 Task: Add a signature Denise Davis containing With appreciation and thanks, Denise Davis to email address softage.4@softage.net and add a label Patents
Action: Mouse moved to (1132, 92)
Screenshot: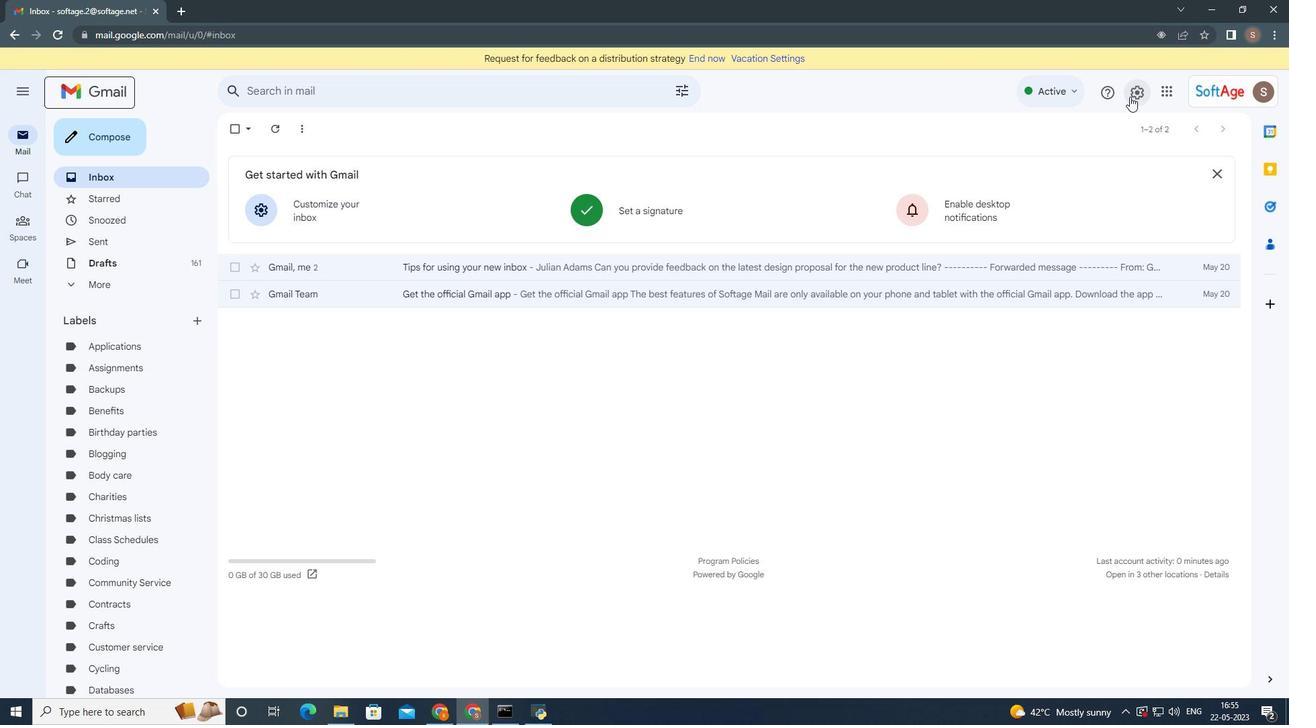 
Action: Mouse pressed left at (1132, 92)
Screenshot: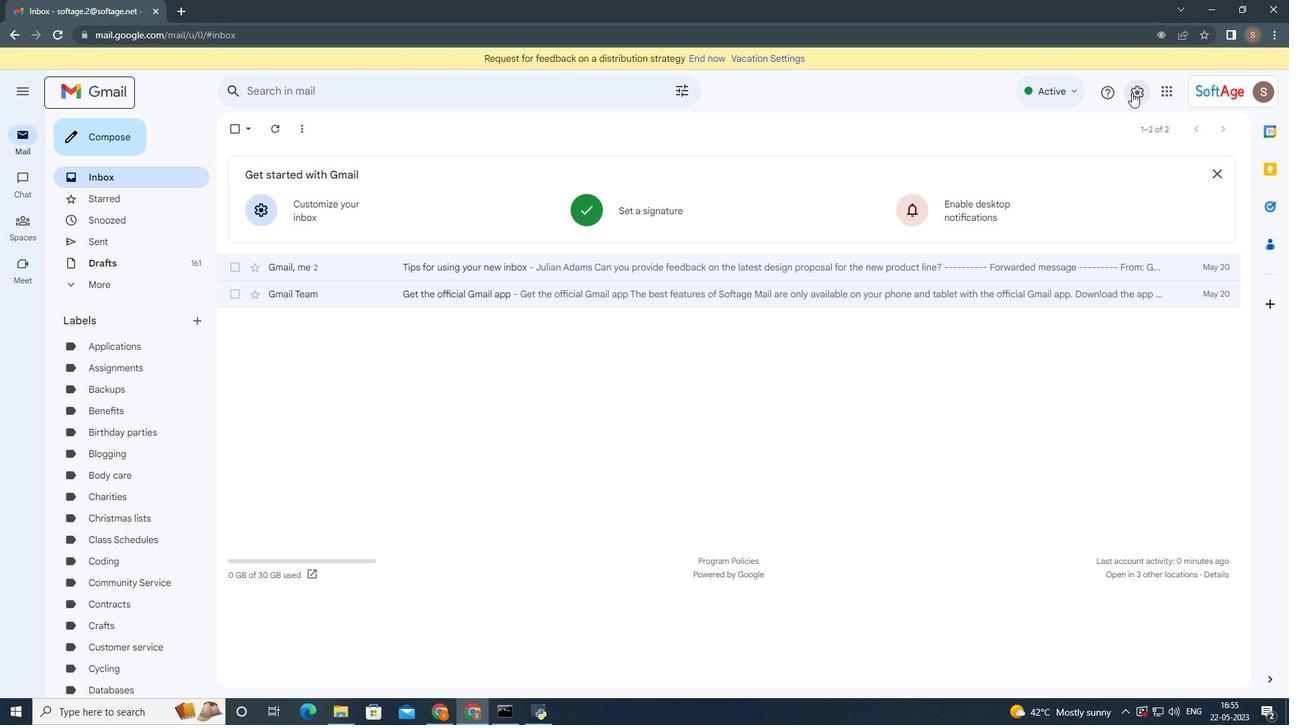 
Action: Mouse moved to (1149, 150)
Screenshot: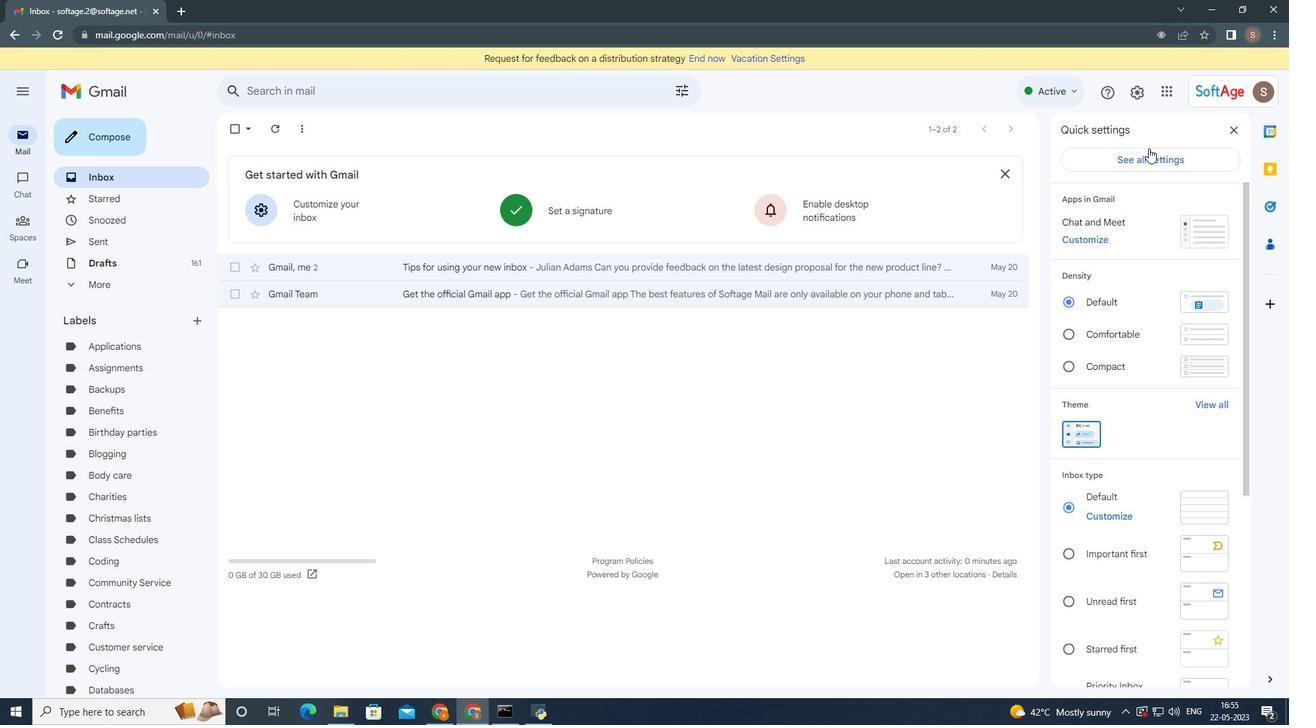 
Action: Mouse pressed left at (1149, 150)
Screenshot: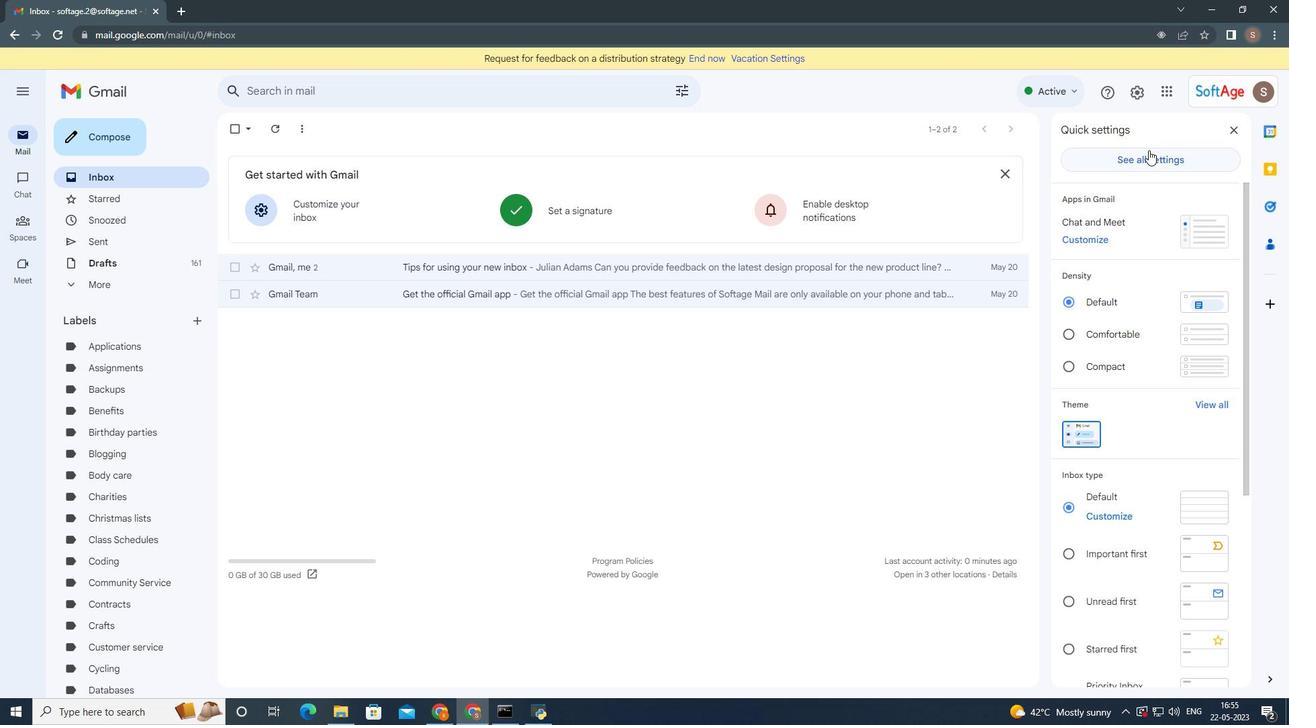 
Action: Mouse moved to (547, 362)
Screenshot: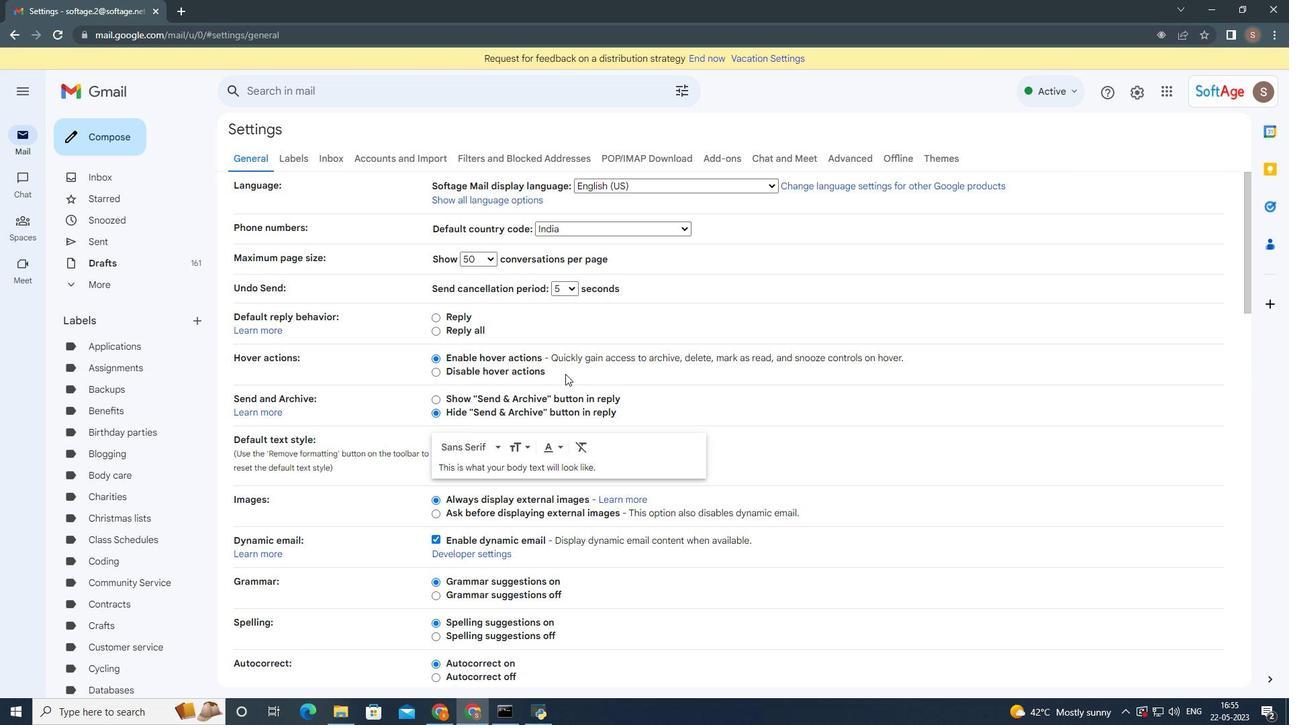 
Action: Mouse scrolled (547, 361) with delta (0, 0)
Screenshot: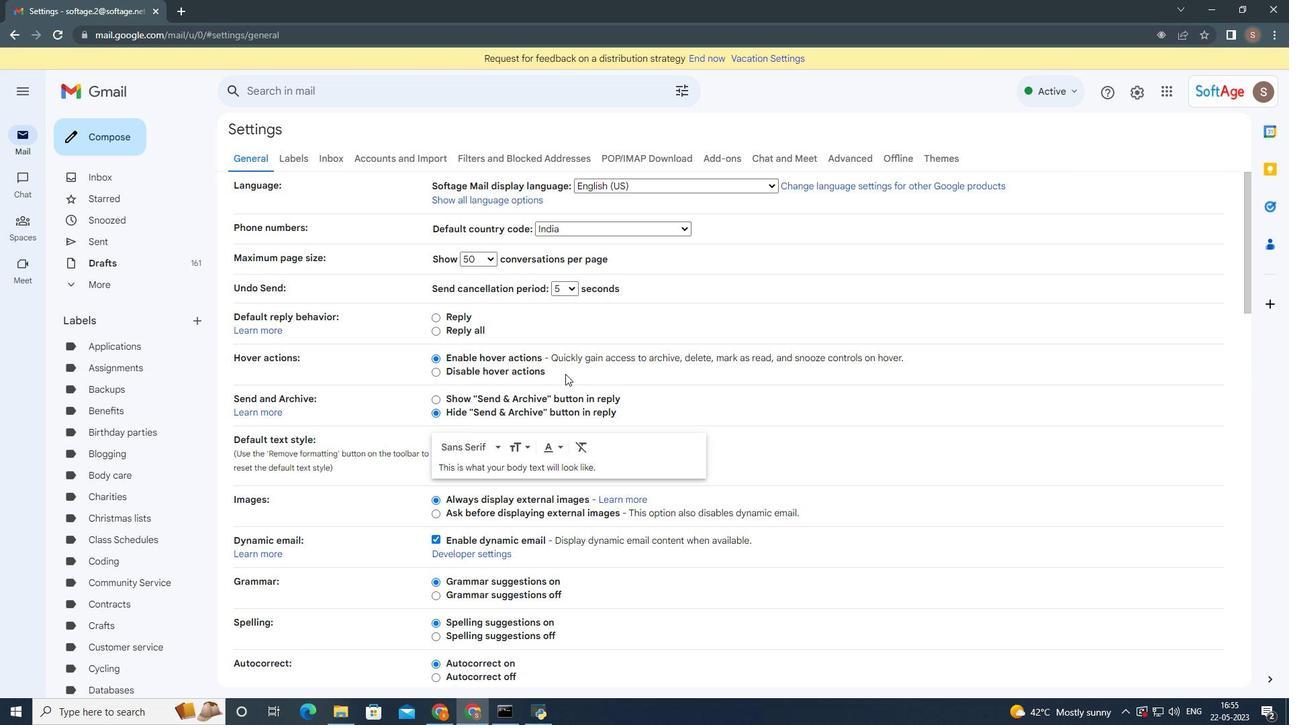 
Action: Mouse scrolled (547, 361) with delta (0, 0)
Screenshot: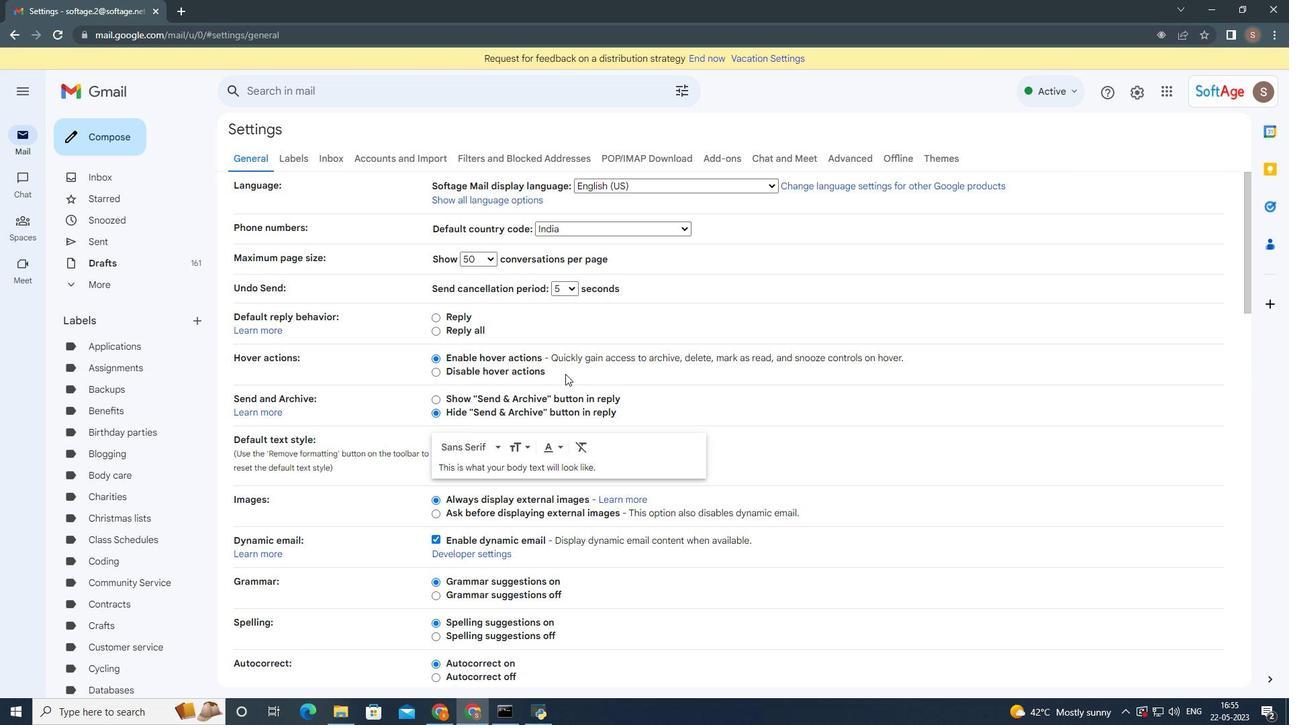 
Action: Mouse scrolled (547, 361) with delta (0, 0)
Screenshot: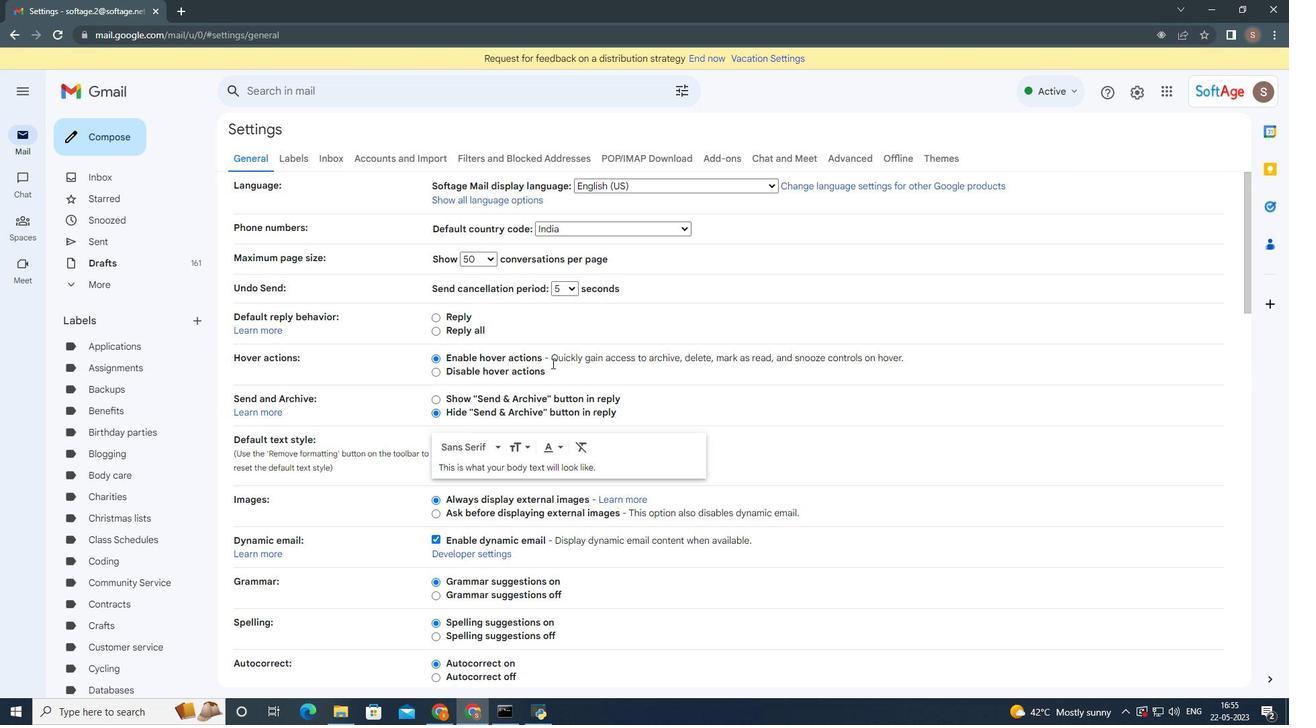 
Action: Mouse moved to (547, 362)
Screenshot: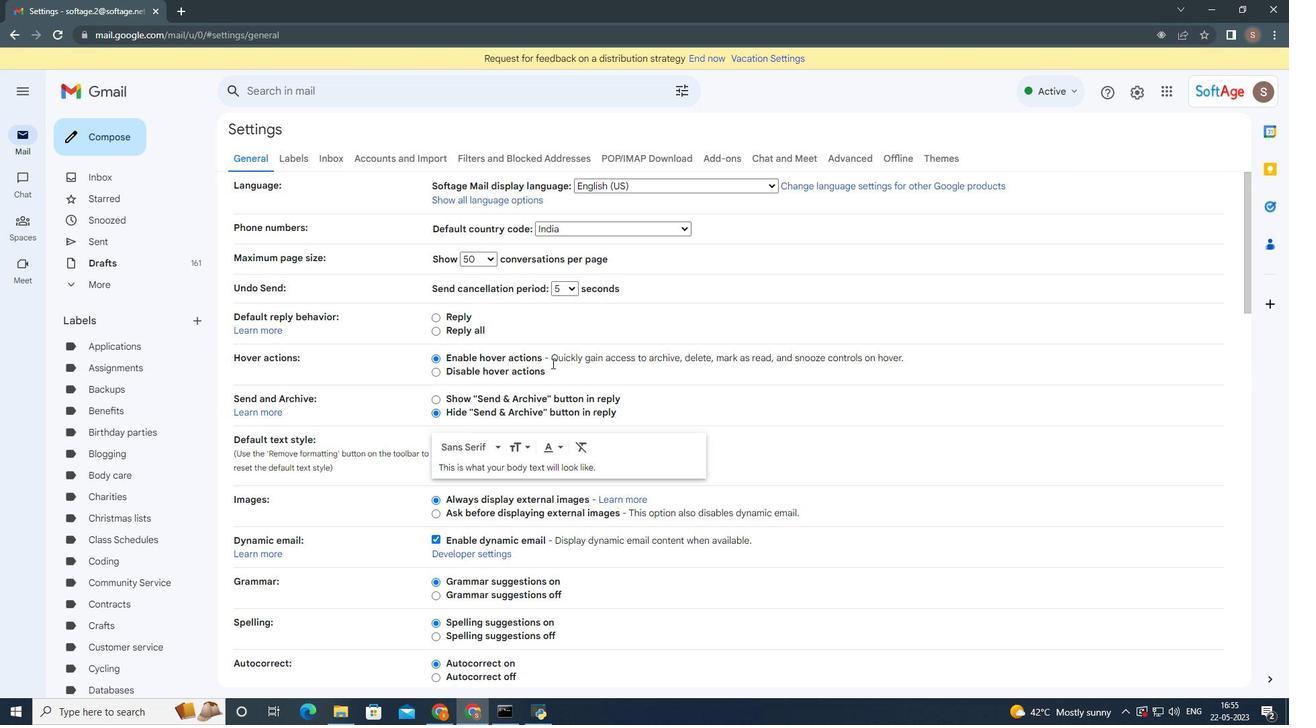 
Action: Mouse scrolled (547, 361) with delta (0, 0)
Screenshot: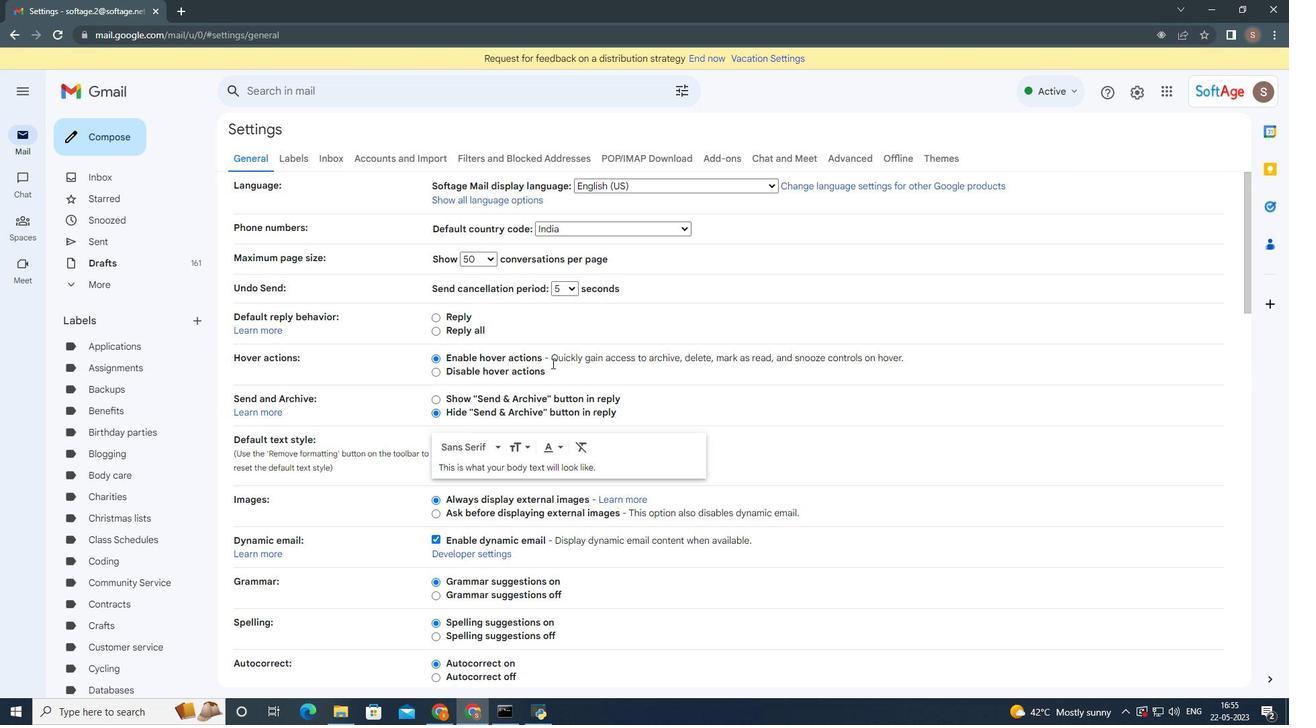 
Action: Mouse moved to (546, 362)
Screenshot: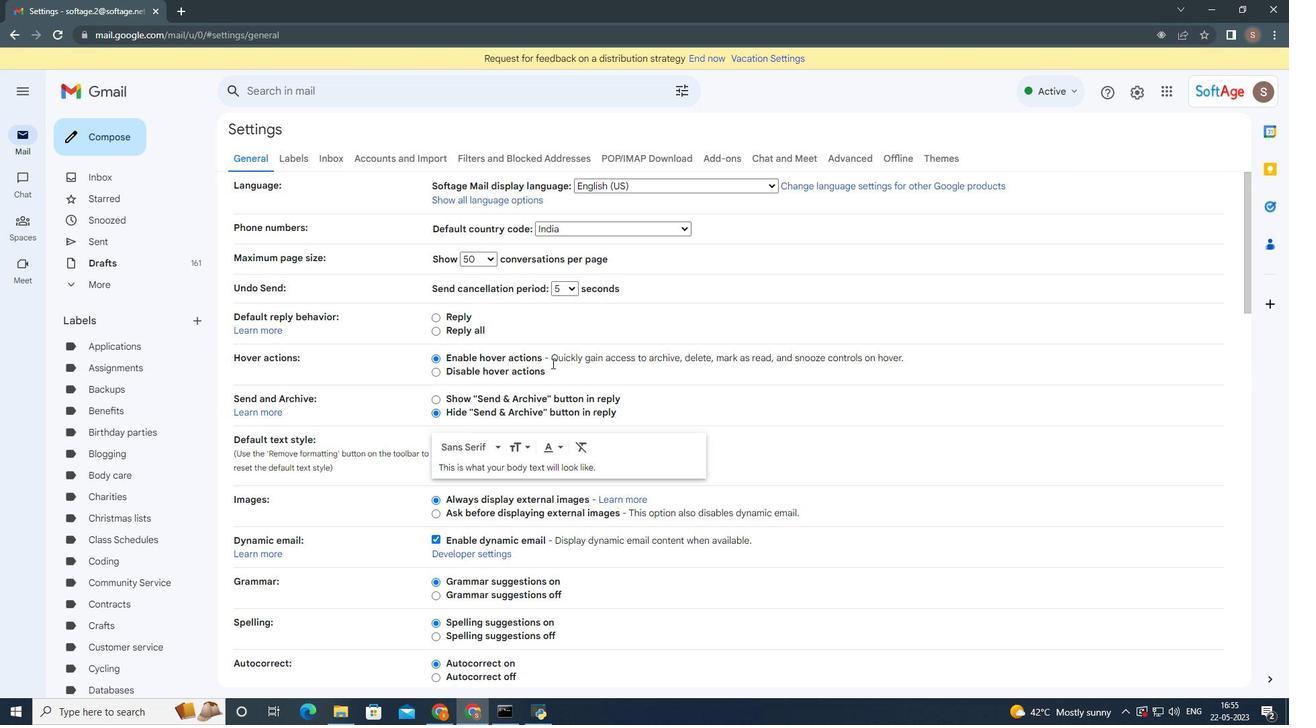 
Action: Mouse scrolled (546, 361) with delta (0, 0)
Screenshot: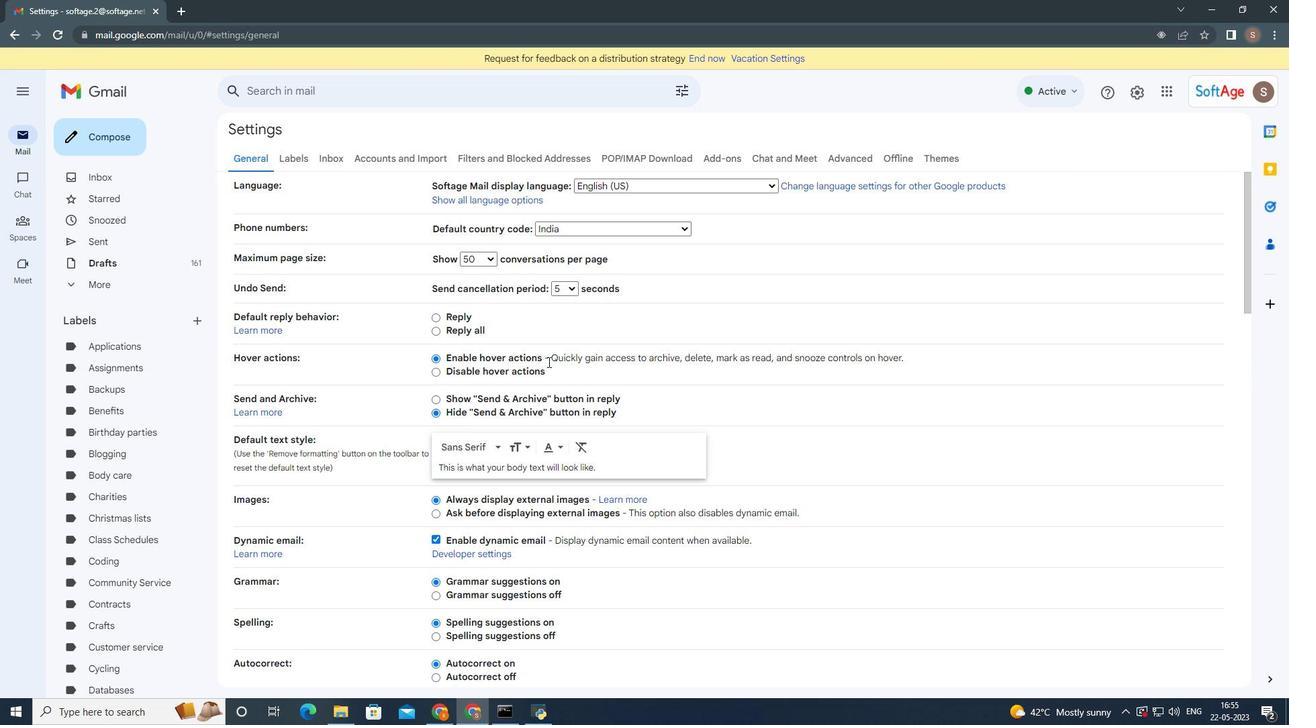 
Action: Mouse moved to (477, 501)
Screenshot: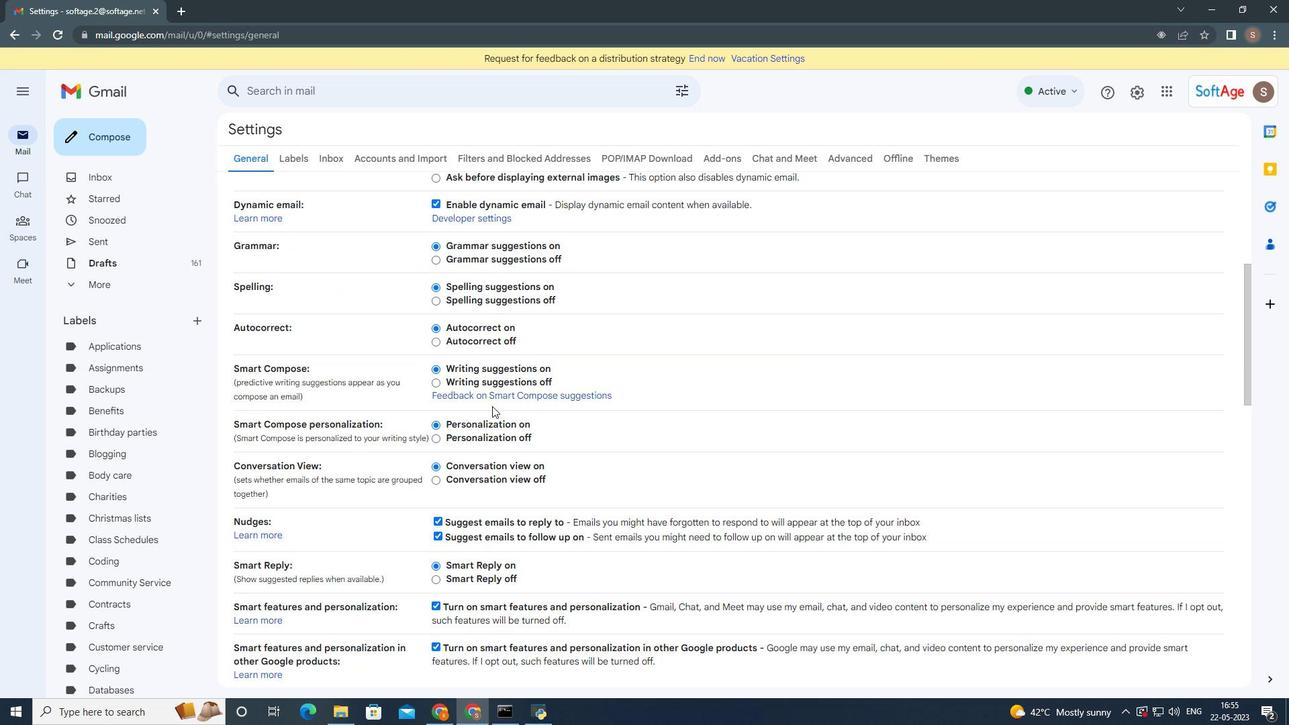 
Action: Mouse scrolled (477, 487) with delta (0, 0)
Screenshot: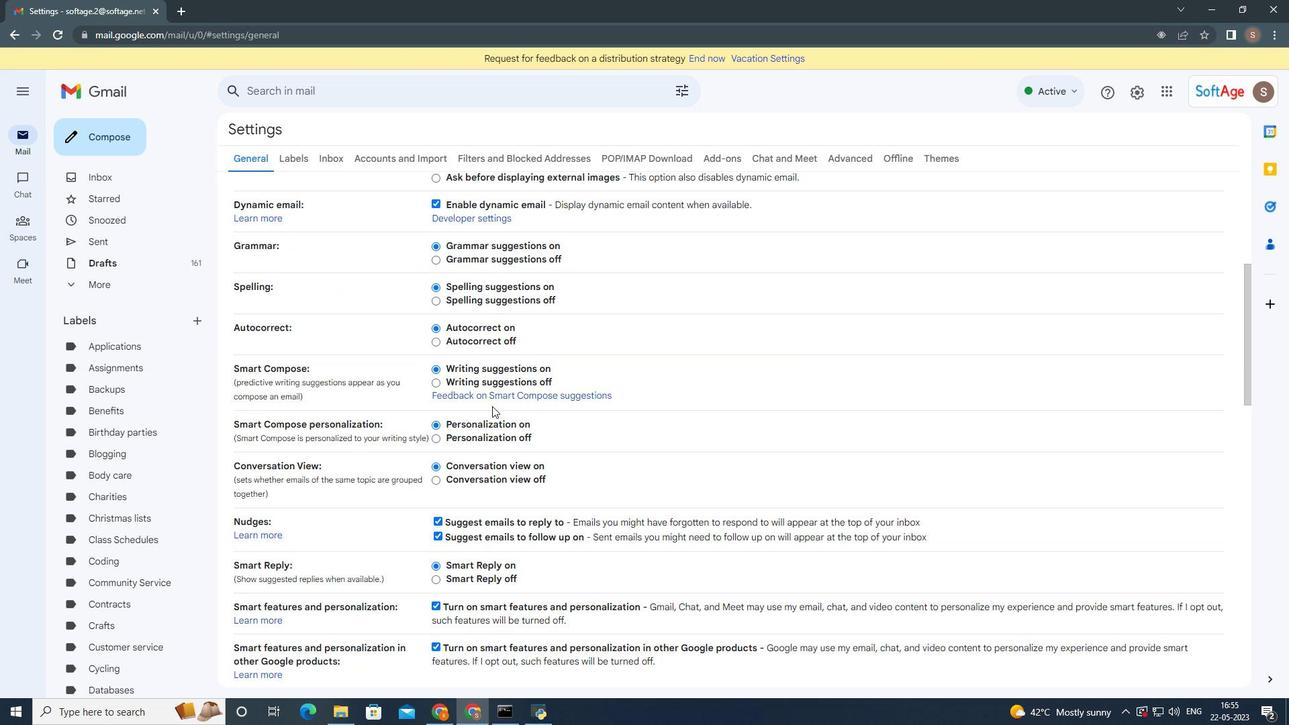 
Action: Mouse moved to (477, 504)
Screenshot: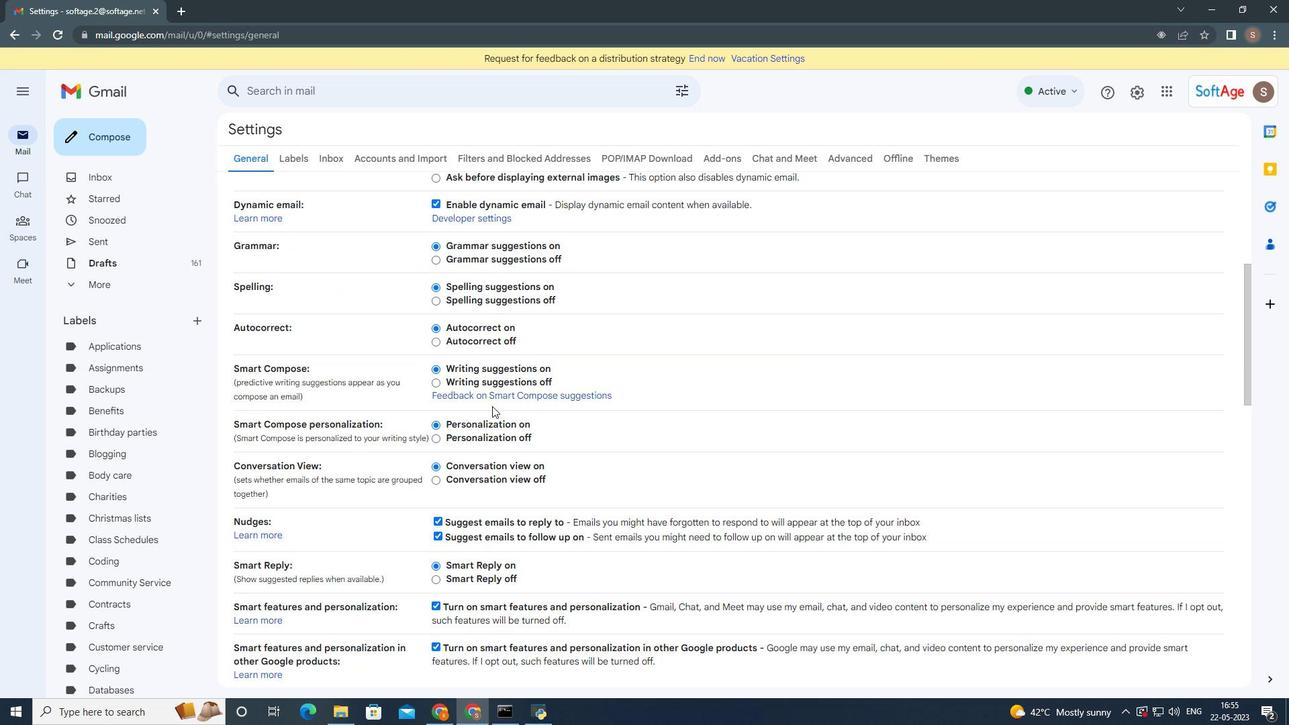 
Action: Mouse scrolled (477, 499) with delta (0, 0)
Screenshot: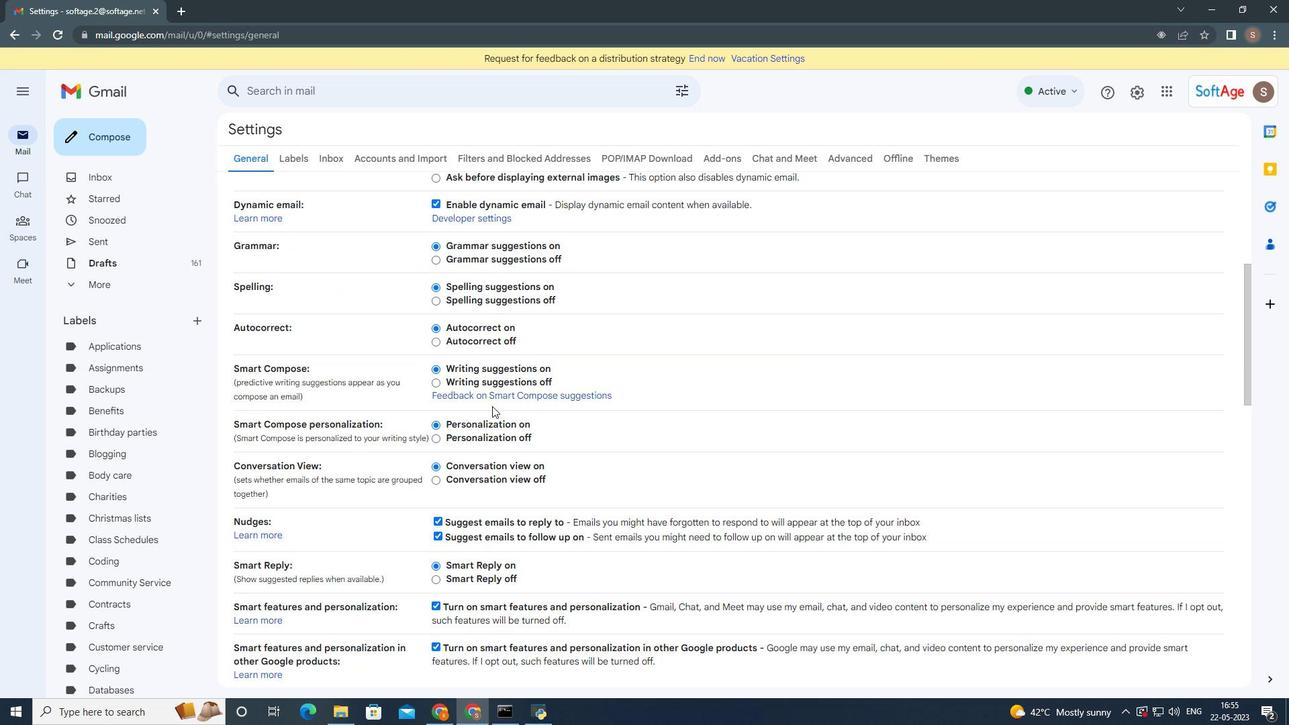 
Action: Mouse moved to (477, 506)
Screenshot: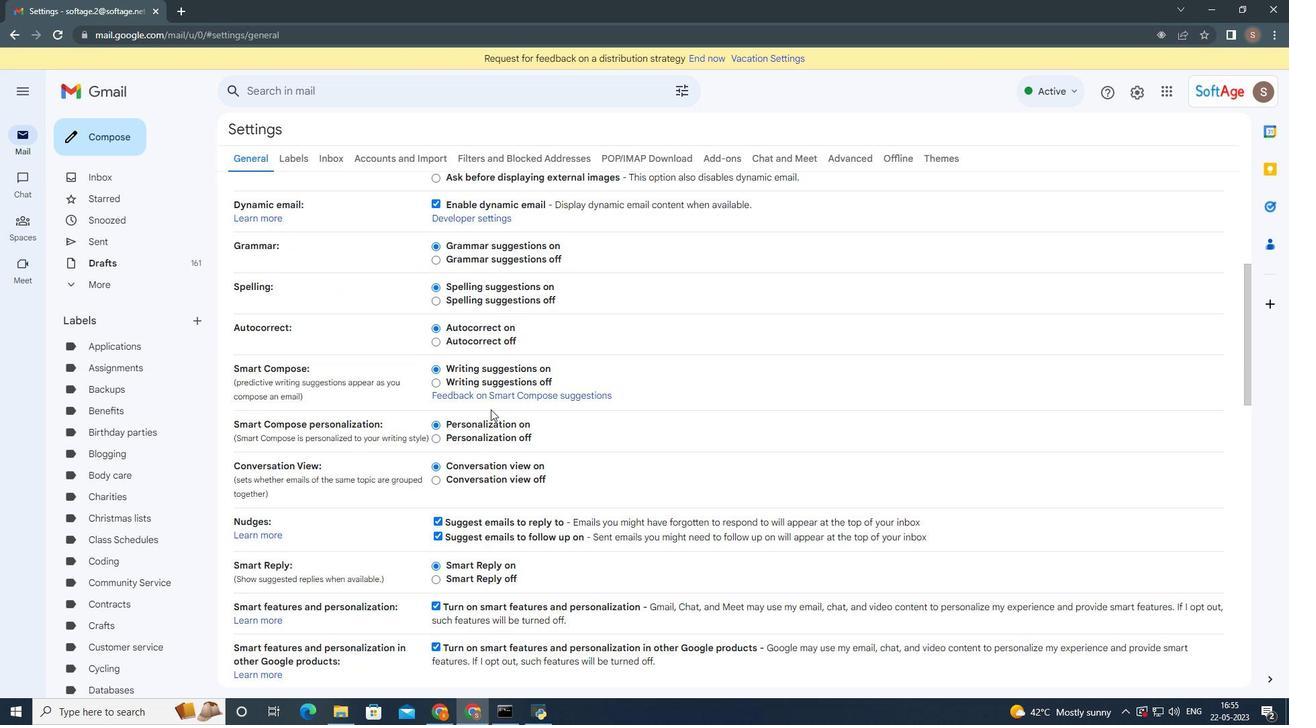
Action: Mouse scrolled (477, 505) with delta (0, 0)
Screenshot: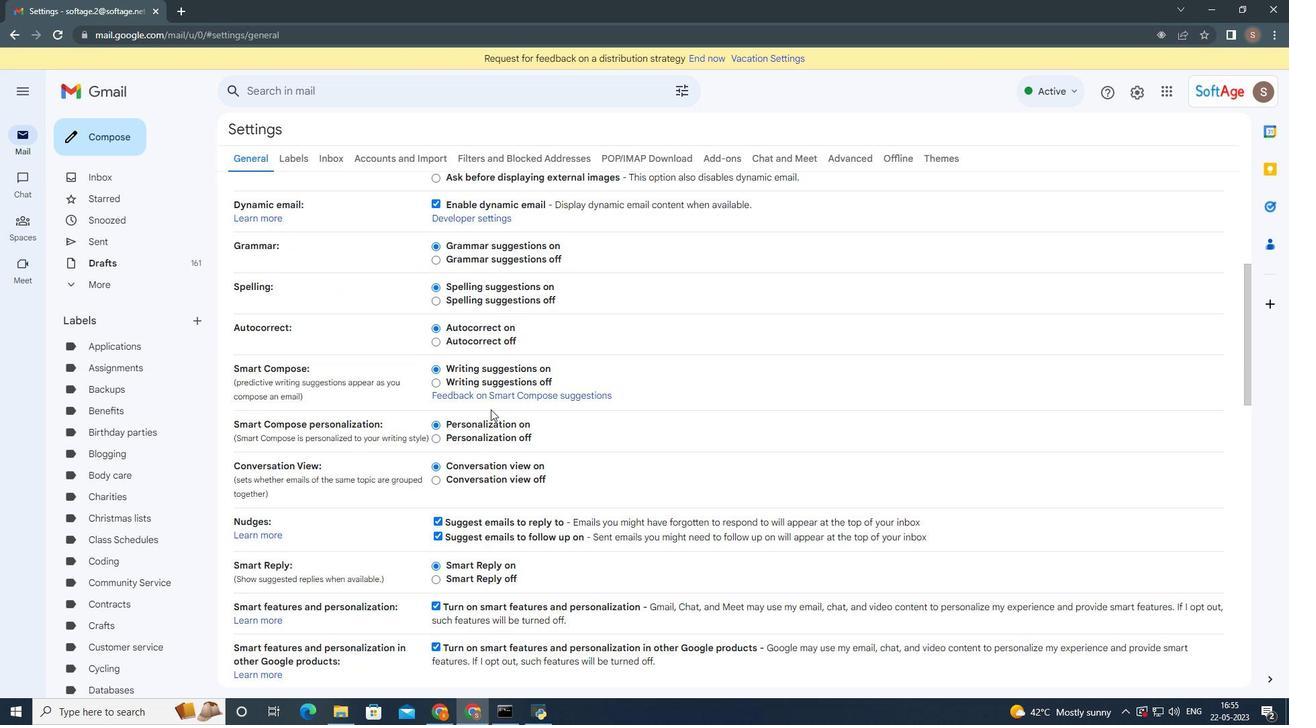 
Action: Mouse moved to (479, 515)
Screenshot: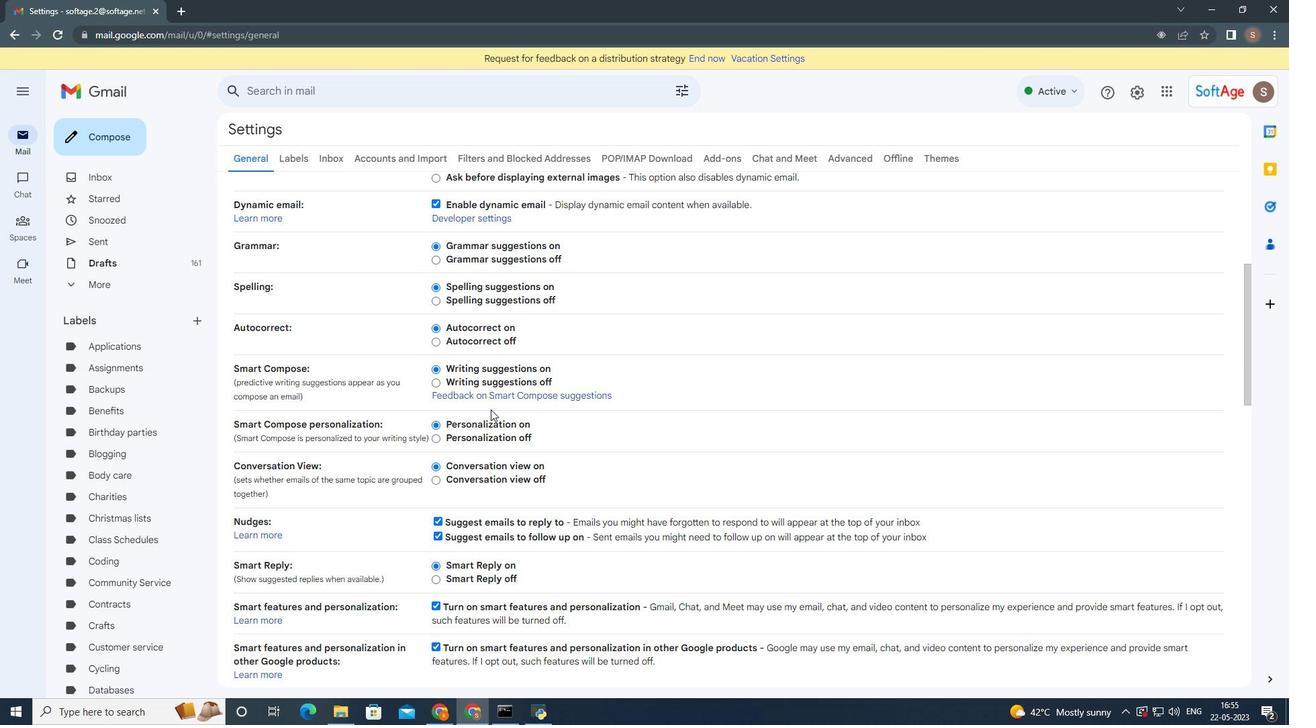 
Action: Mouse scrolled (479, 515) with delta (0, 0)
Screenshot: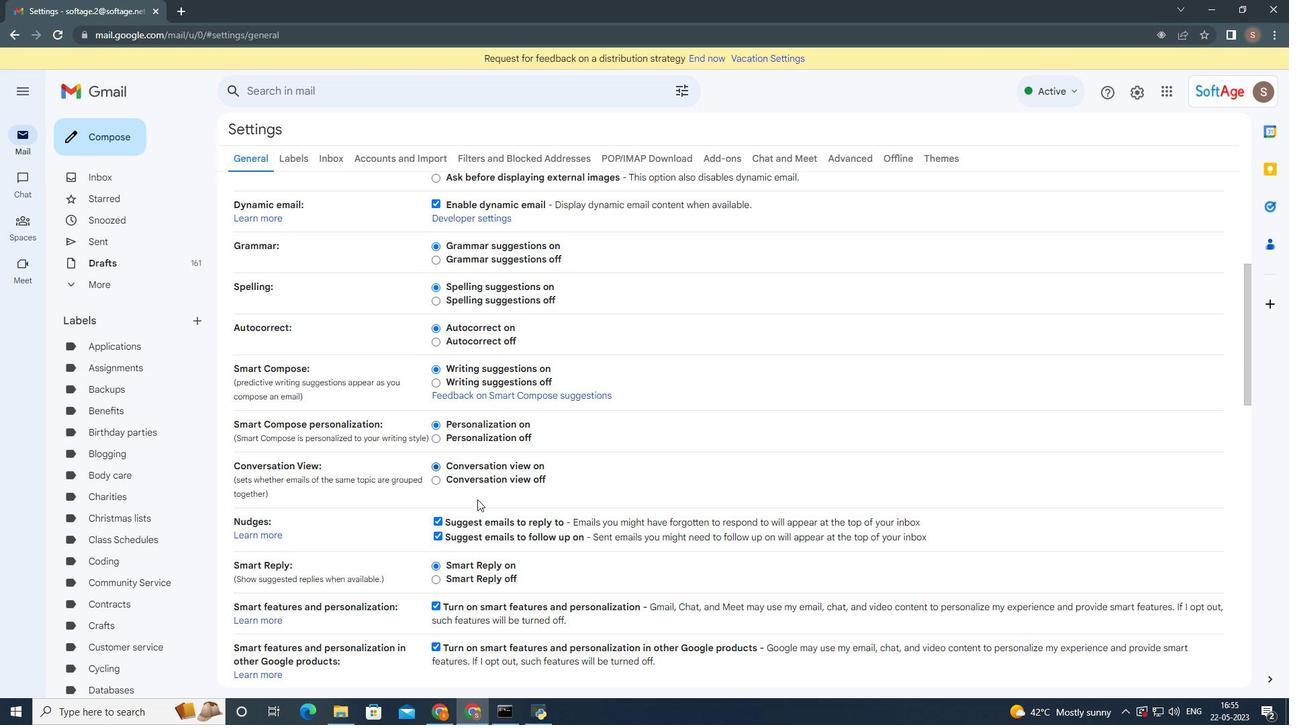 
Action: Mouse moved to (528, 591)
Screenshot: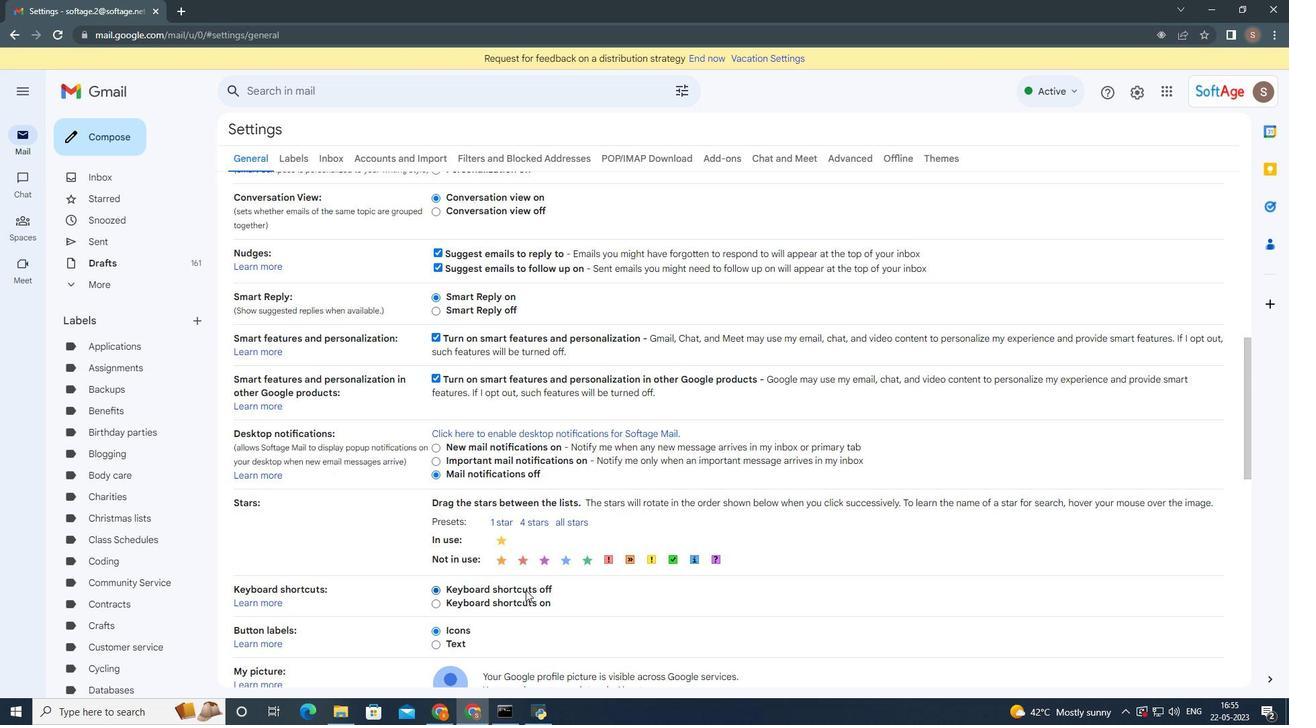 
Action: Mouse scrolled (528, 591) with delta (0, 0)
Screenshot: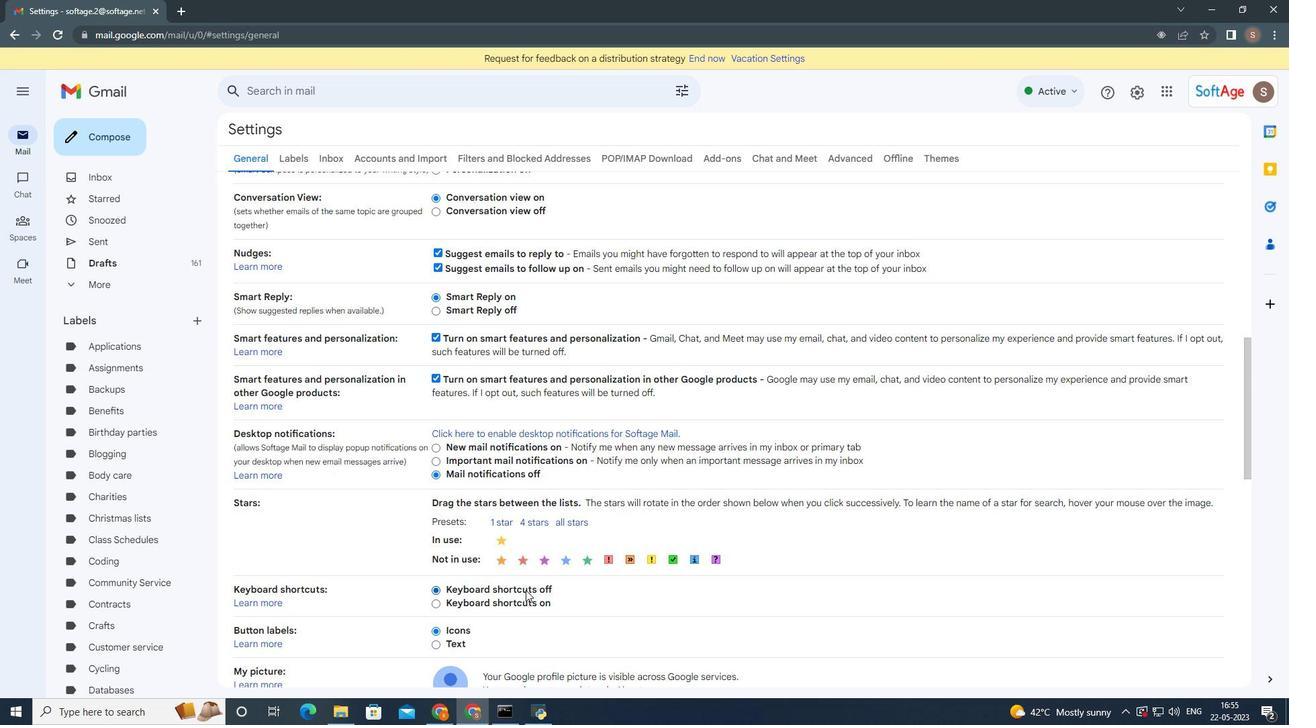 
Action: Mouse scrolled (528, 591) with delta (0, 0)
Screenshot: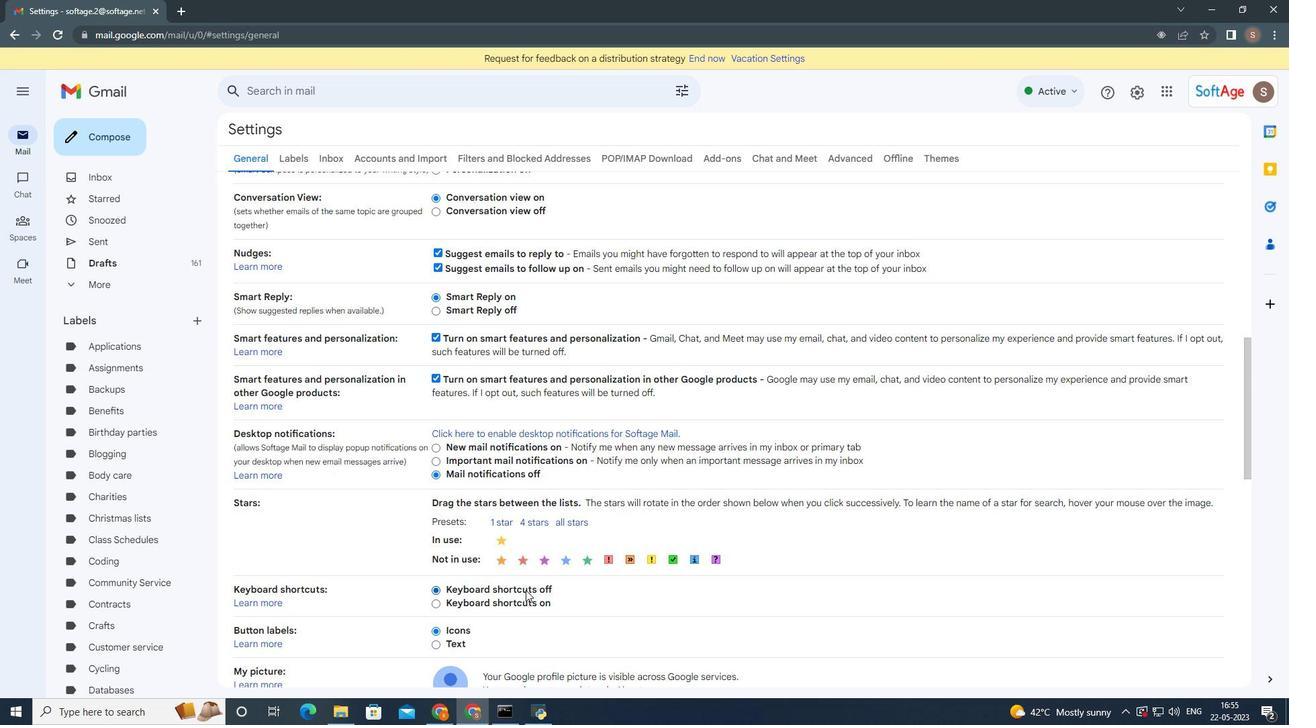 
Action: Mouse moved to (529, 591)
Screenshot: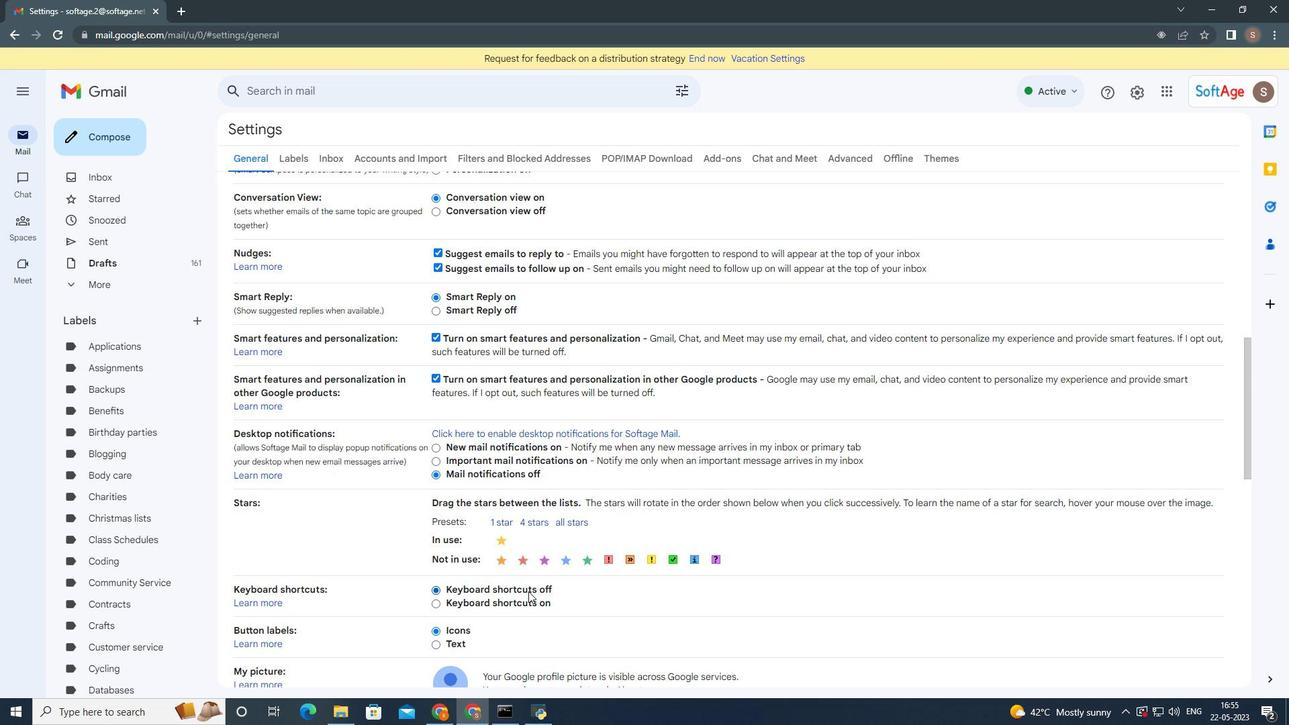
Action: Mouse scrolled (529, 591) with delta (0, 0)
Screenshot: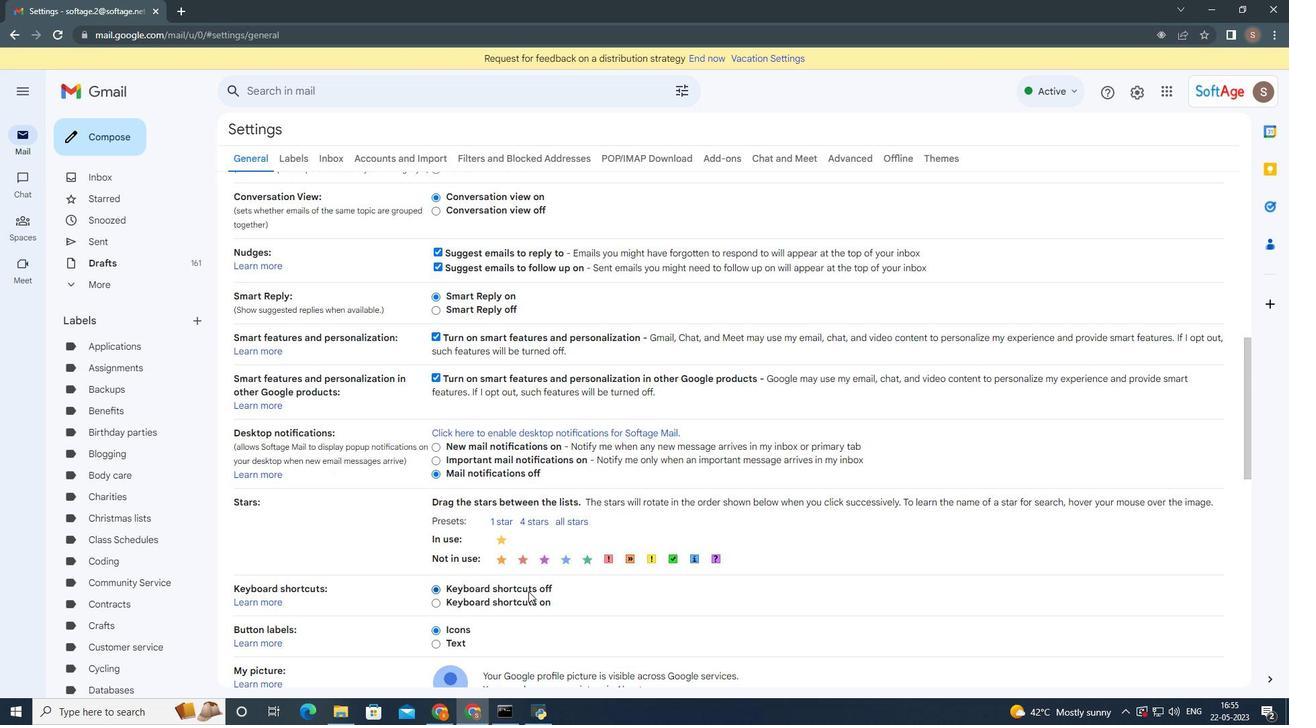 
Action: Mouse moved to (505, 601)
Screenshot: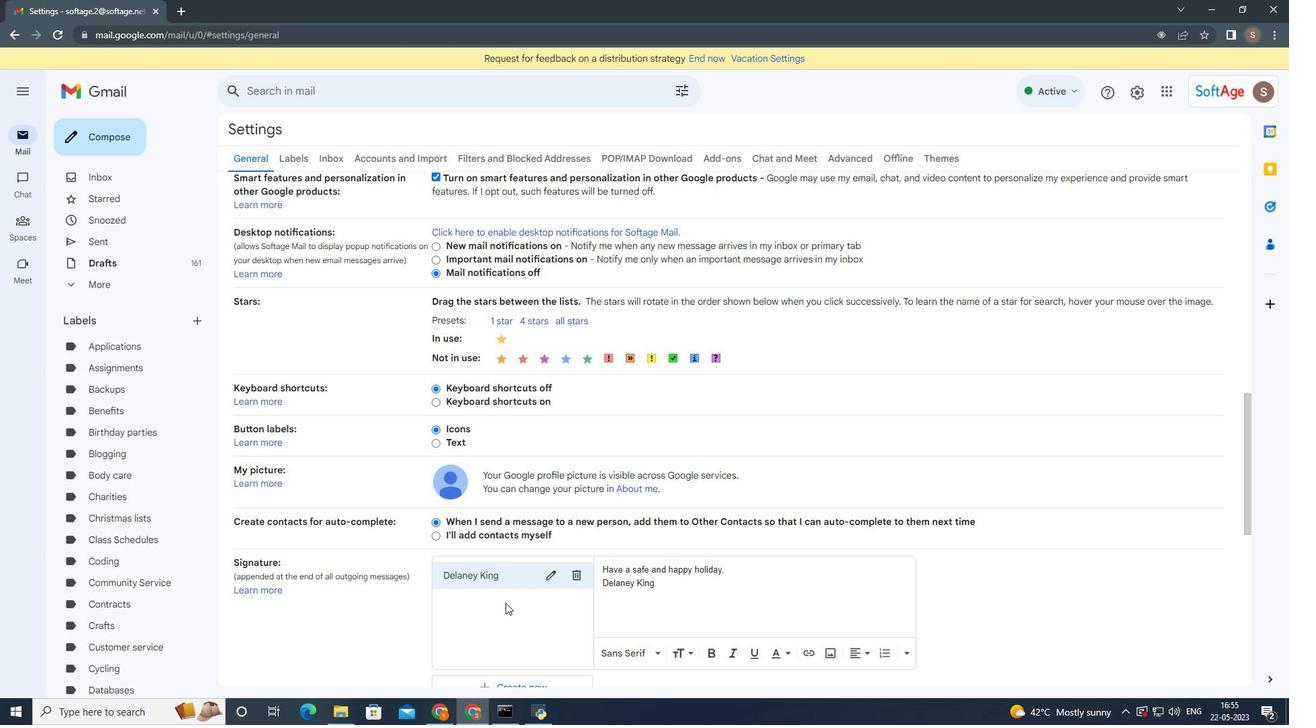 
Action: Mouse scrolled (505, 600) with delta (0, 0)
Screenshot: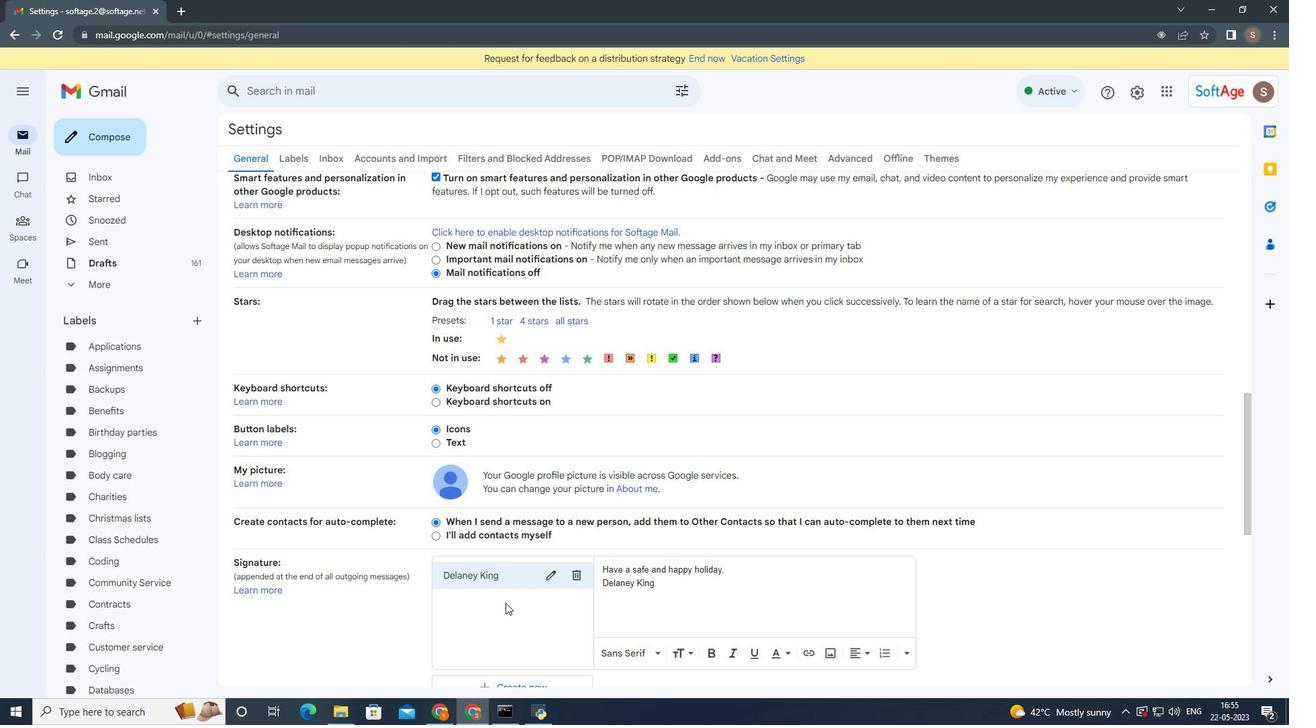 
Action: Mouse moved to (505, 600)
Screenshot: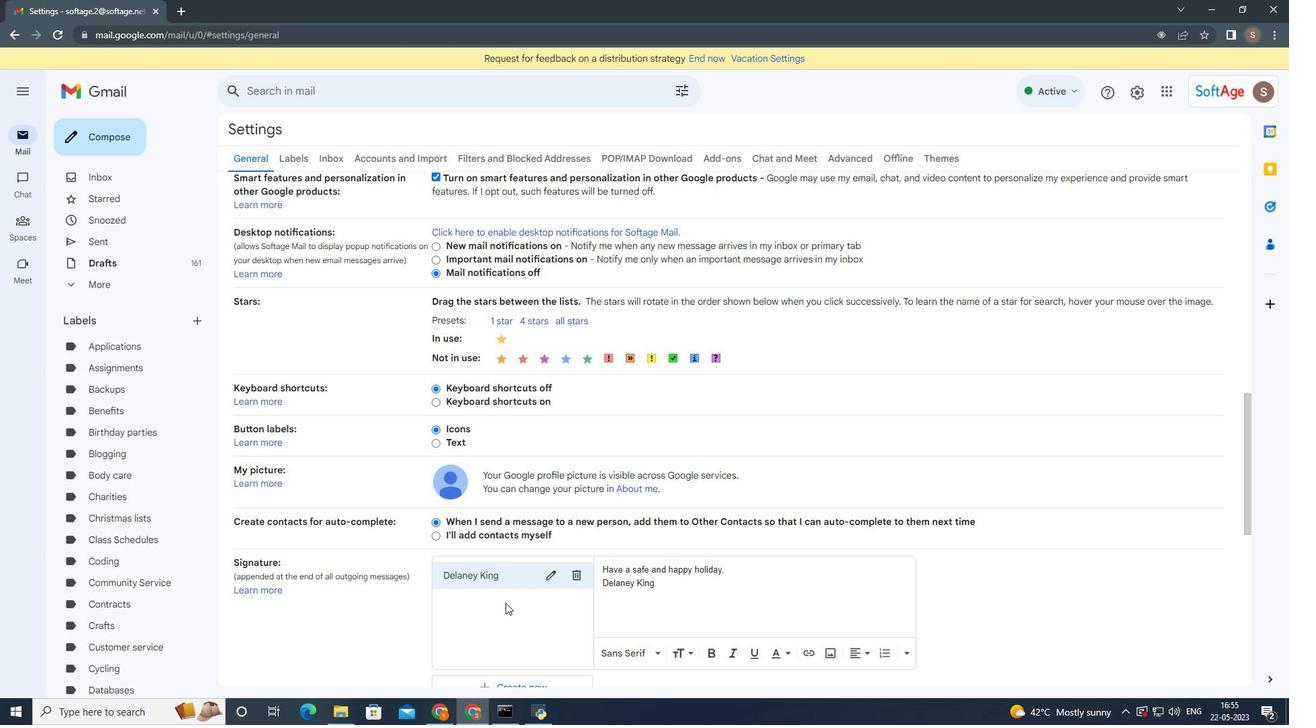 
Action: Mouse scrolled (505, 599) with delta (0, 0)
Screenshot: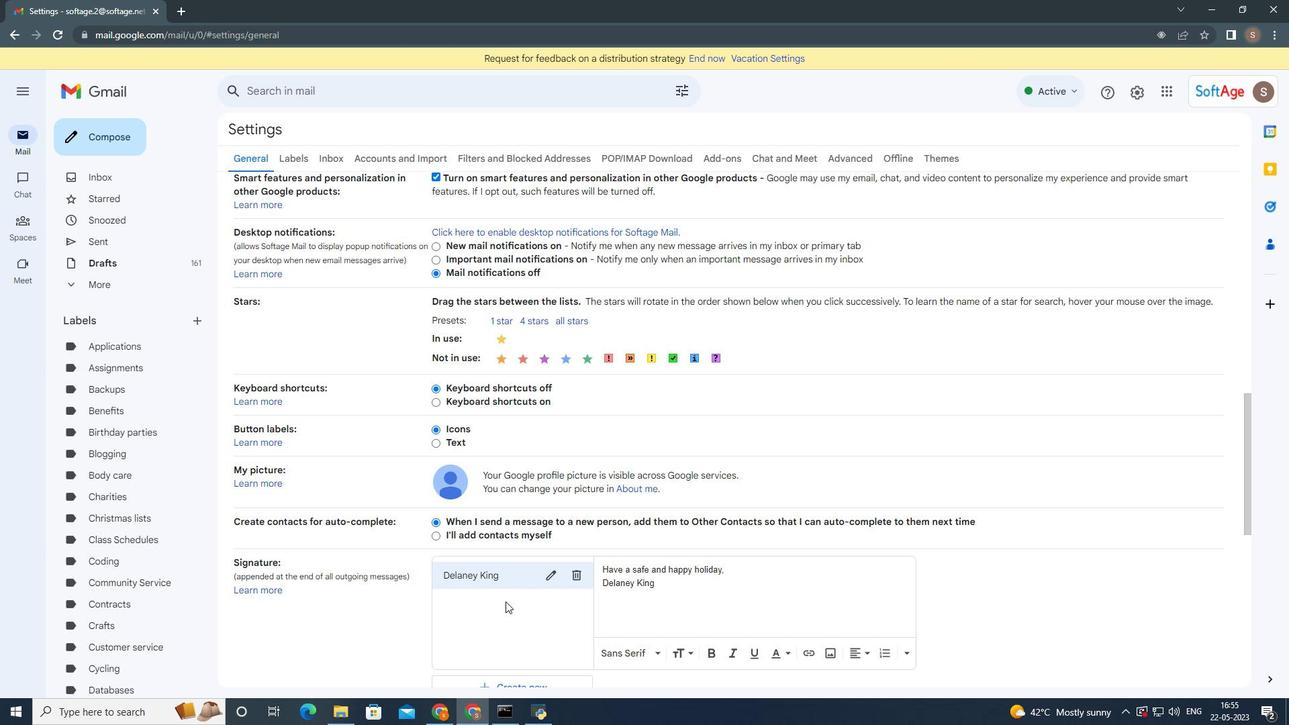 
Action: Mouse moved to (532, 551)
Screenshot: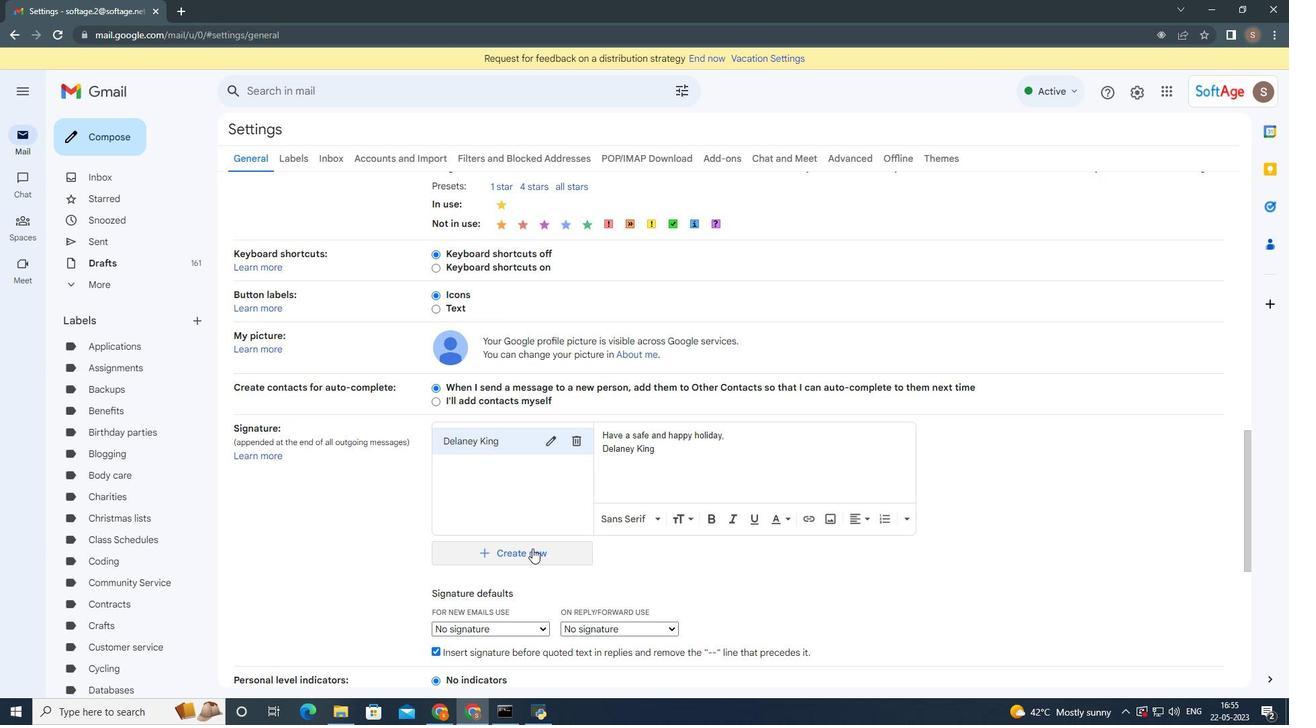 
Action: Mouse pressed left at (532, 551)
Screenshot: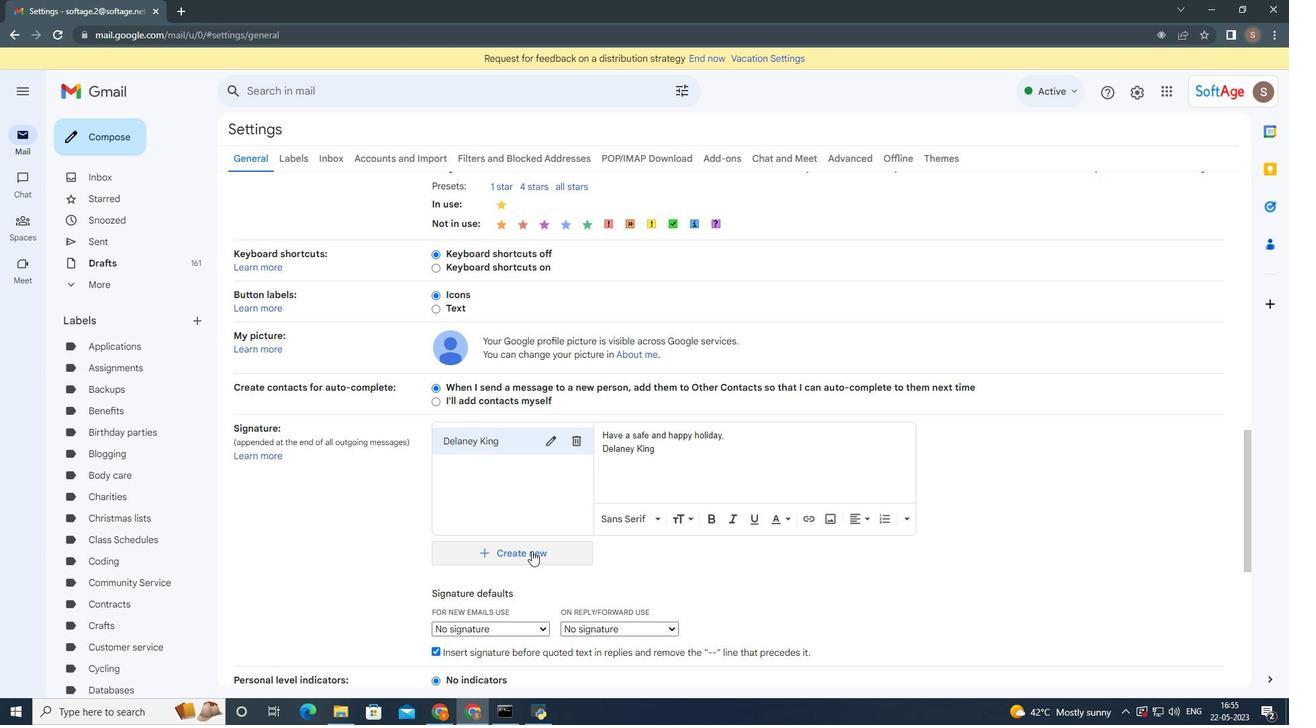 
Action: Mouse moved to (630, 380)
Screenshot: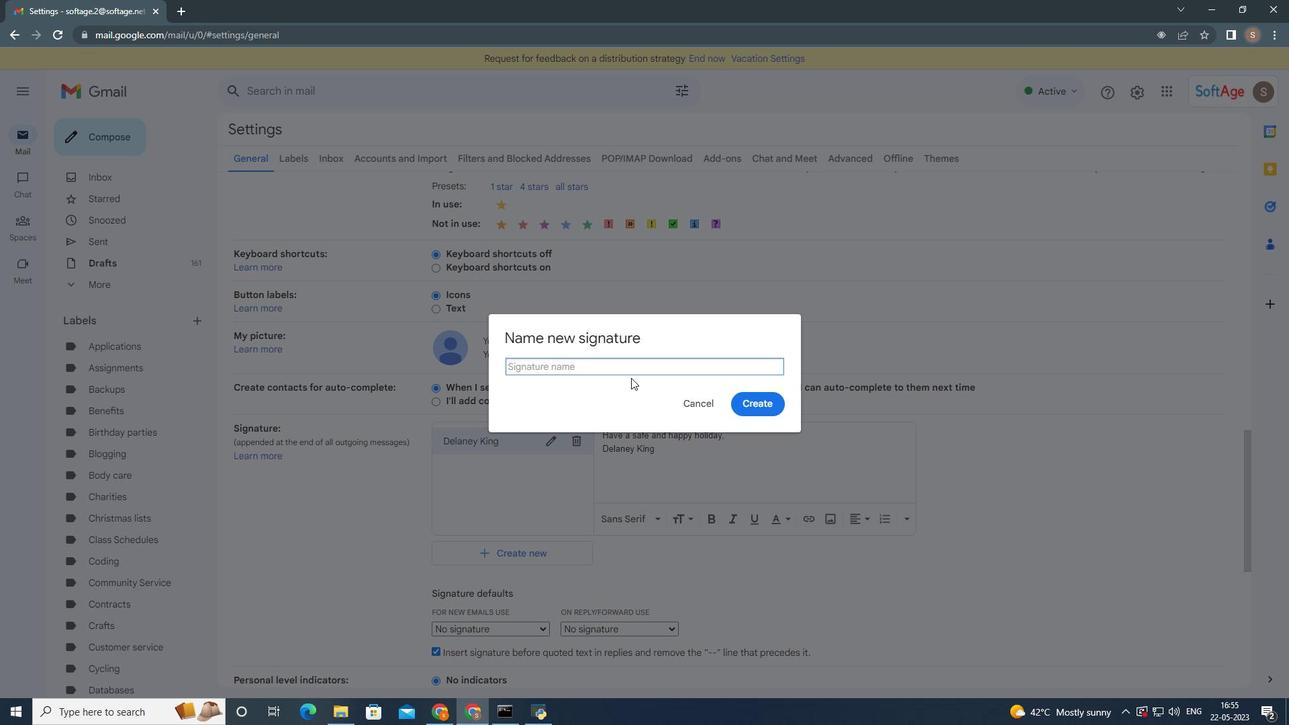 
Action: Key pressed <Key.shift><Key.shift><Key.shift><Key.shift><Key.shift>Denise<Key.space><Key.shift>Davis
Screenshot: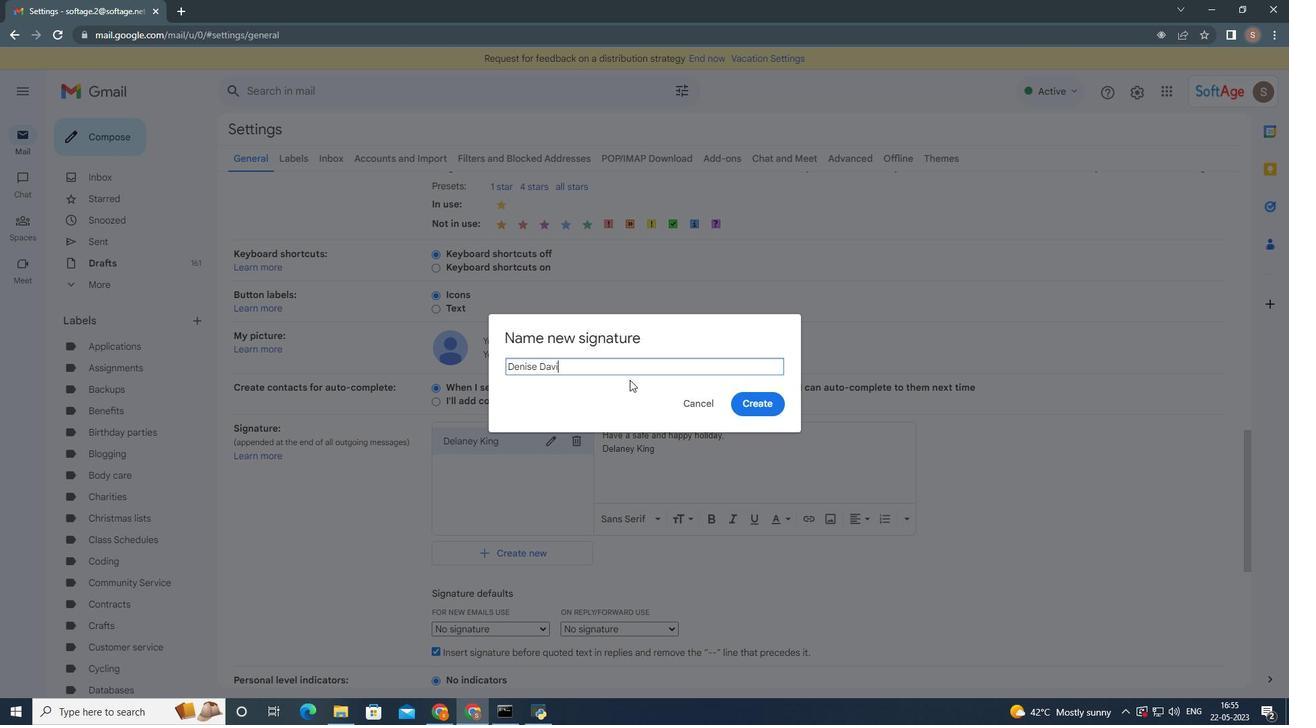 
Action: Mouse moved to (774, 406)
Screenshot: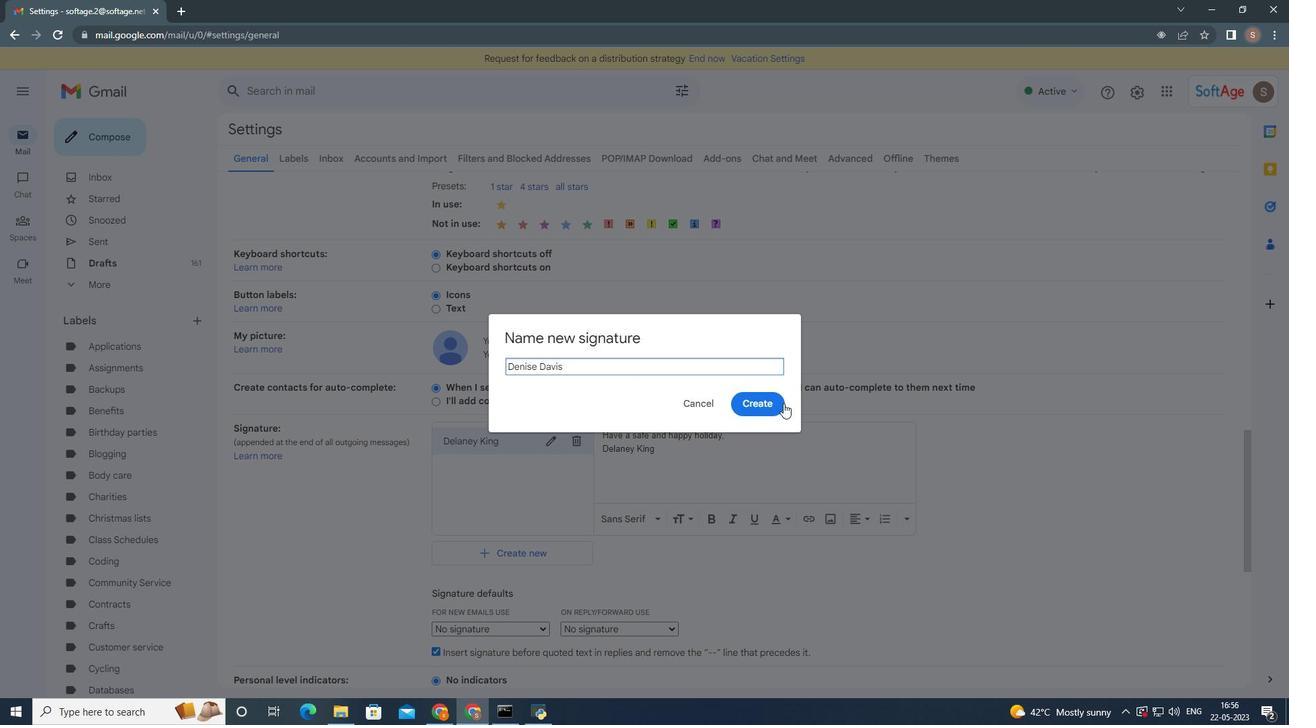 
Action: Mouse pressed left at (774, 406)
Screenshot: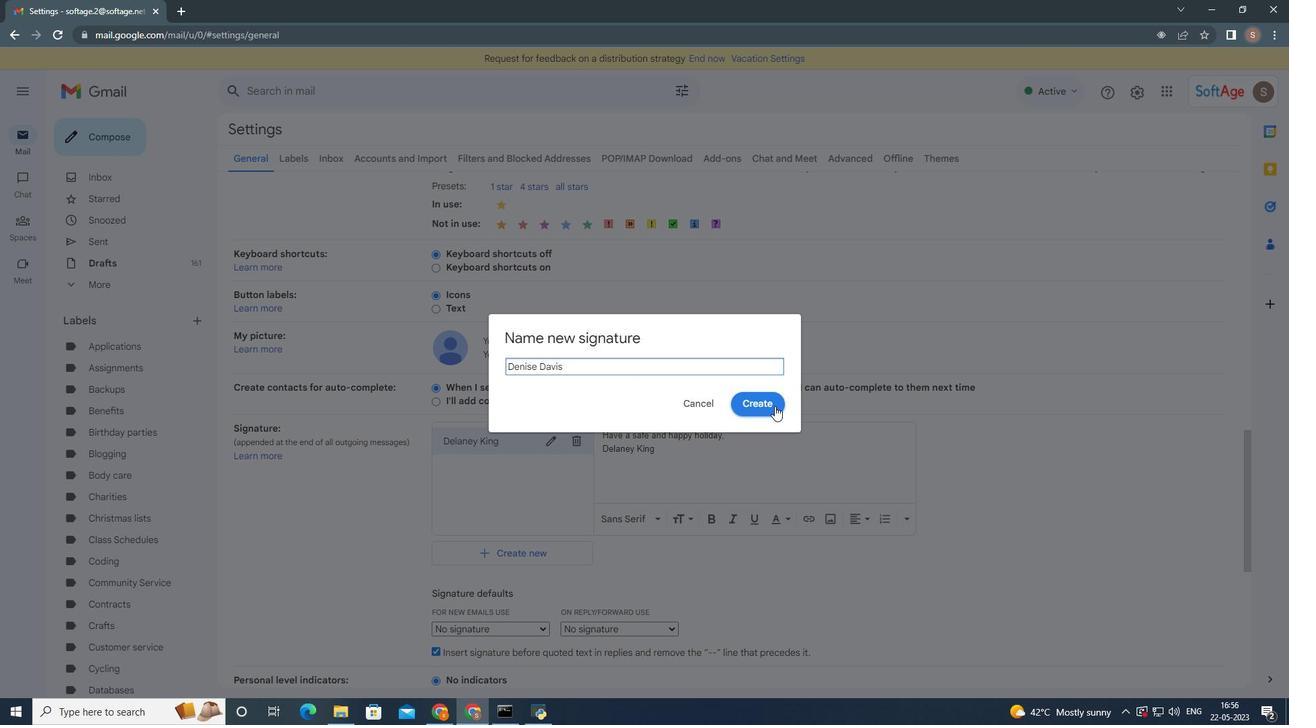 
Action: Mouse moved to (677, 442)
Screenshot: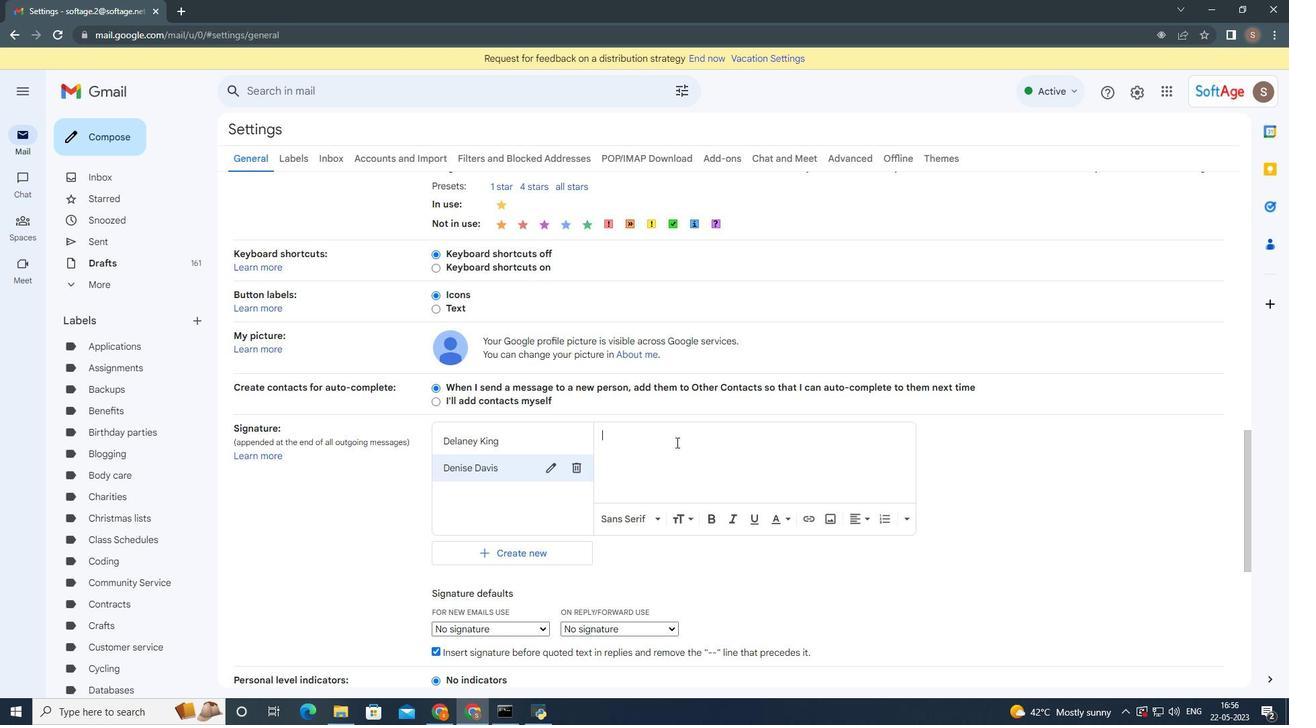 
Action: Key pressed <Key.shift>With<Key.space>appreciation<Key.space>and<Key.space>thanks,<Key.enter><Key.shift>Denise<Key.space><Key.shift><Key.shift><Key.shift><Key.shift><Key.shift><Key.shift><Key.shift><Key.shift><Key.shift><Key.shift><Key.shift><Key.shift><Key.shift><Key.shift><Key.shift><Key.shift><Key.shift><Key.shift><Key.shift><Key.shift><Key.shift><Key.shift><Key.shift><Key.shift><Key.shift><Key.shift>davis<Key.left><Key.left><Key.left><Key.left><Key.backspace><Key.shift>D
Screenshot: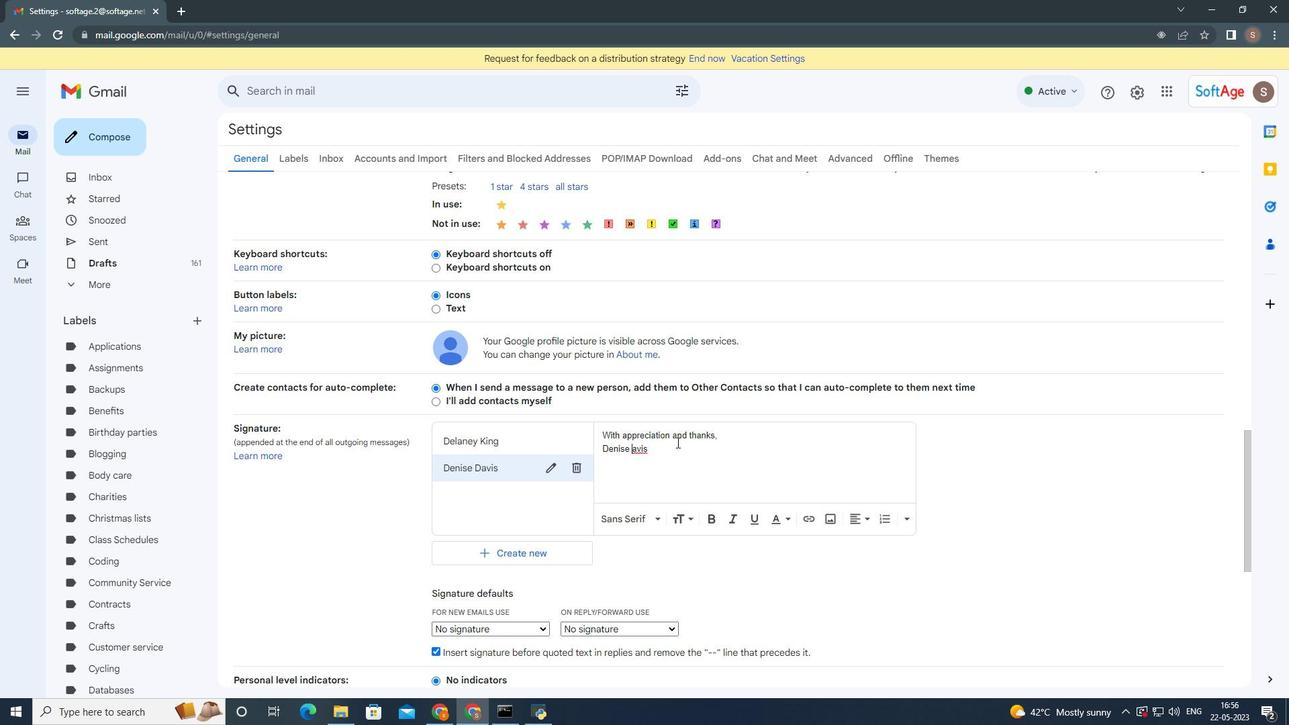 
Action: Mouse moved to (697, 492)
Screenshot: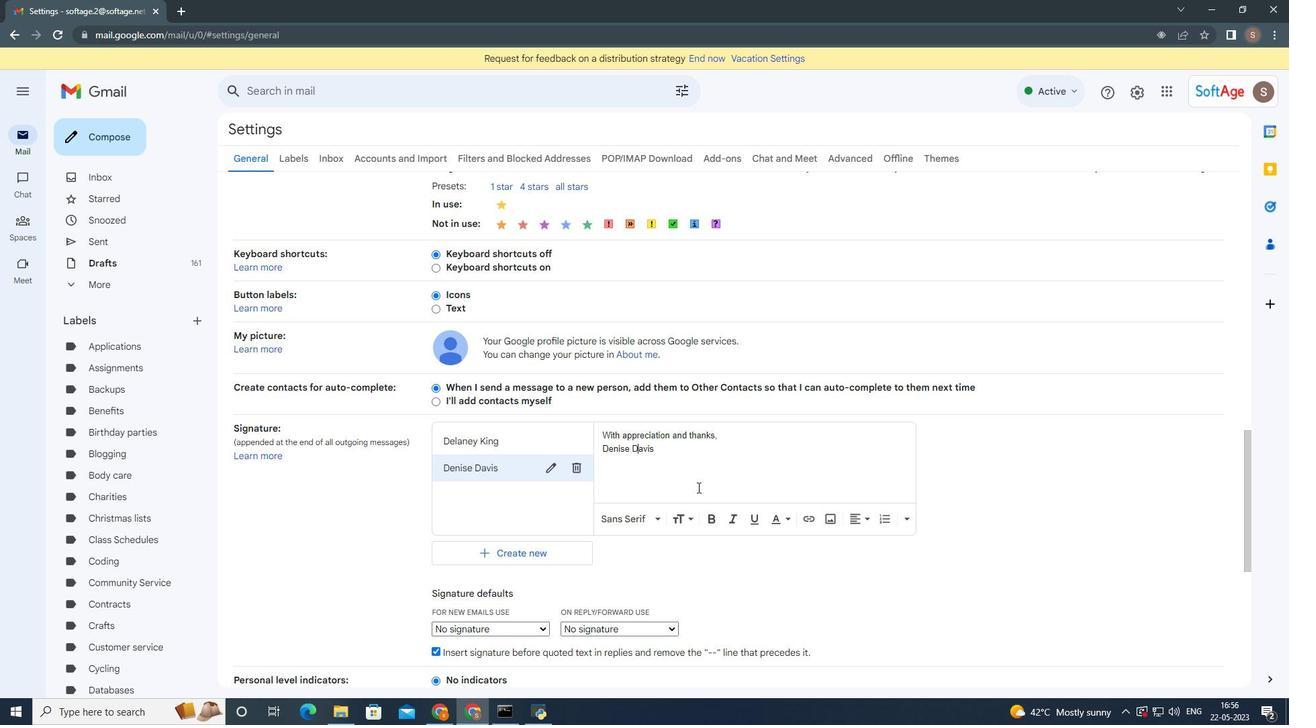 
Action: Mouse scrolled (697, 491) with delta (0, 0)
Screenshot: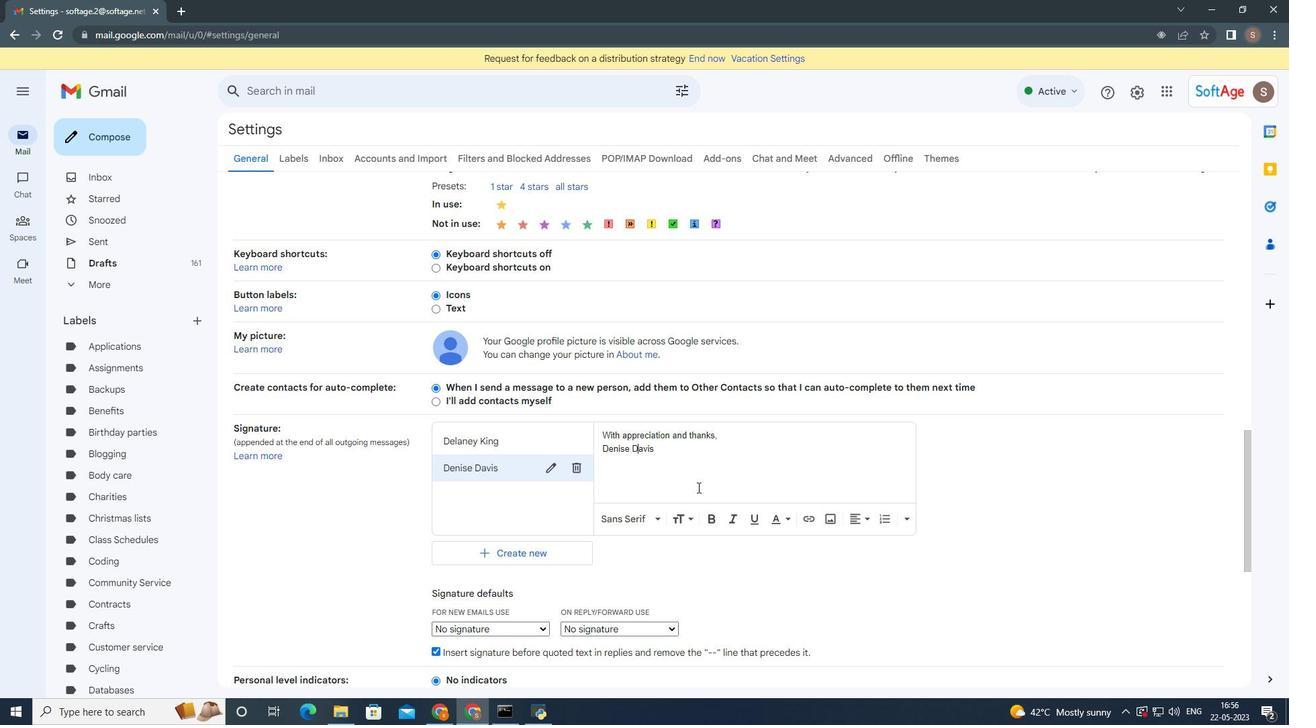 
Action: Mouse moved to (697, 493)
Screenshot: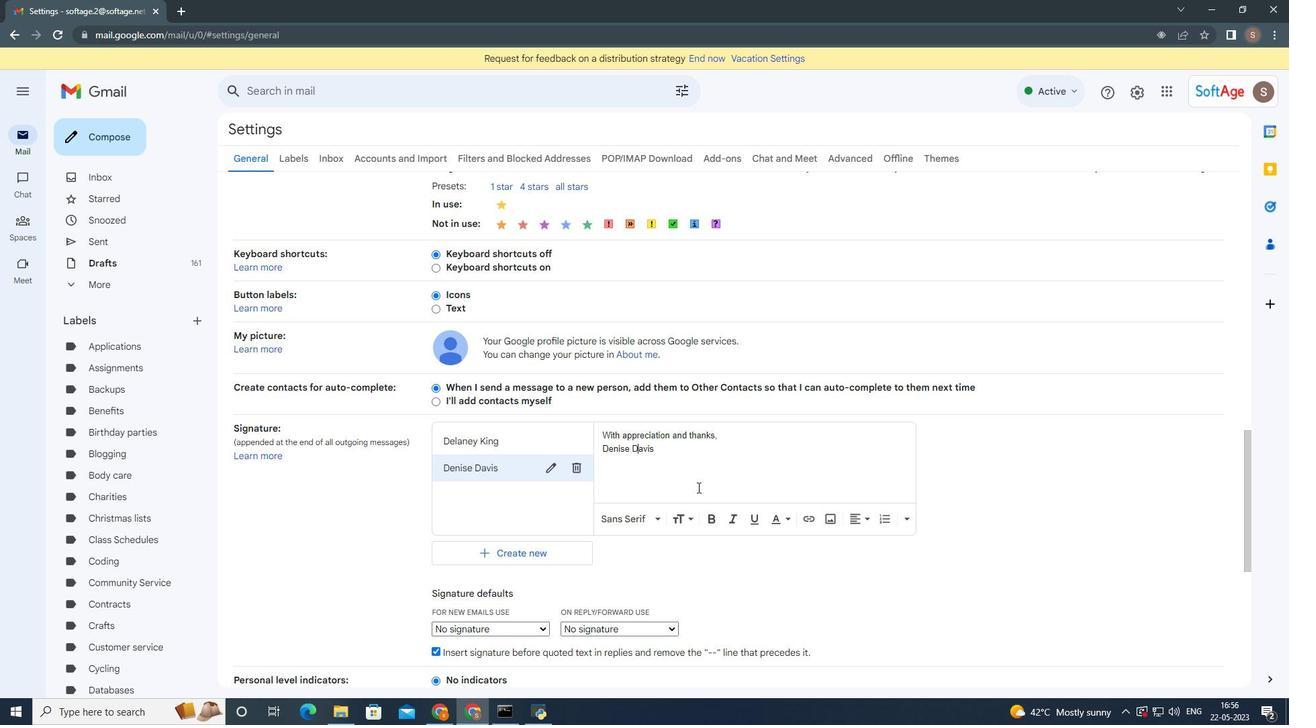
Action: Mouse scrolled (697, 493) with delta (0, 0)
Screenshot: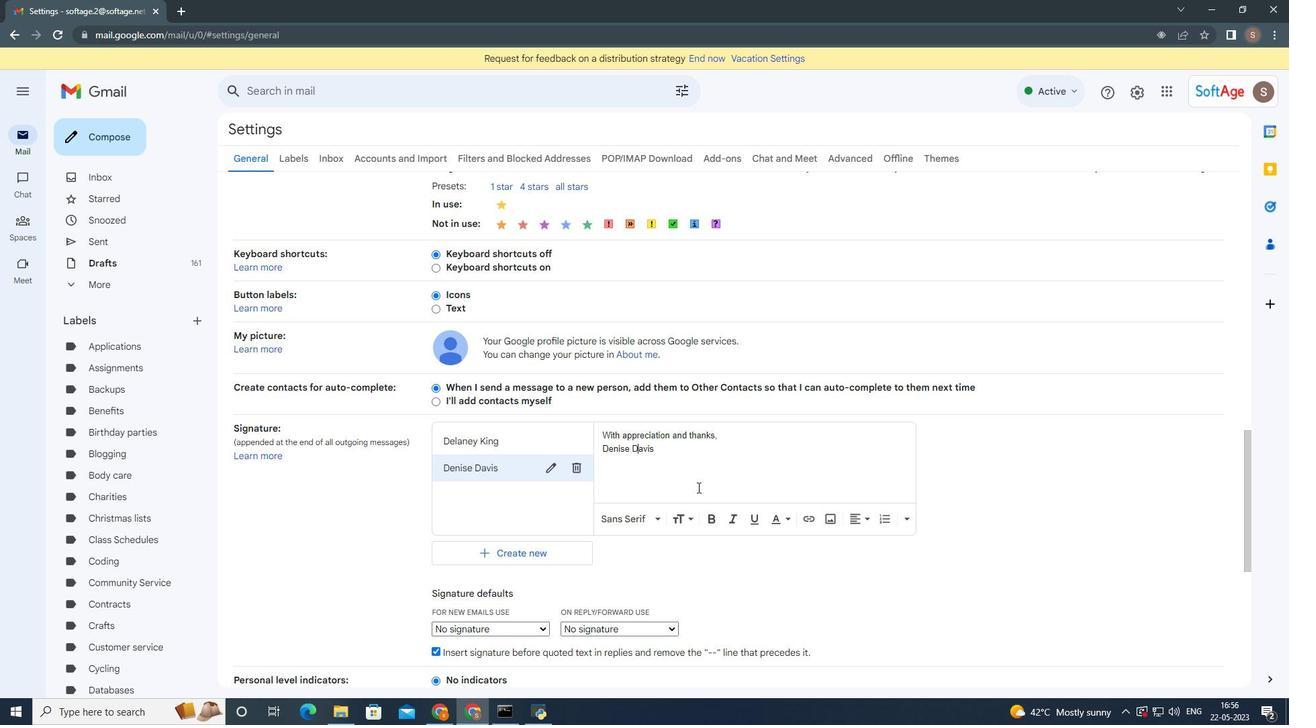 
Action: Mouse moved to (716, 512)
Screenshot: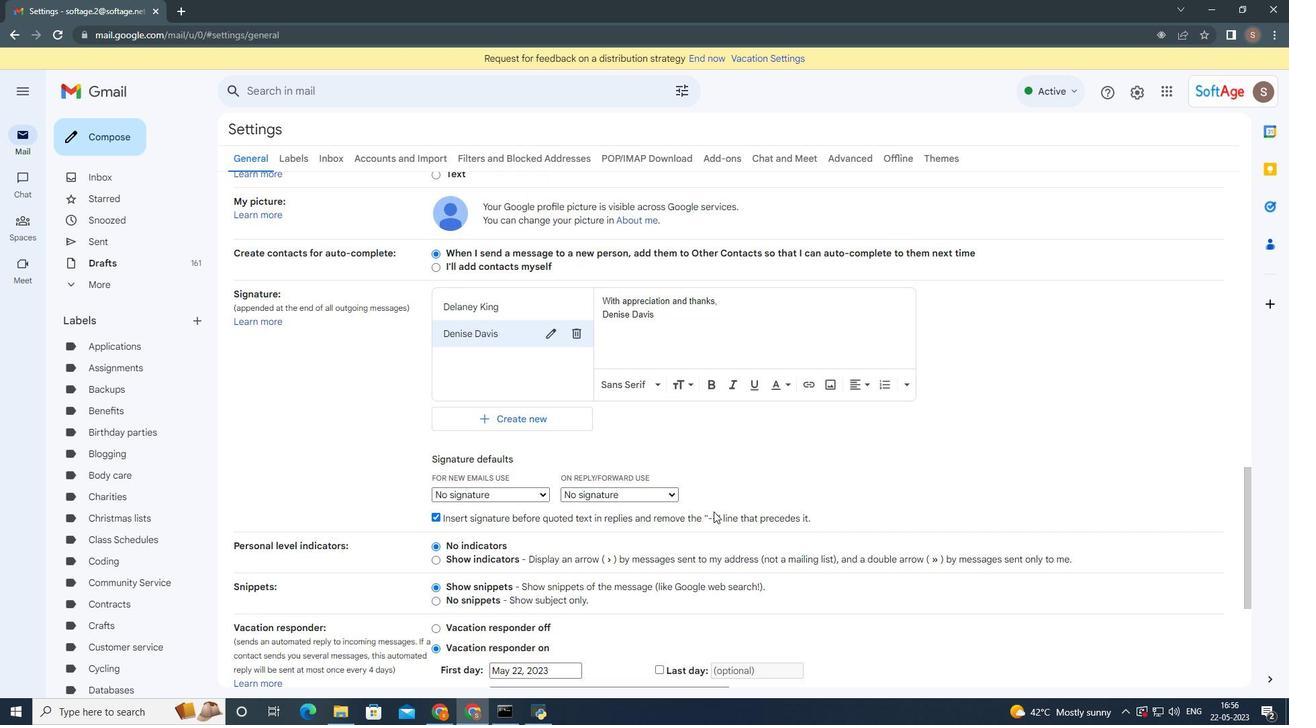 
Action: Mouse scrolled (716, 511) with delta (0, 0)
Screenshot: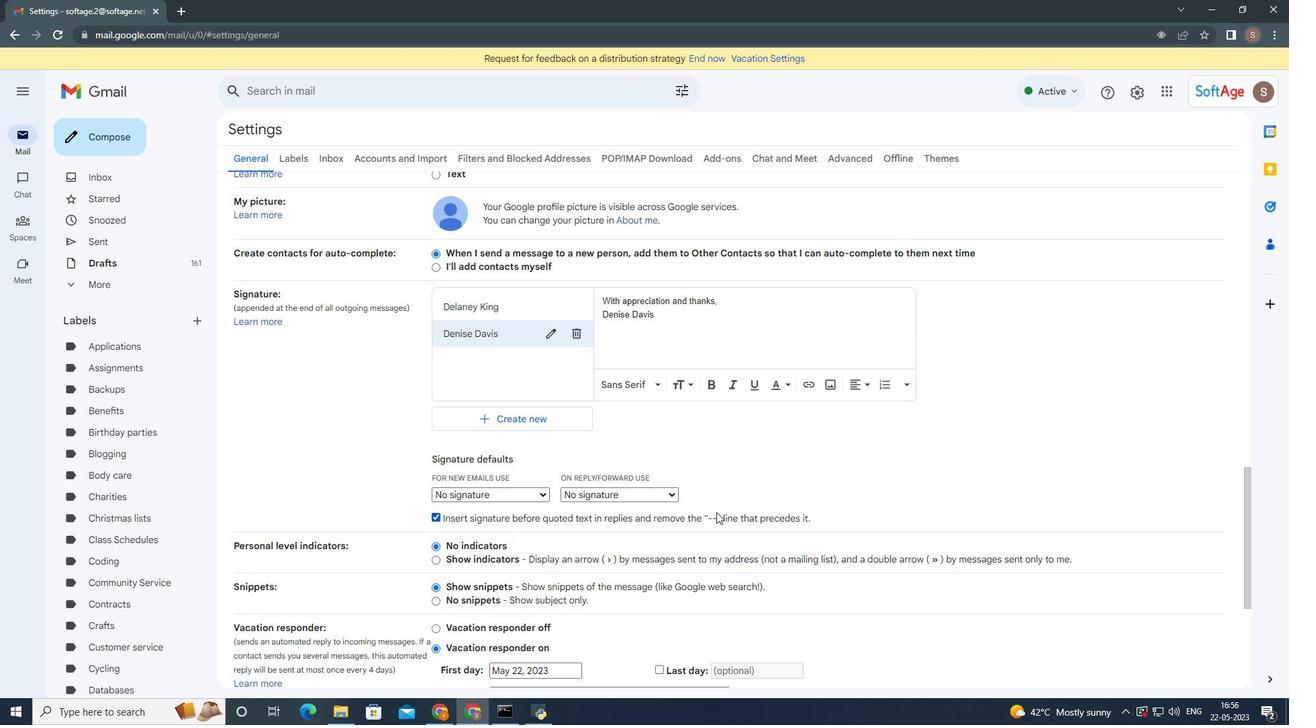 
Action: Mouse moved to (716, 512)
Screenshot: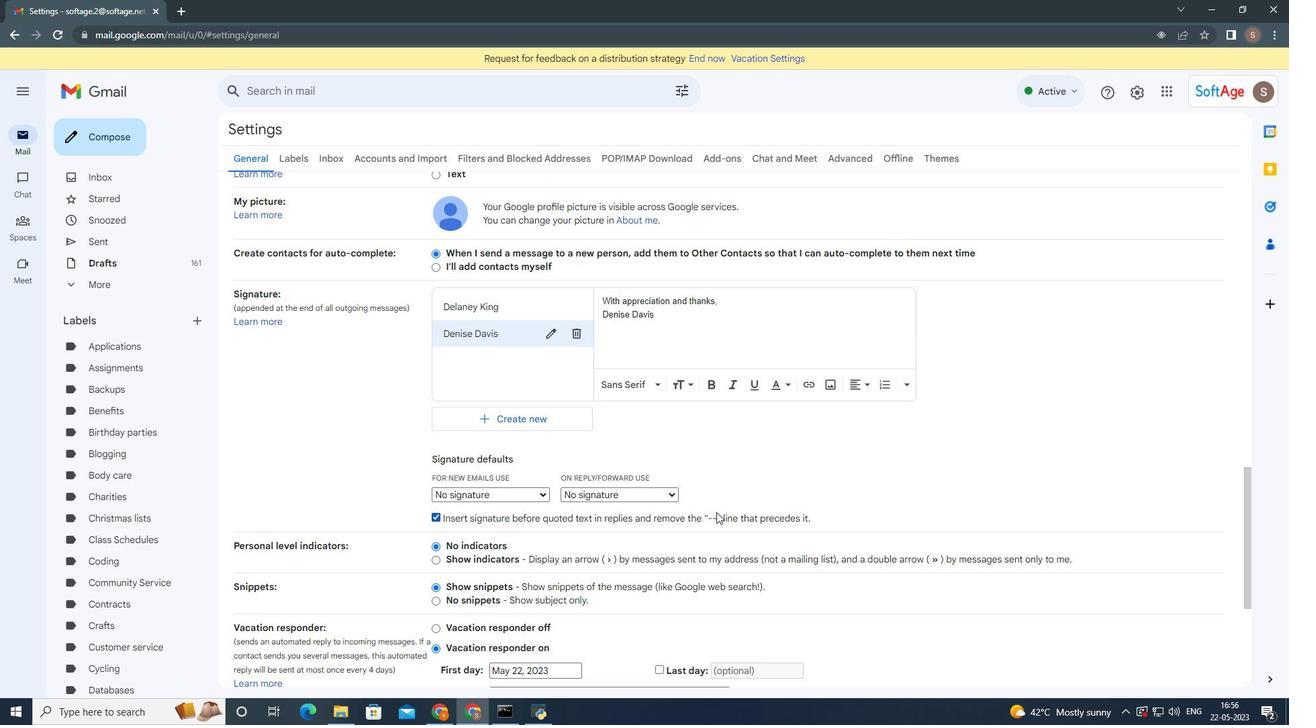 
Action: Mouse scrolled (716, 511) with delta (0, 0)
Screenshot: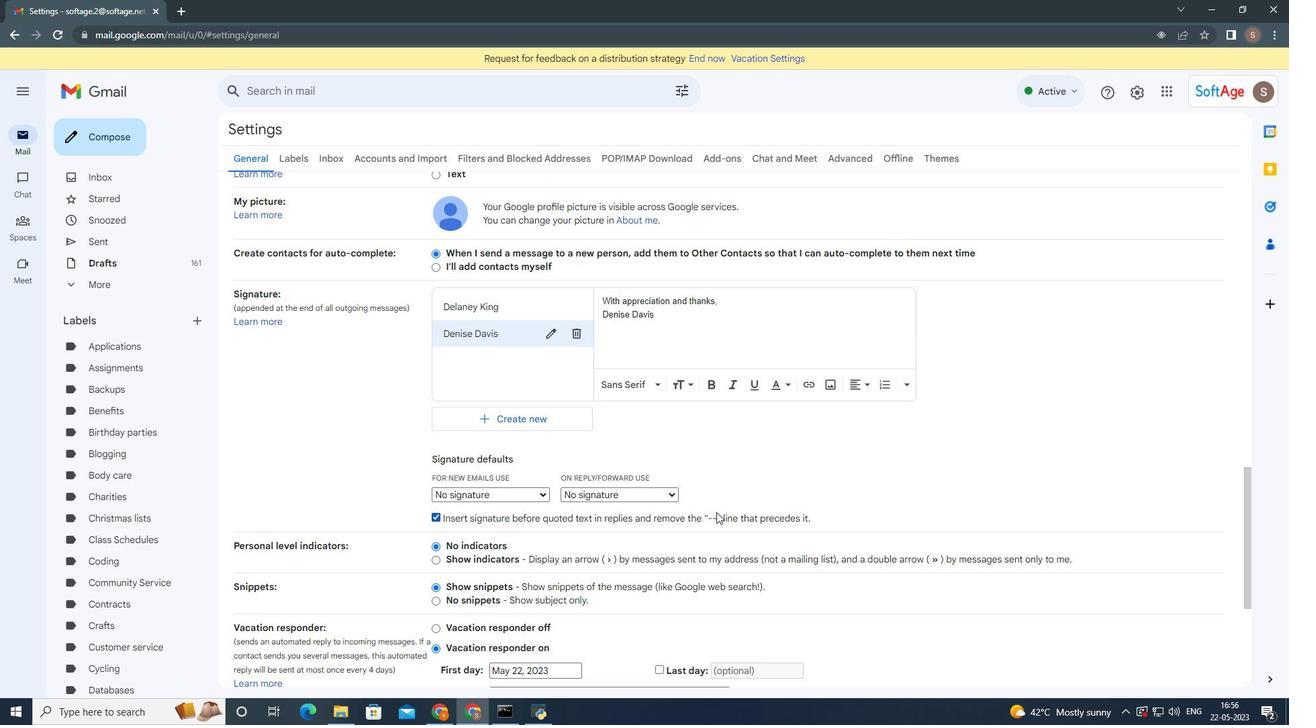 
Action: Mouse moved to (608, 562)
Screenshot: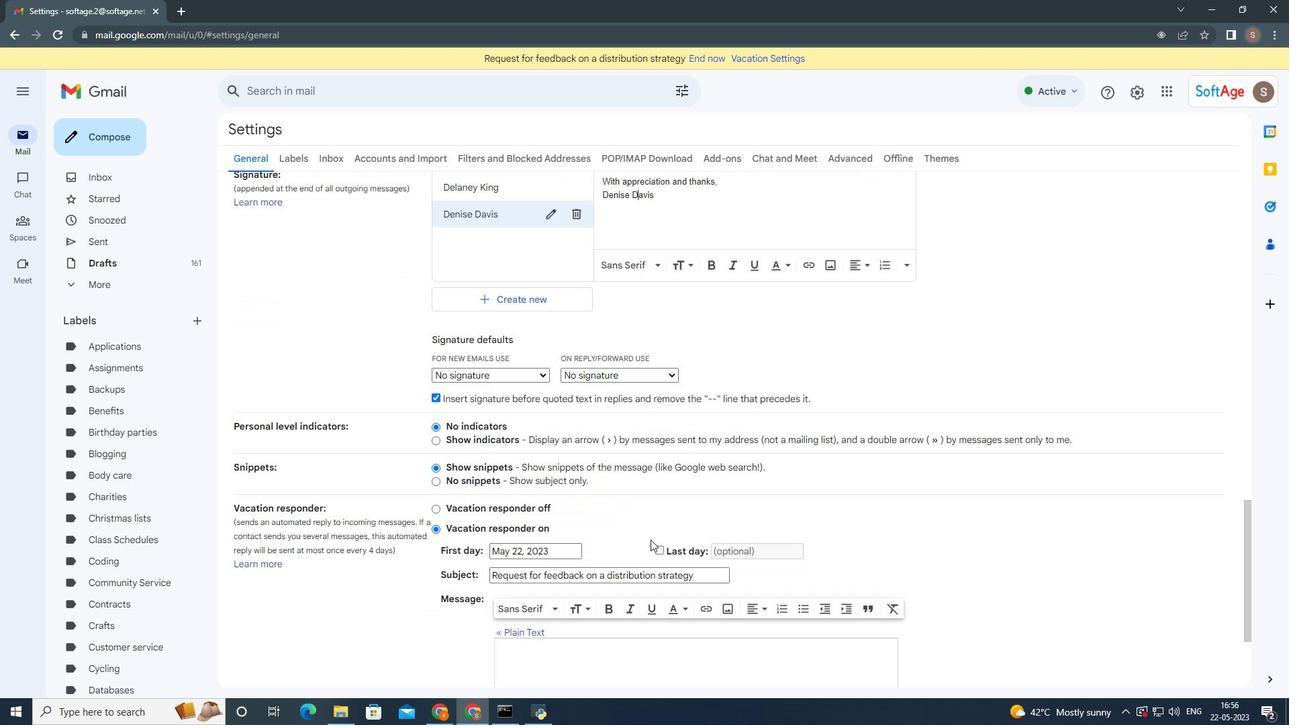 
Action: Mouse scrolled (608, 561) with delta (0, 0)
Screenshot: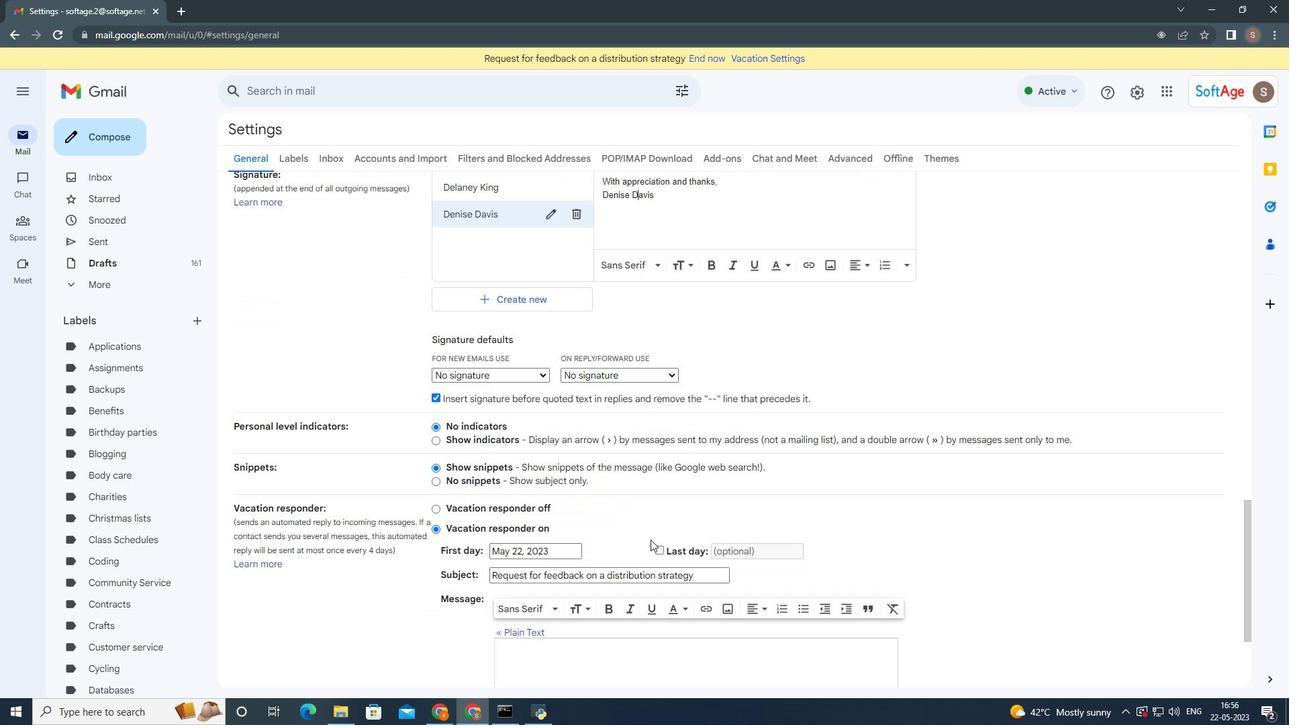 
Action: Mouse moved to (618, 573)
Screenshot: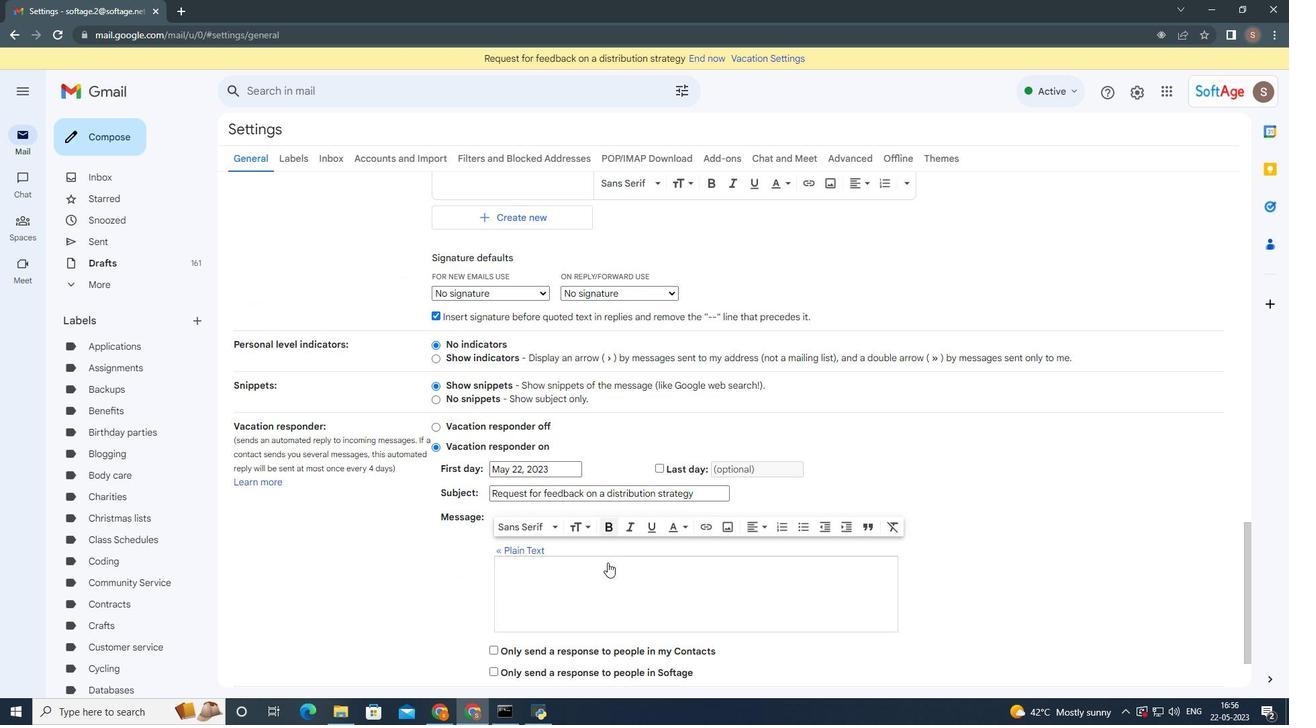 
Action: Mouse scrolled (618, 572) with delta (0, 0)
Screenshot: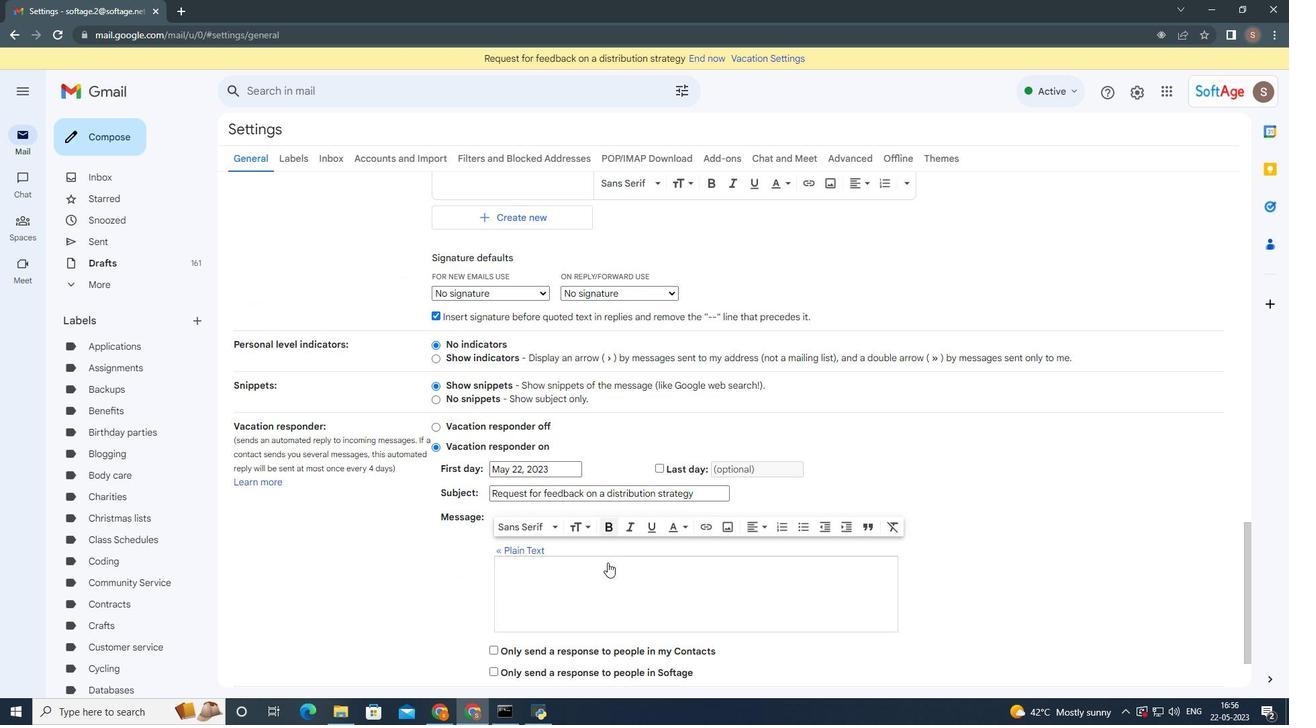 
Action: Mouse moved to (618, 573)
Screenshot: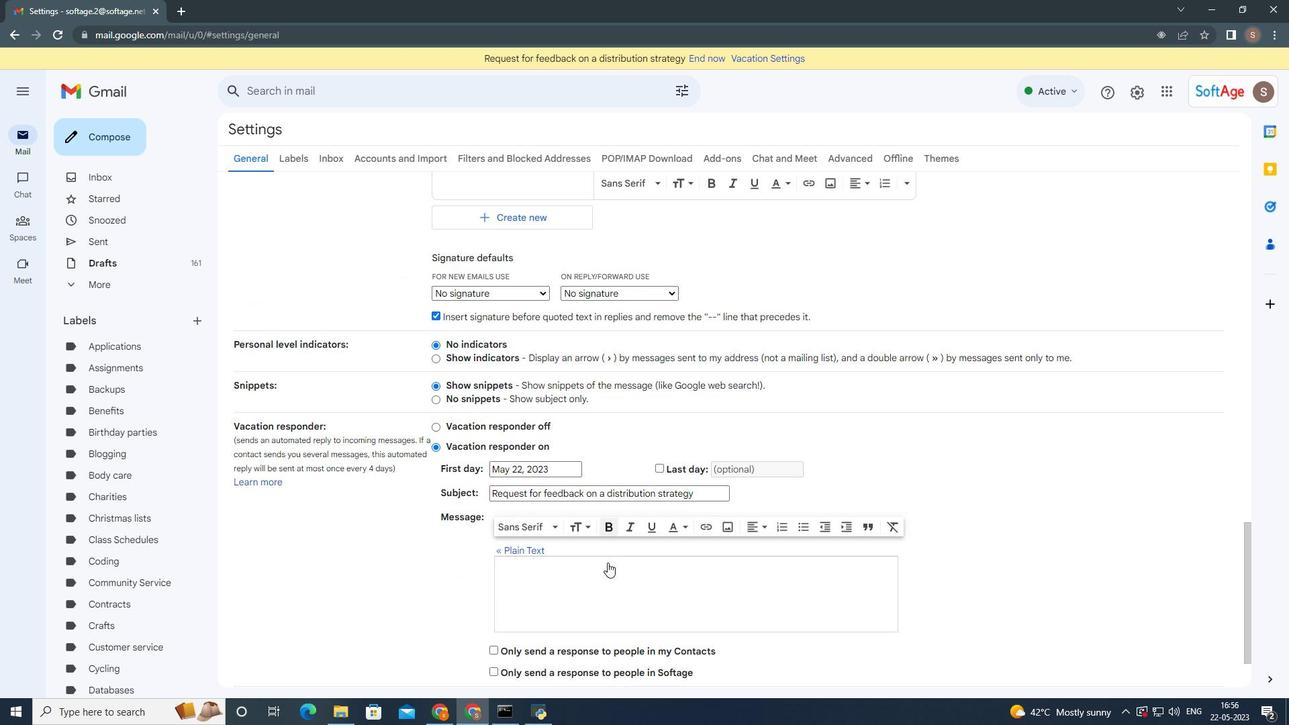 
Action: Mouse scrolled (618, 572) with delta (0, 0)
Screenshot: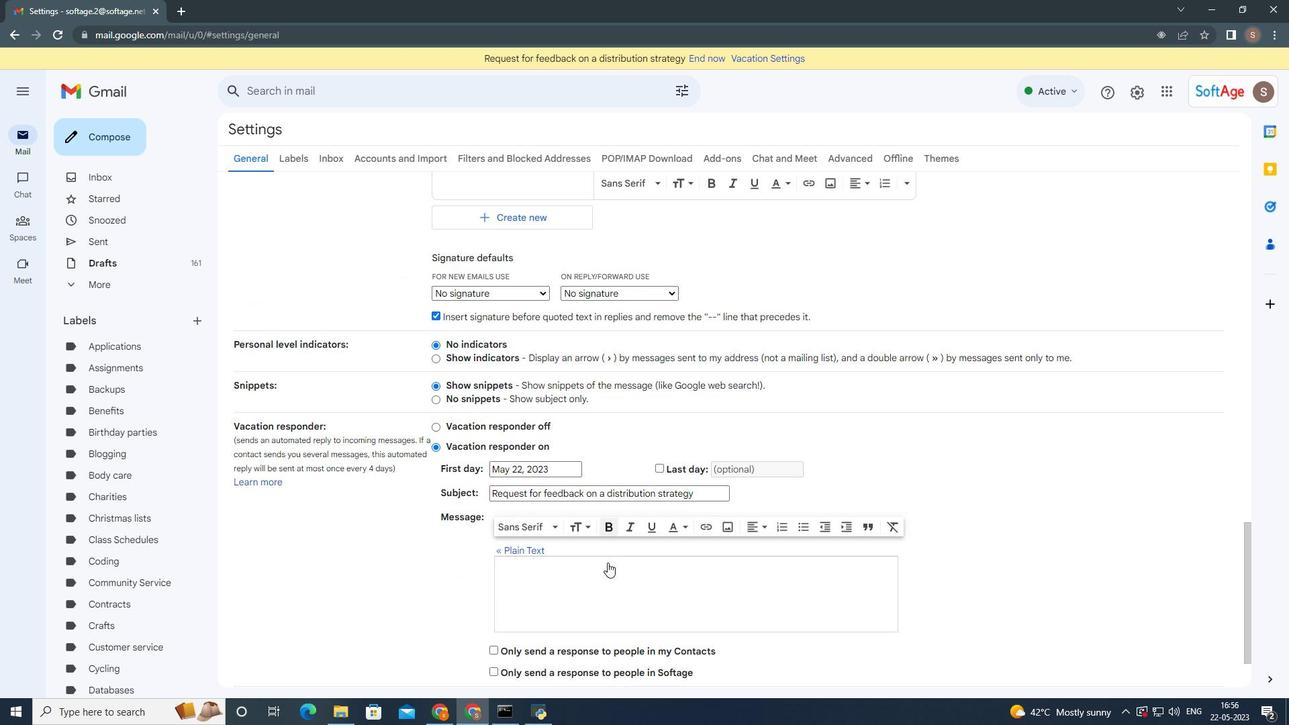 
Action: Mouse moved to (618, 573)
Screenshot: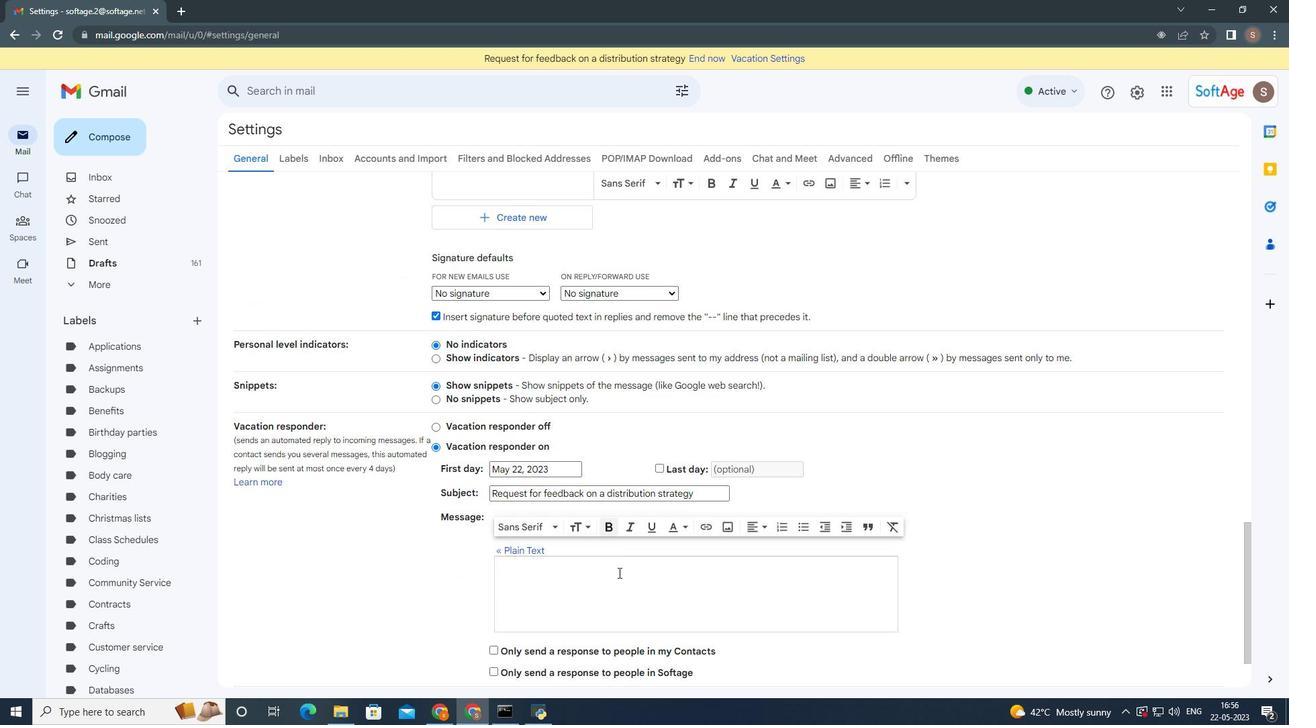 
Action: Mouse scrolled (618, 573) with delta (0, 0)
Screenshot: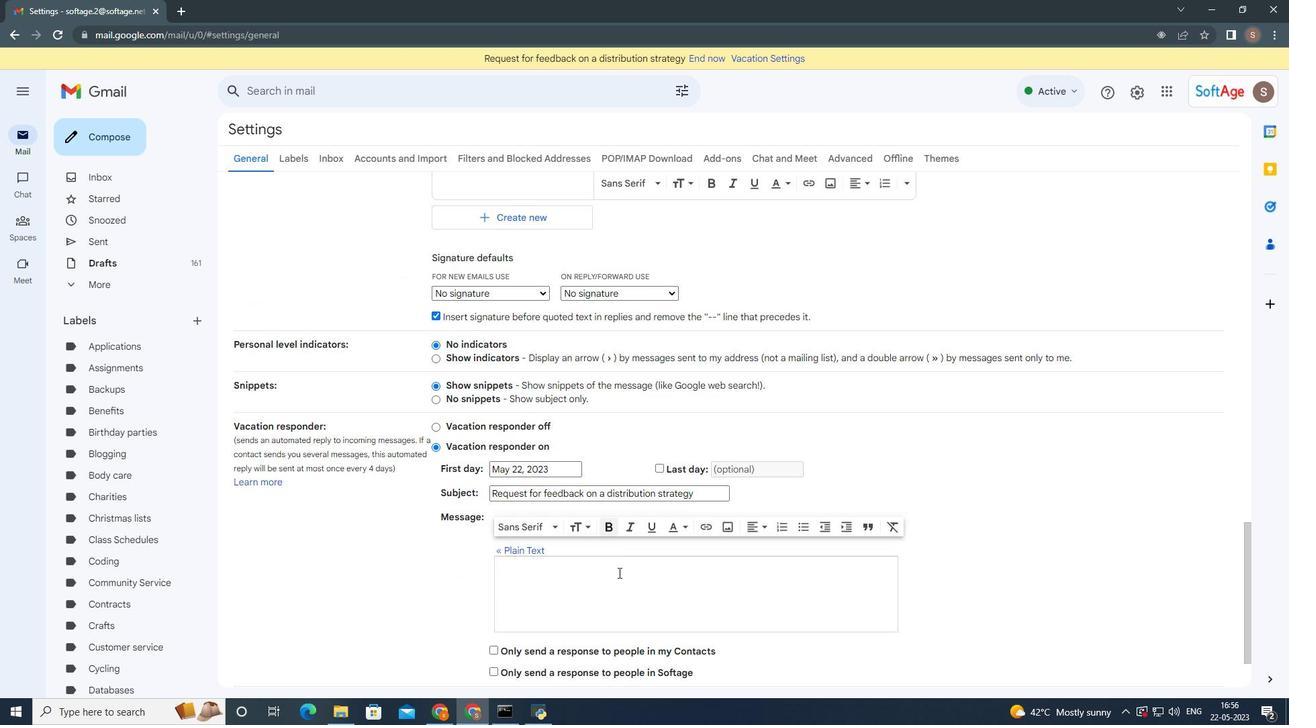 
Action: Mouse moved to (689, 617)
Screenshot: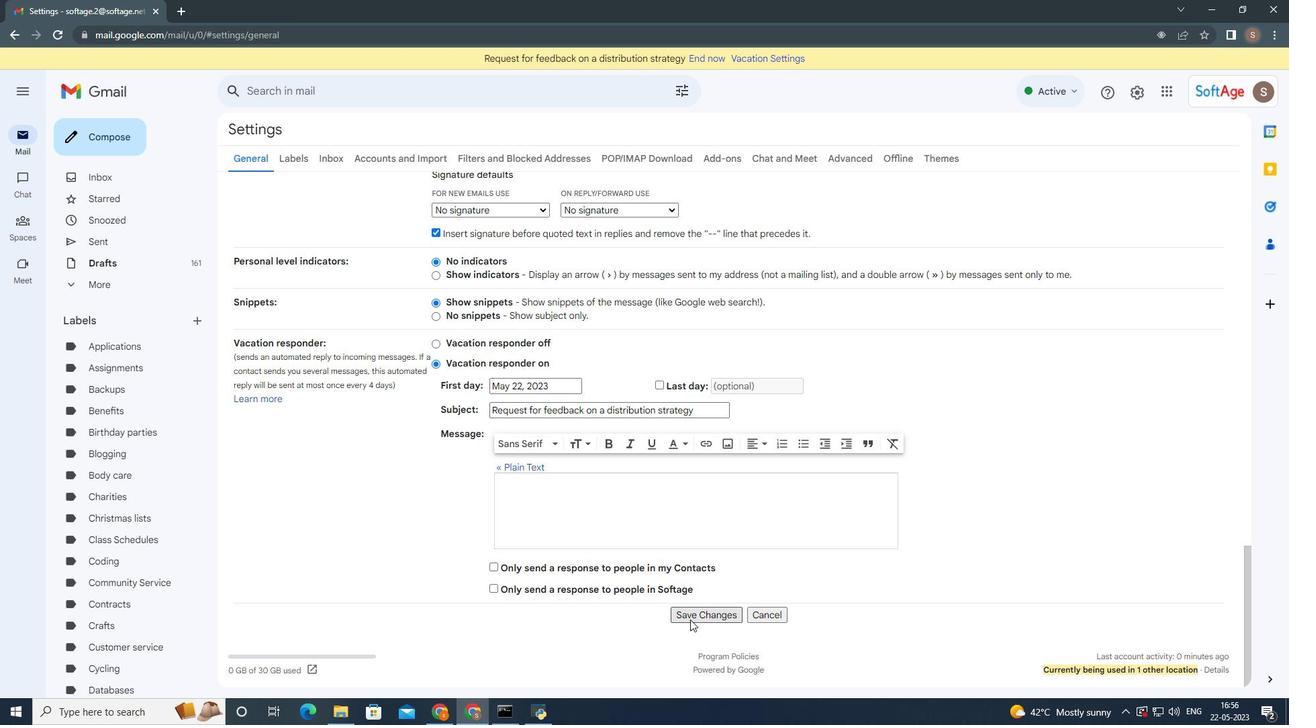 
Action: Mouse pressed left at (689, 617)
Screenshot: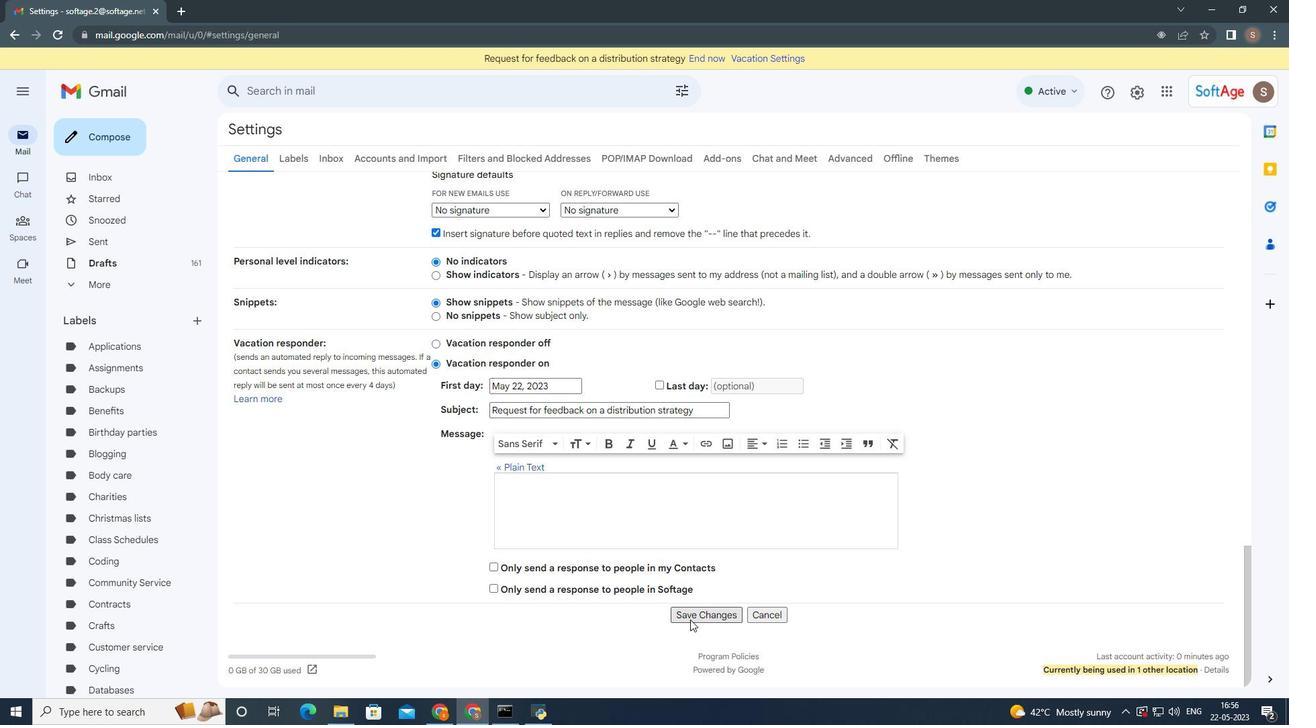 
Action: Mouse moved to (91, 124)
Screenshot: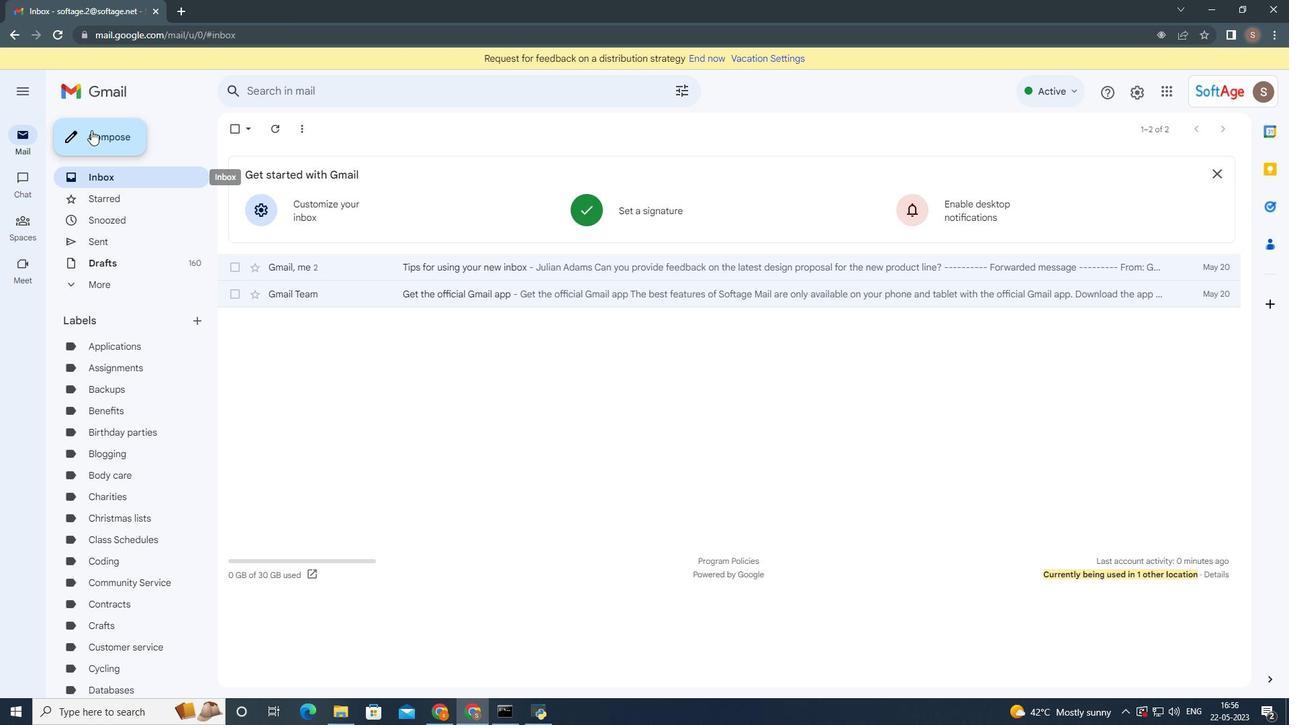 
Action: Mouse pressed left at (91, 124)
Screenshot: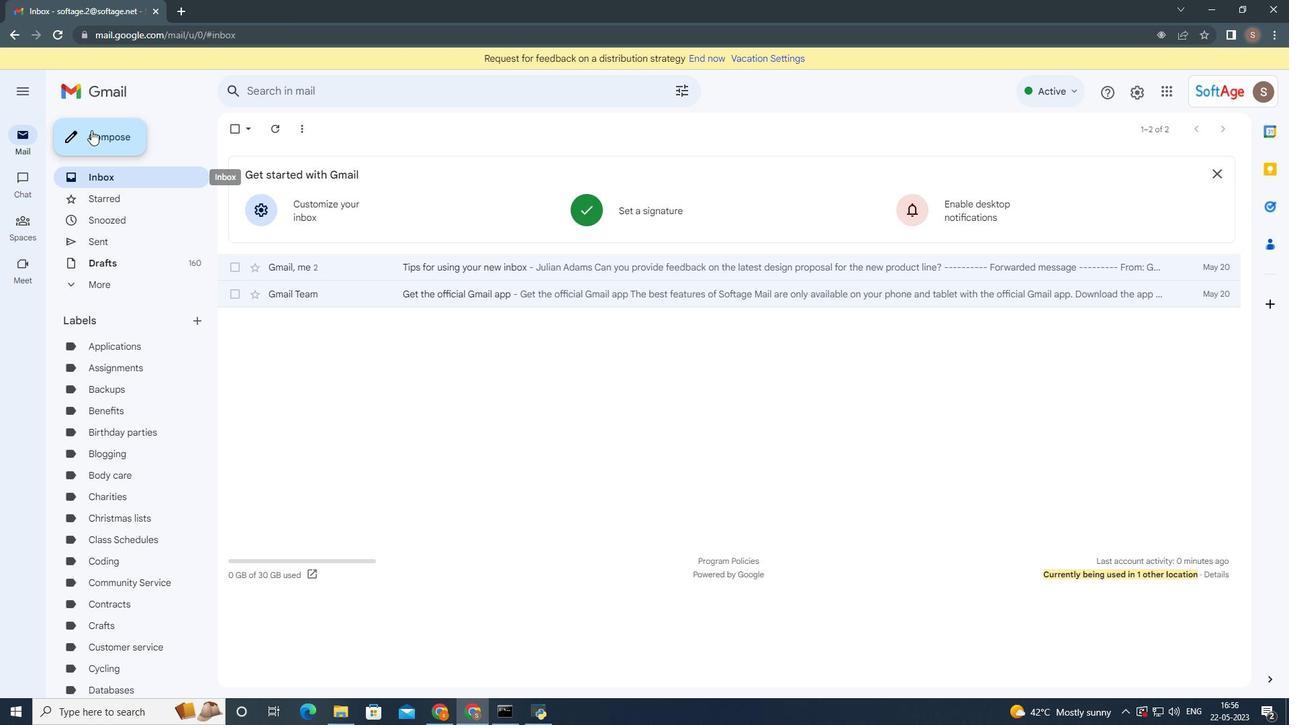 
Action: Mouse moved to (908, 331)
Screenshot: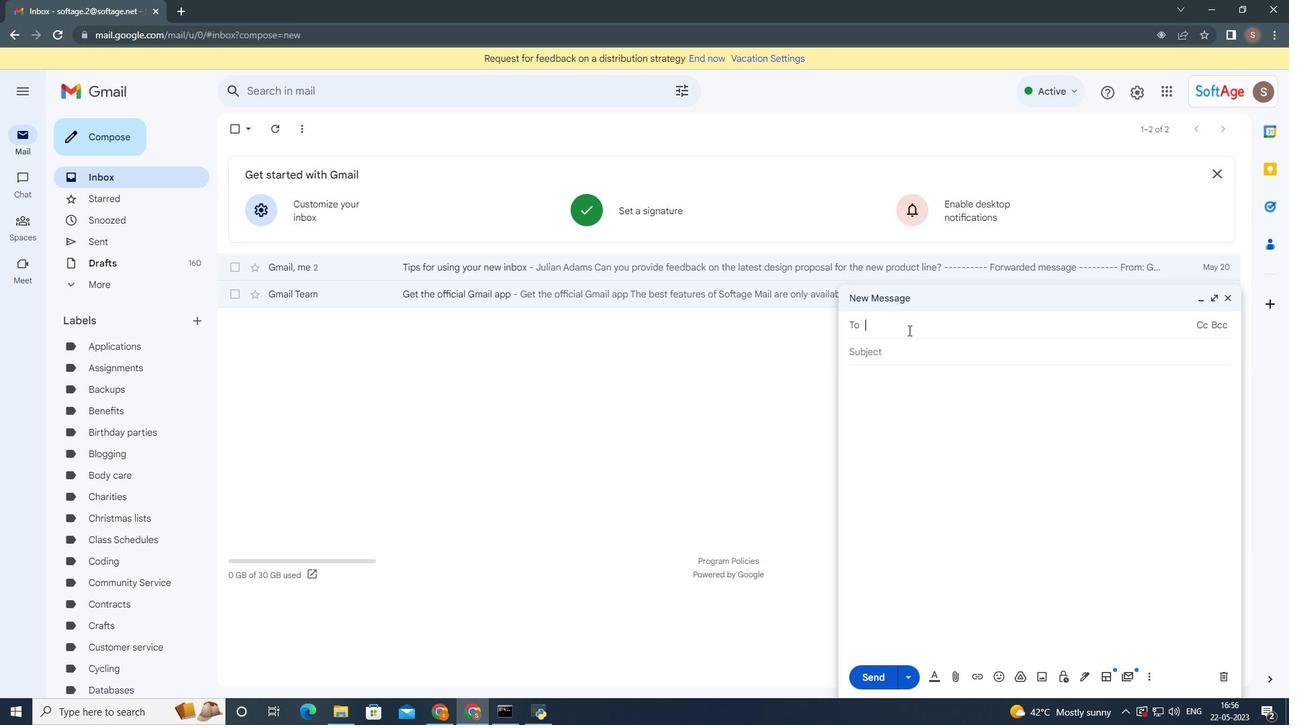 
Action: Key pressed softage.4<Key.enter>
Screenshot: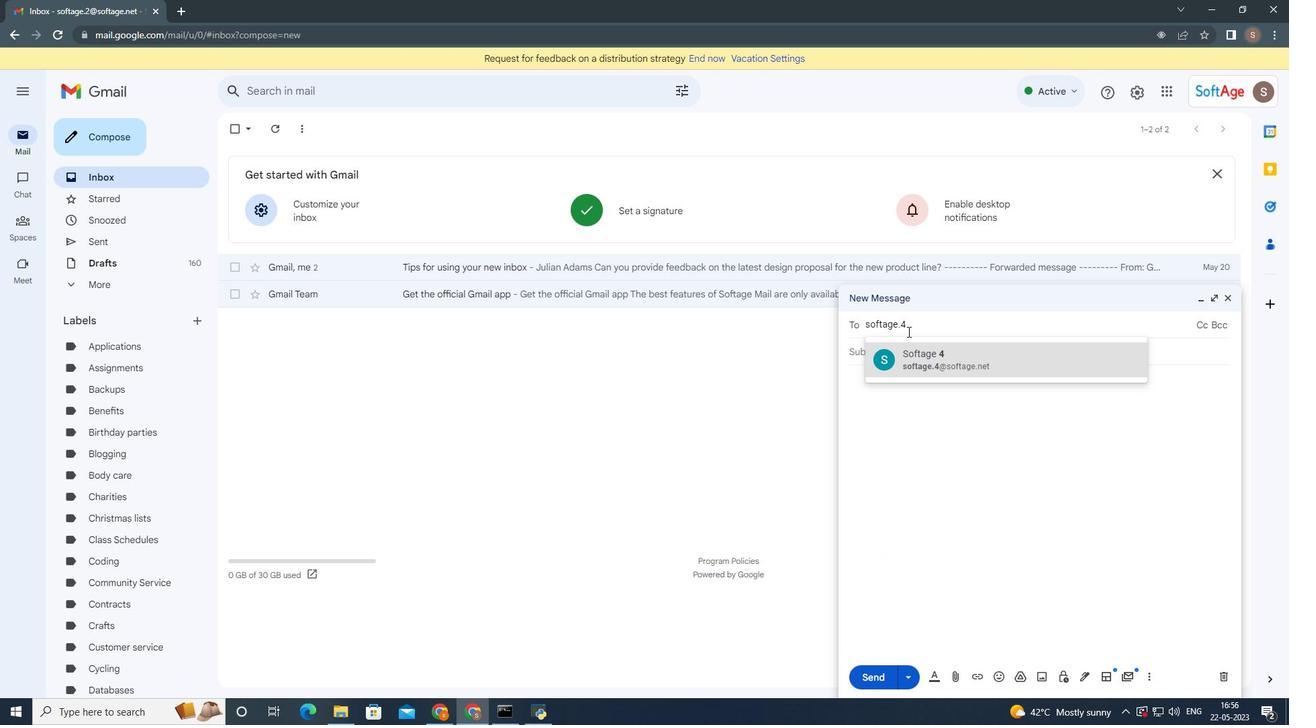 
Action: Mouse moved to (964, 514)
Screenshot: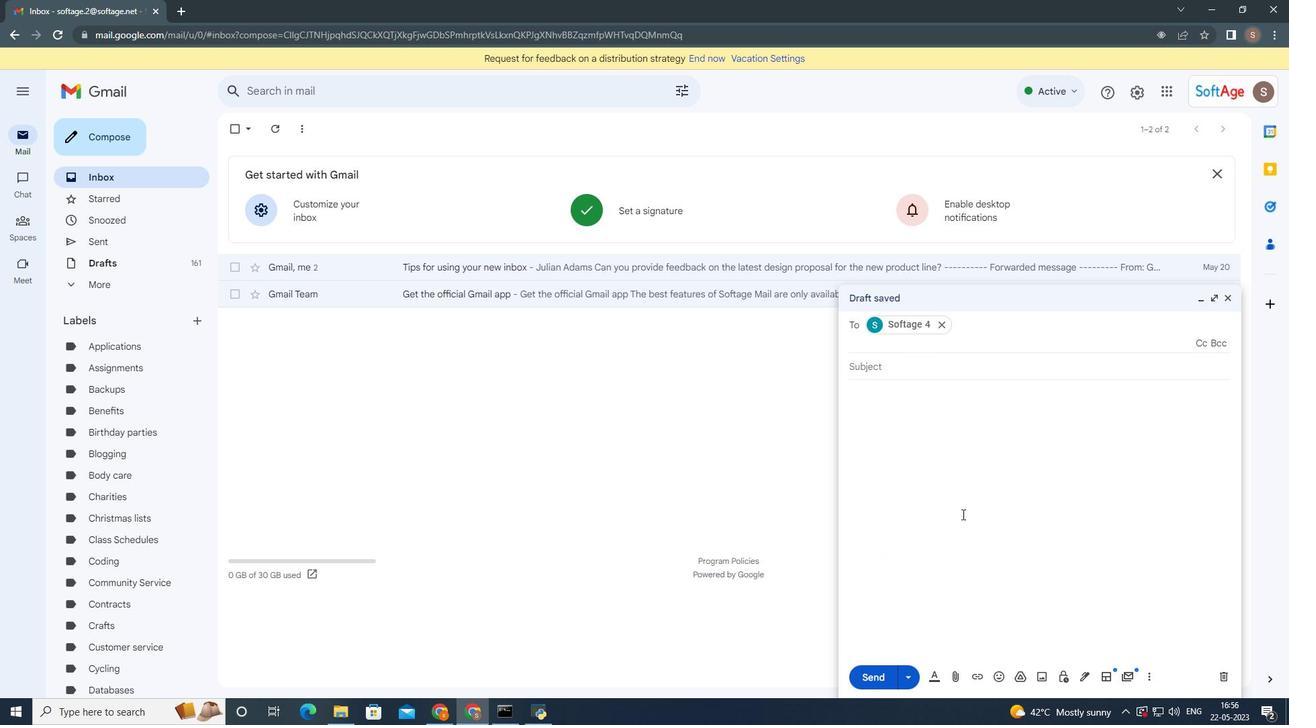 
Action: Mouse scrolled (964, 513) with delta (0, 0)
Screenshot: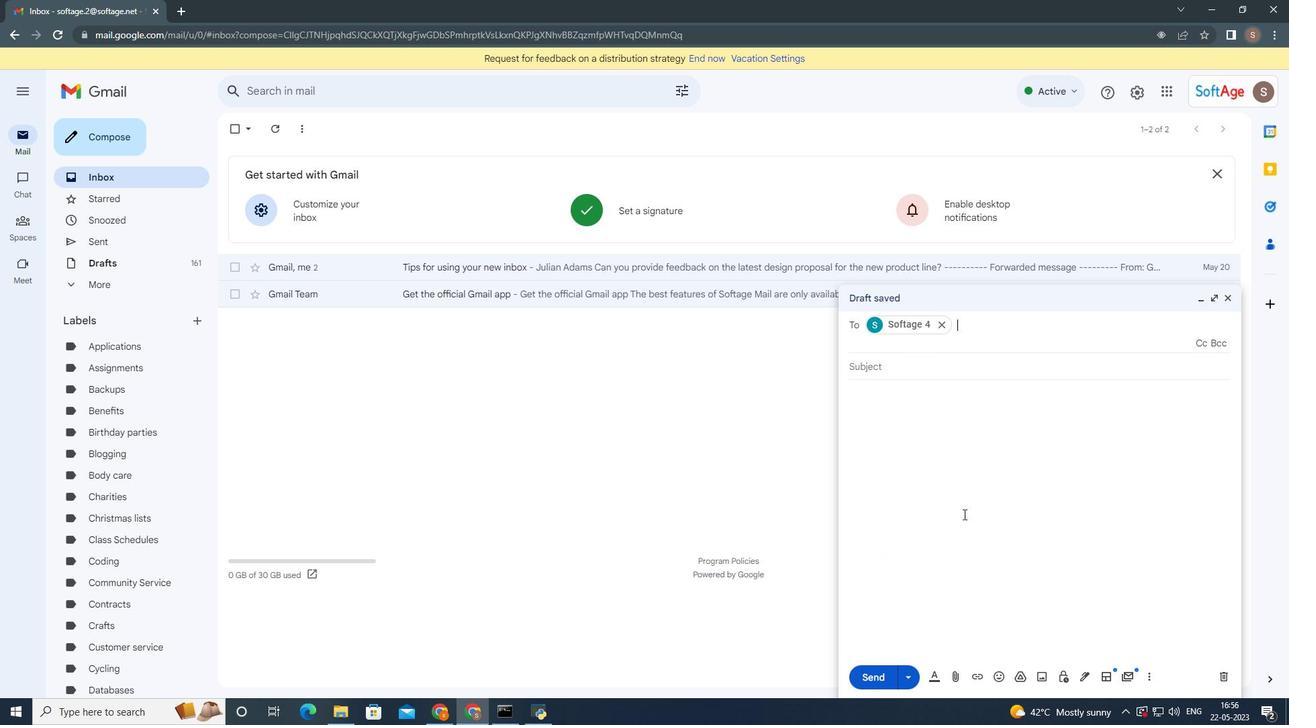
Action: Mouse moved to (964, 514)
Screenshot: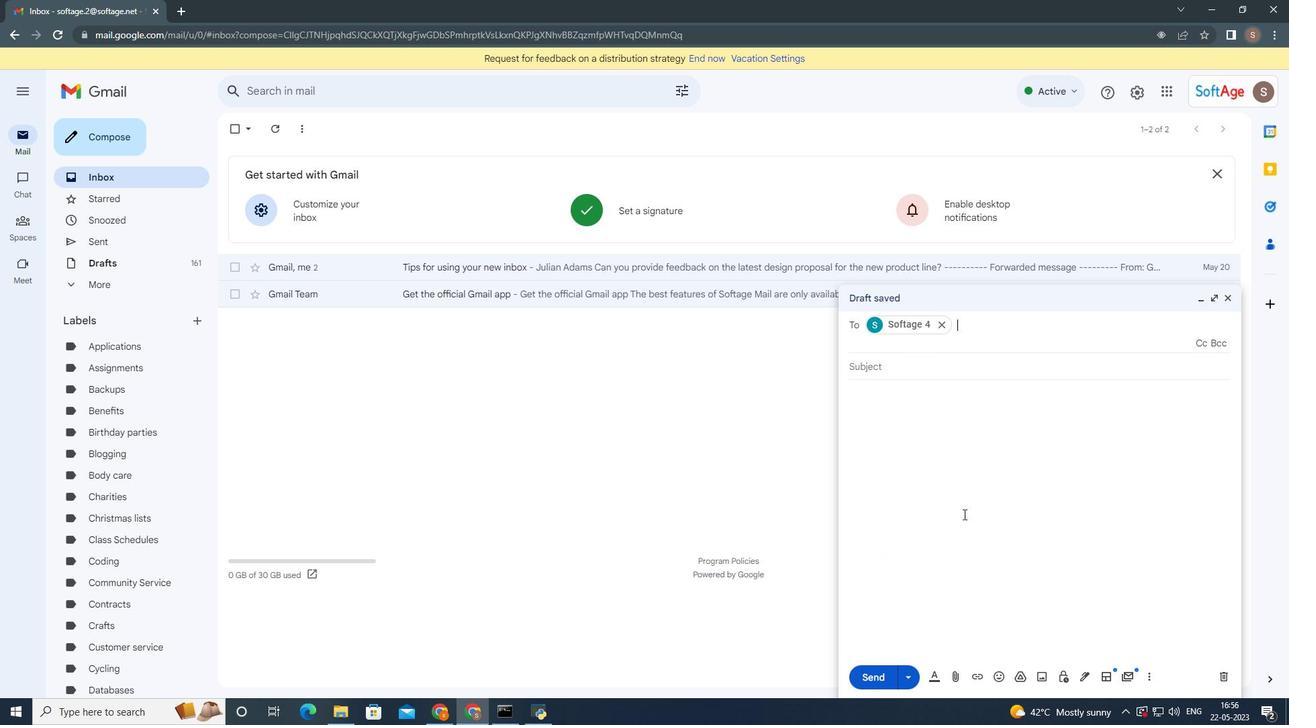 
Action: Mouse scrolled (964, 513) with delta (0, 0)
Screenshot: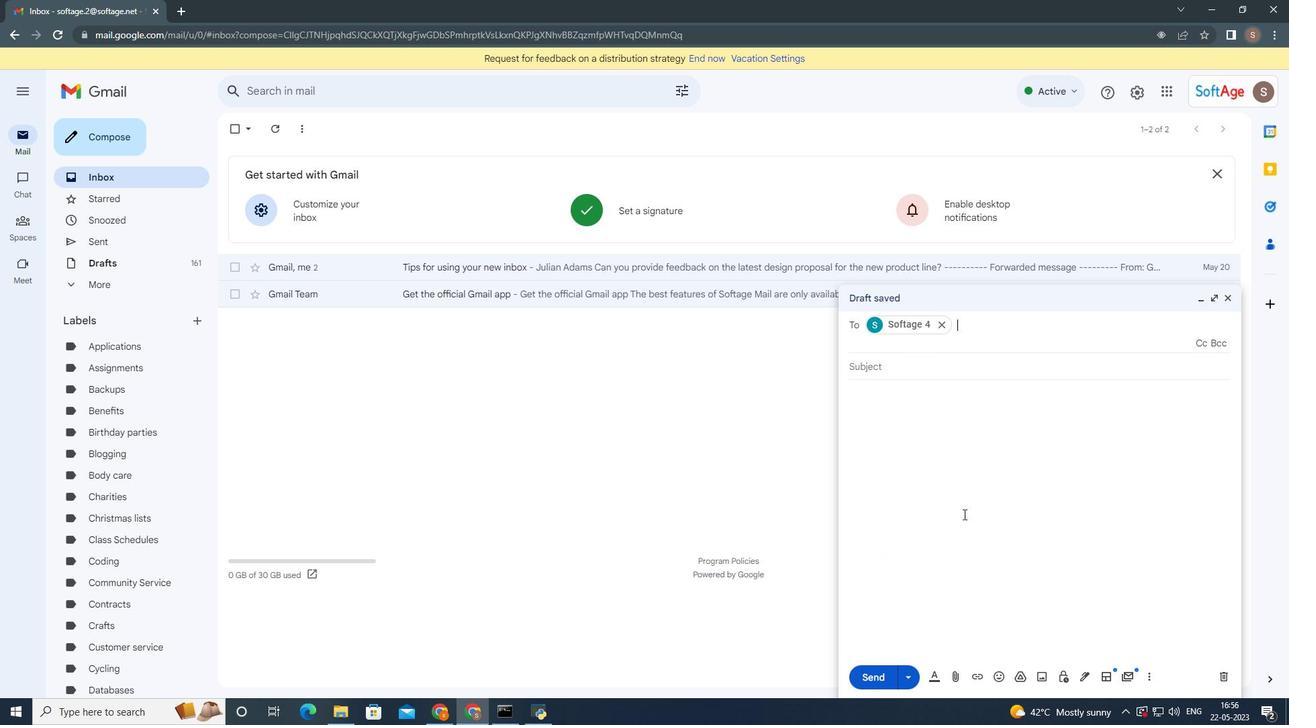 
Action: Mouse moved to (966, 520)
Screenshot: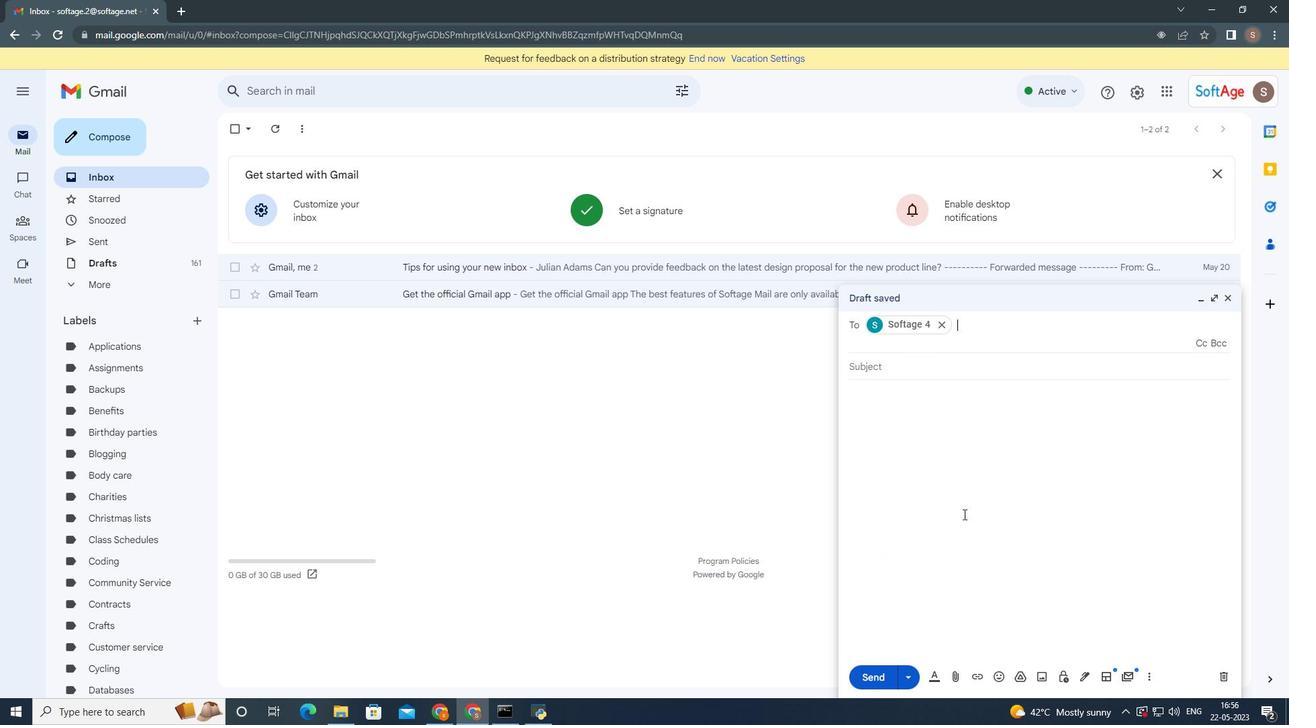 
Action: Mouse scrolled (966, 519) with delta (0, 0)
Screenshot: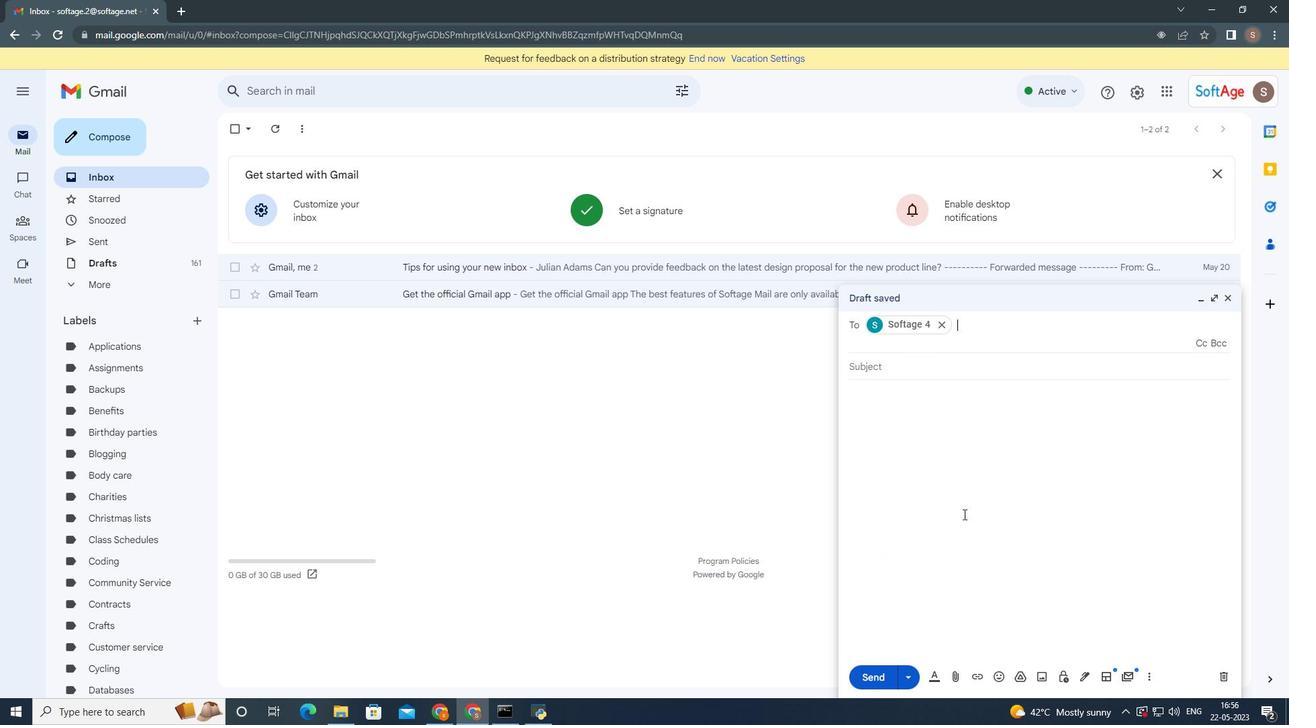 
Action: Mouse moved to (1085, 680)
Screenshot: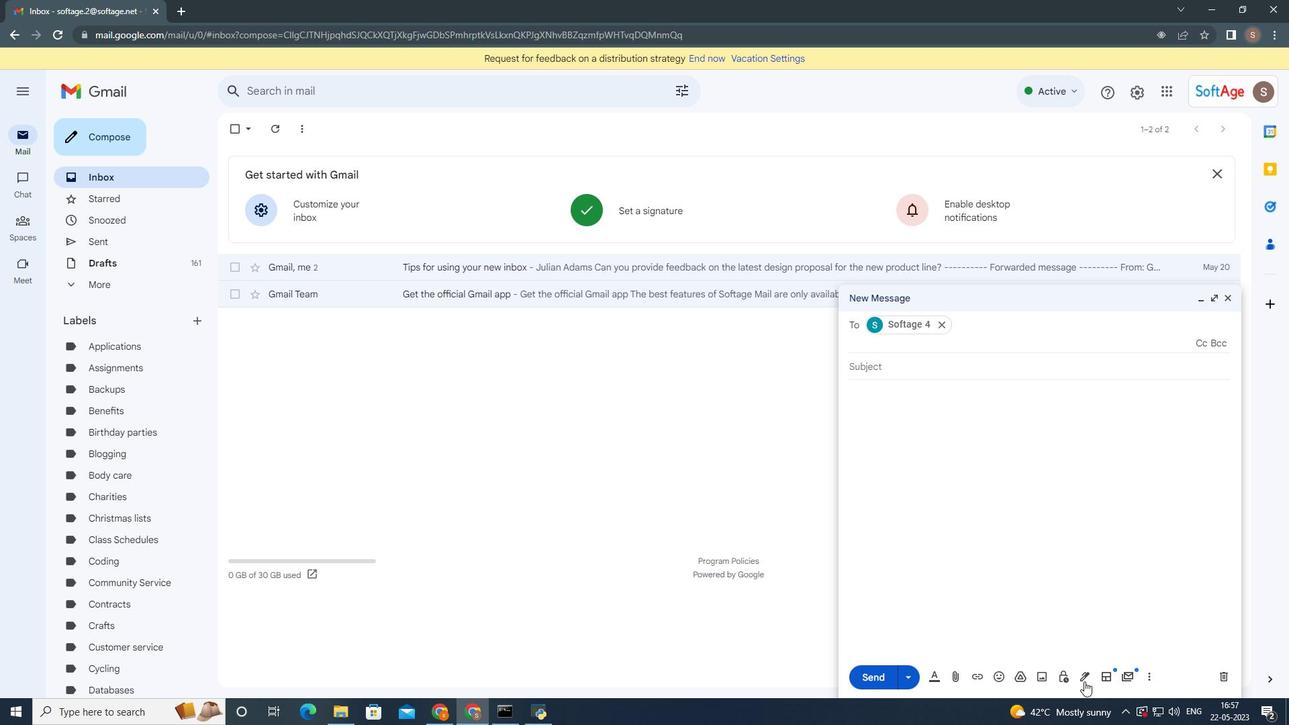 
Action: Mouse pressed left at (1085, 680)
Screenshot: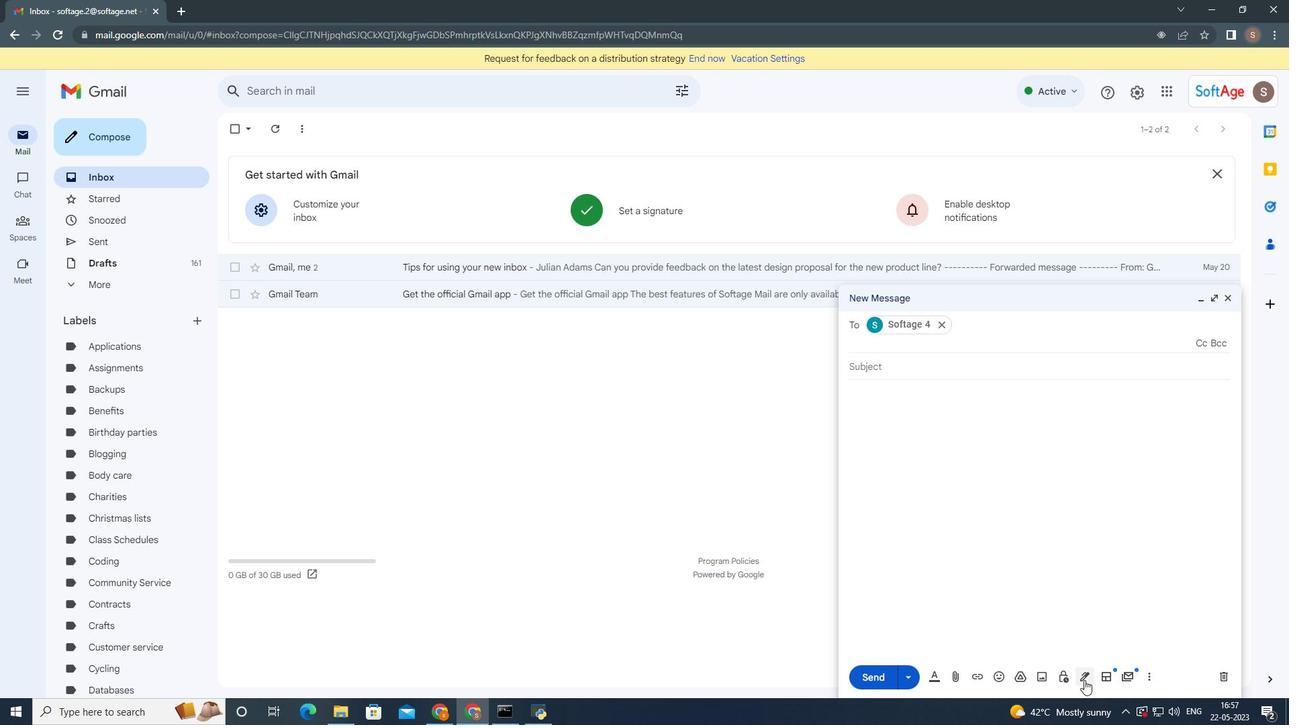 
Action: Mouse moved to (1138, 652)
Screenshot: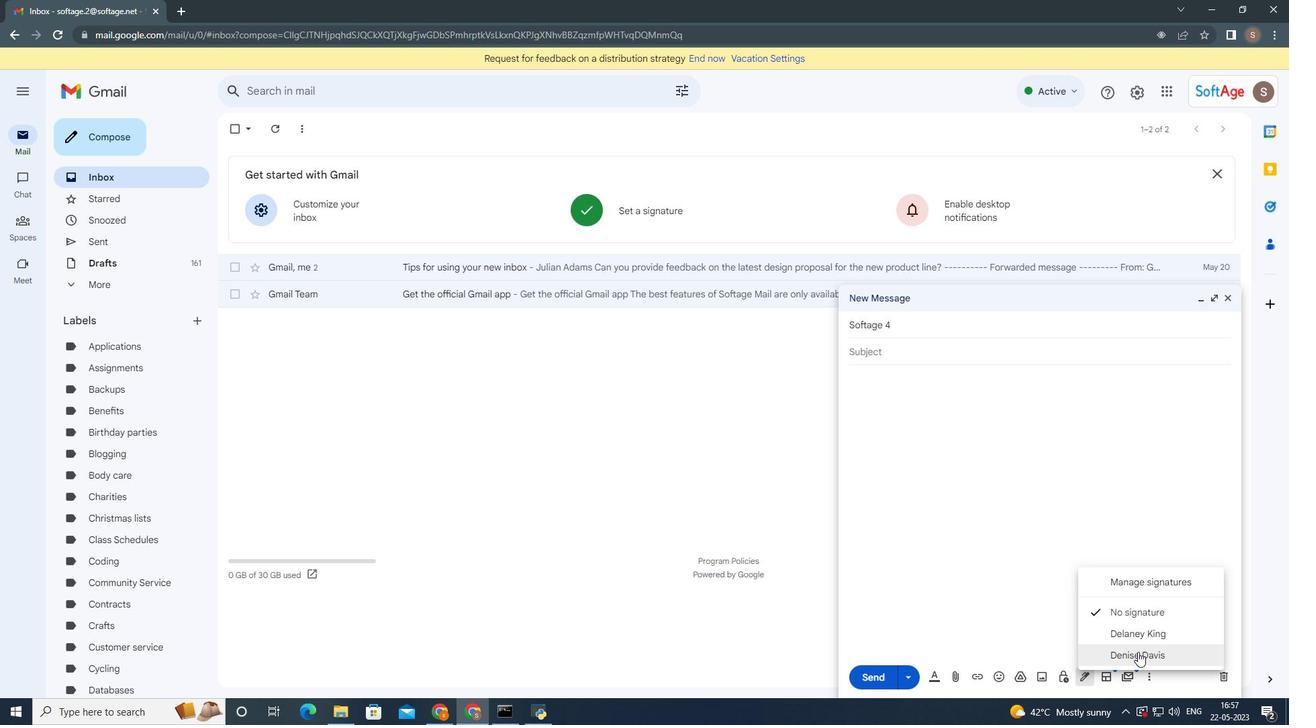
Action: Mouse pressed left at (1138, 652)
Screenshot: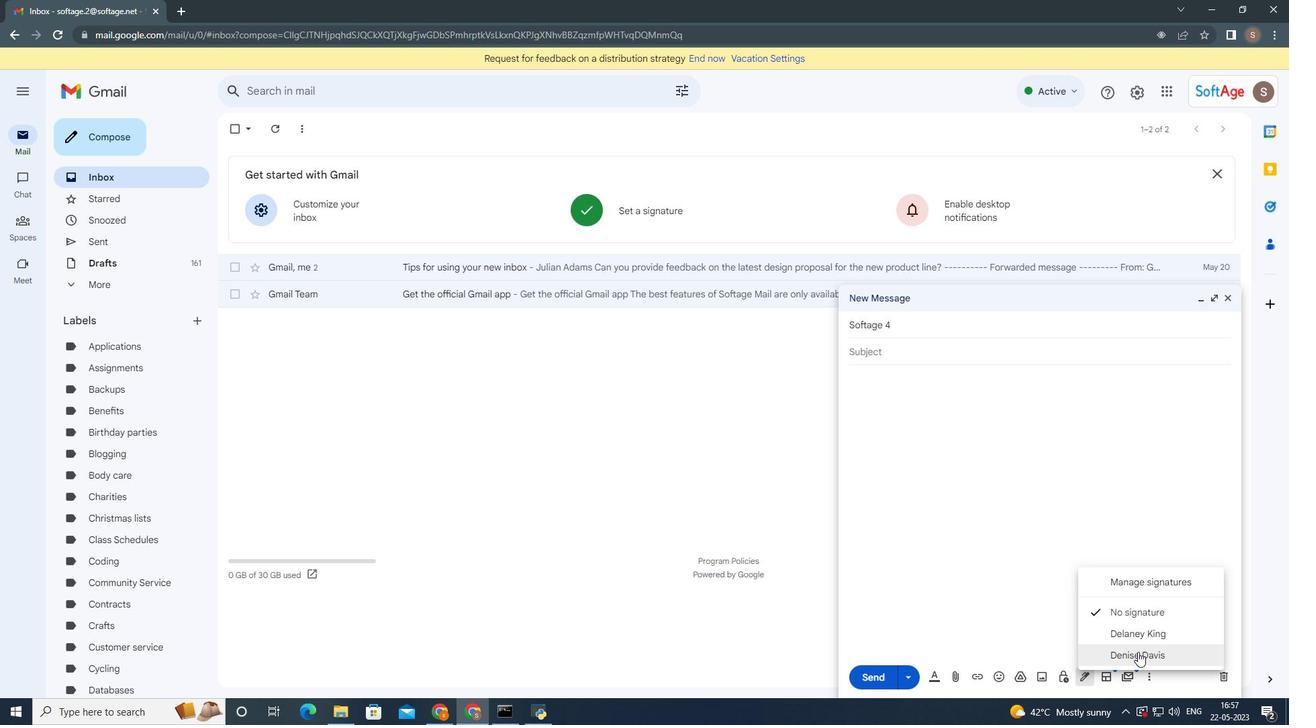 
Action: Mouse moved to (1148, 674)
Screenshot: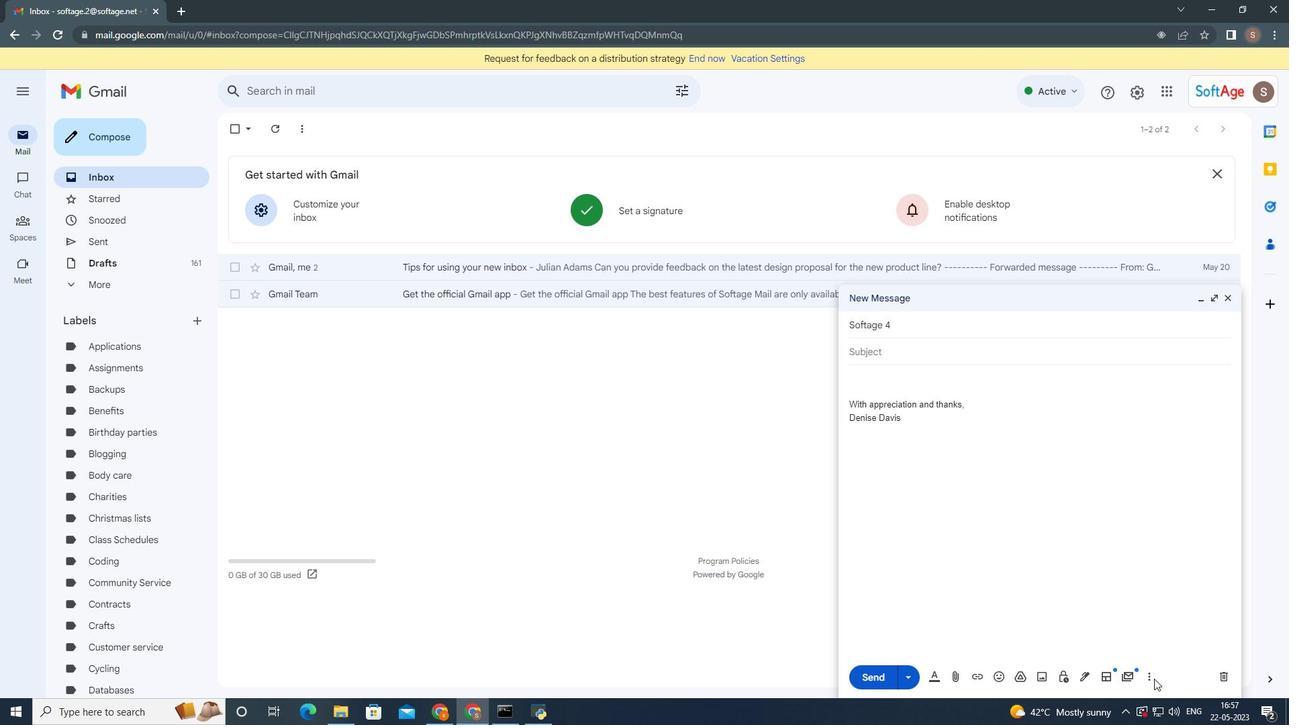 
Action: Mouse pressed left at (1148, 674)
Screenshot: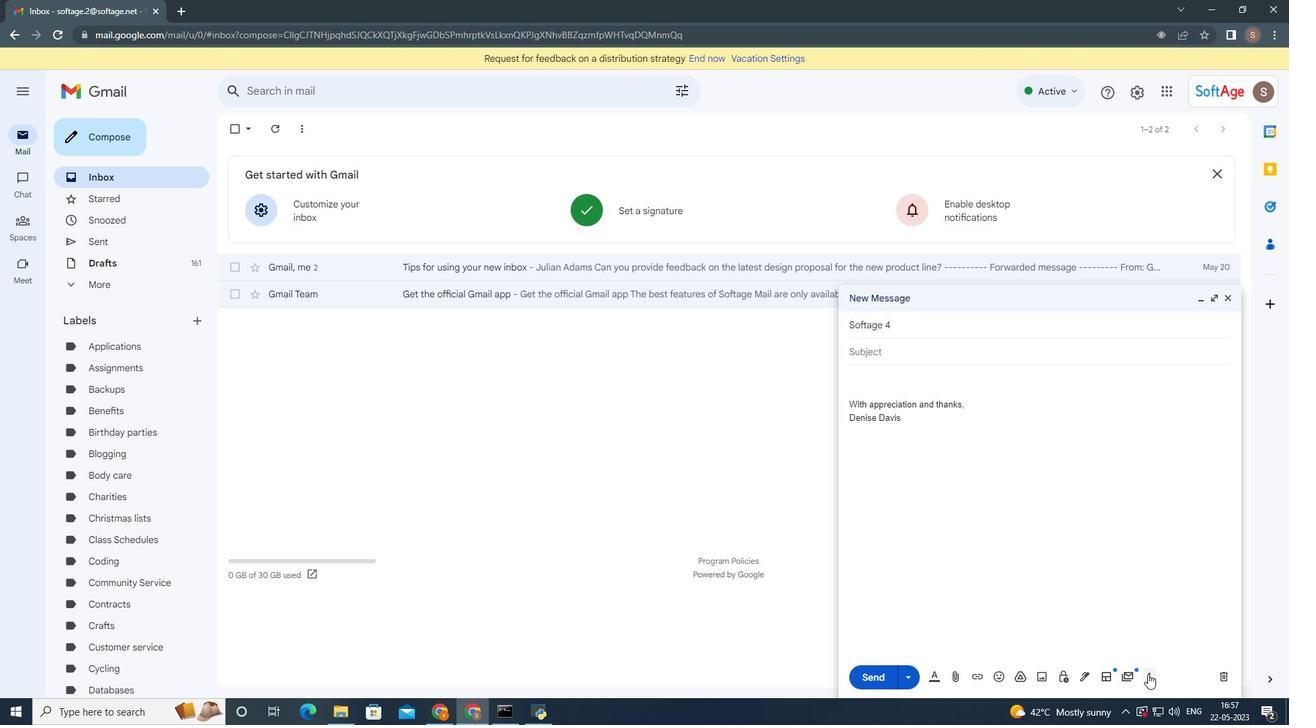 
Action: Mouse moved to (1092, 556)
Screenshot: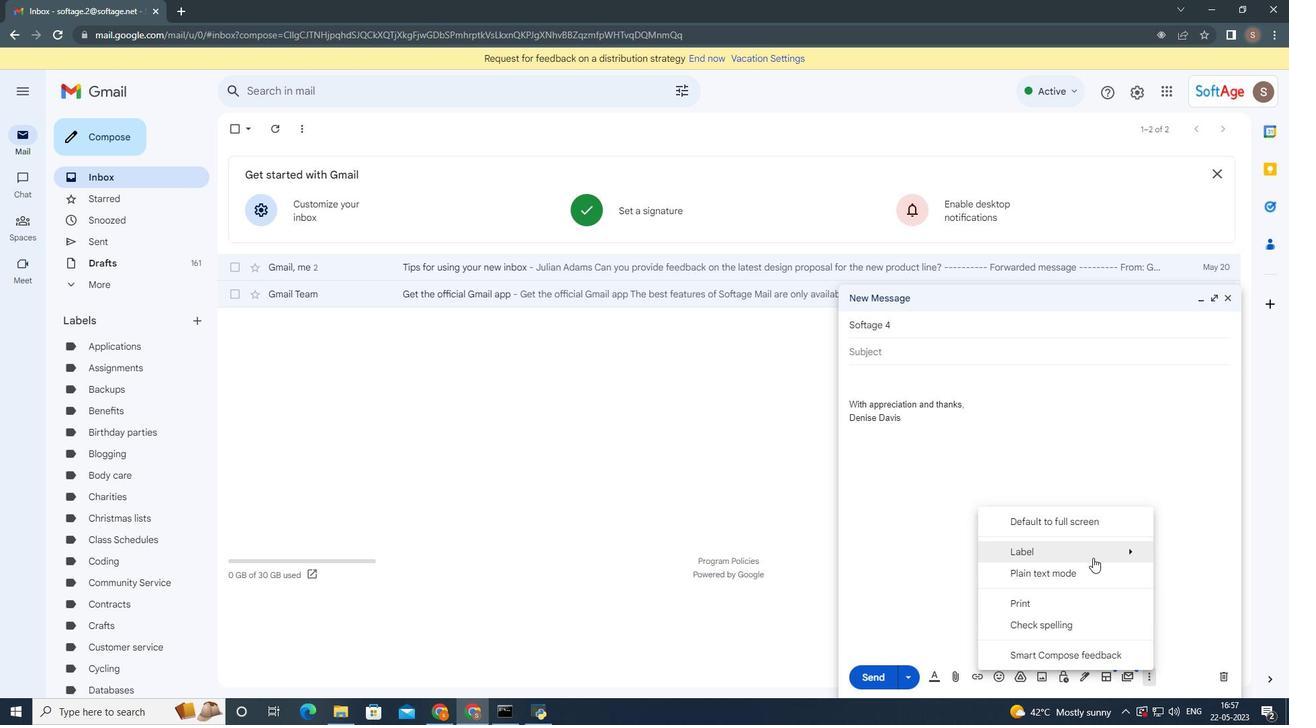 
Action: Mouse pressed left at (1092, 556)
Screenshot: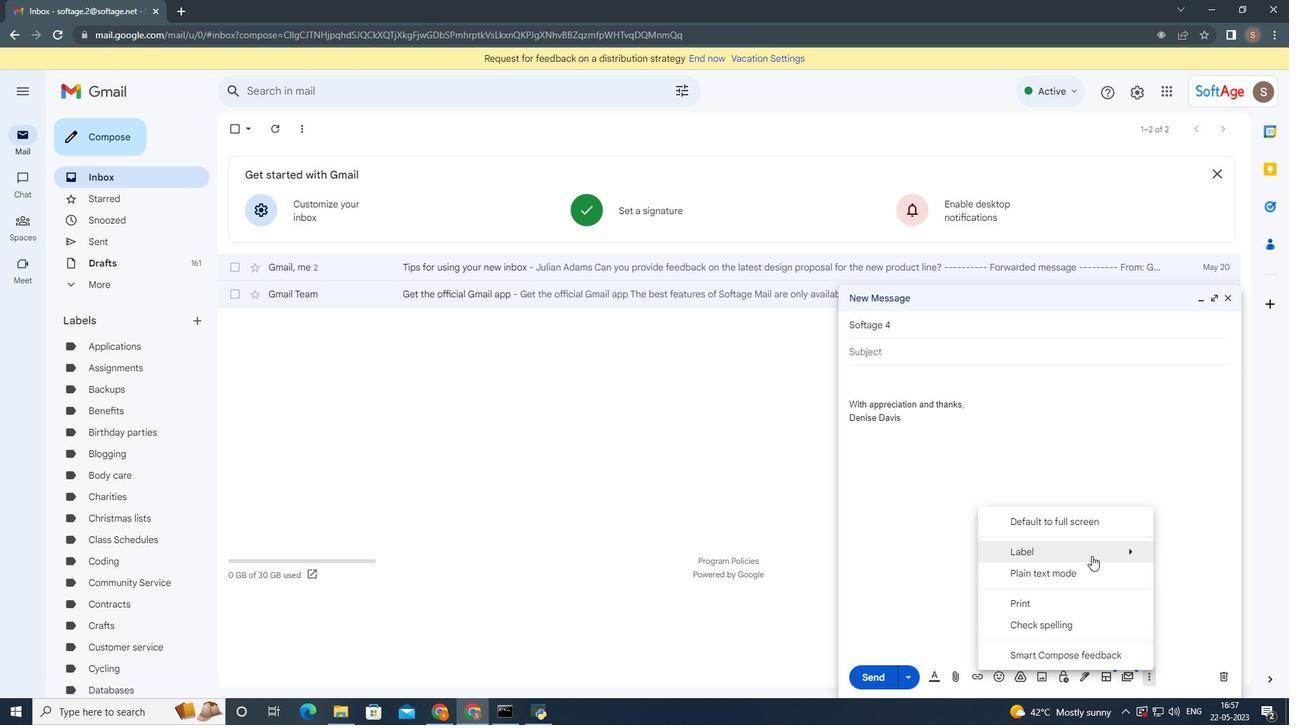 
Action: Mouse moved to (921, 522)
Screenshot: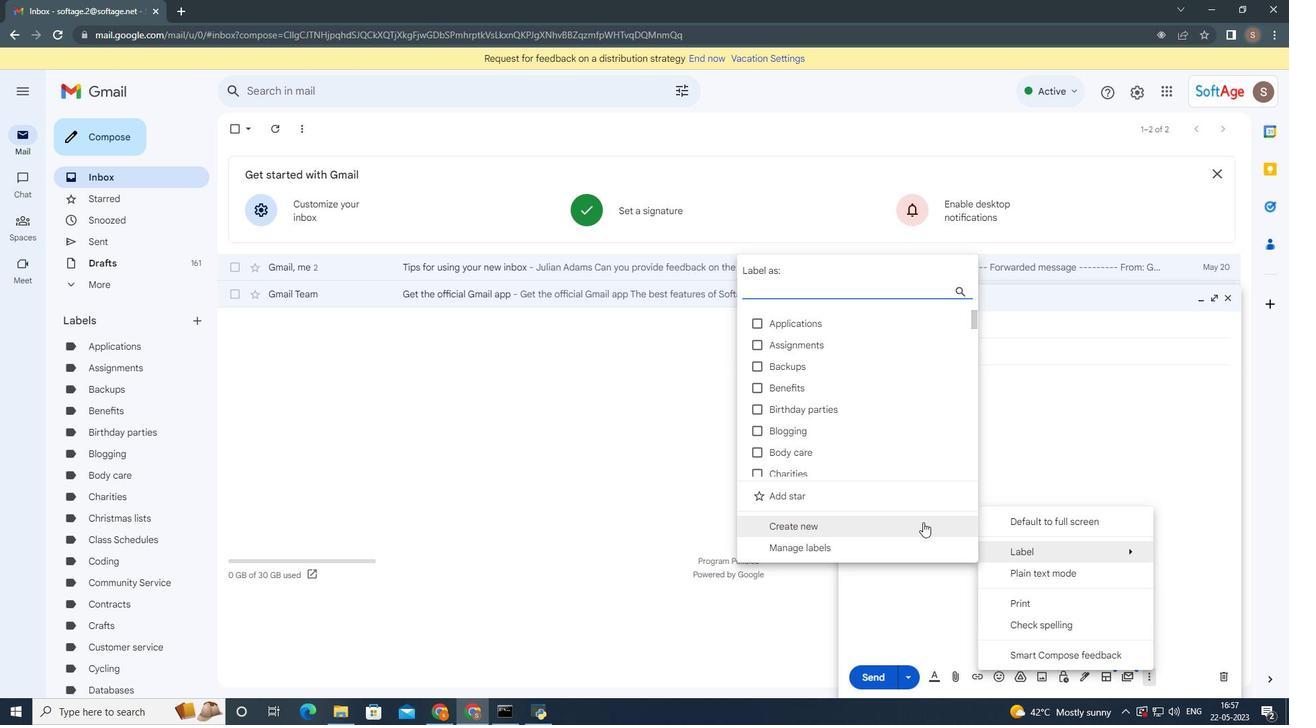 
Action: Mouse pressed left at (921, 522)
Screenshot: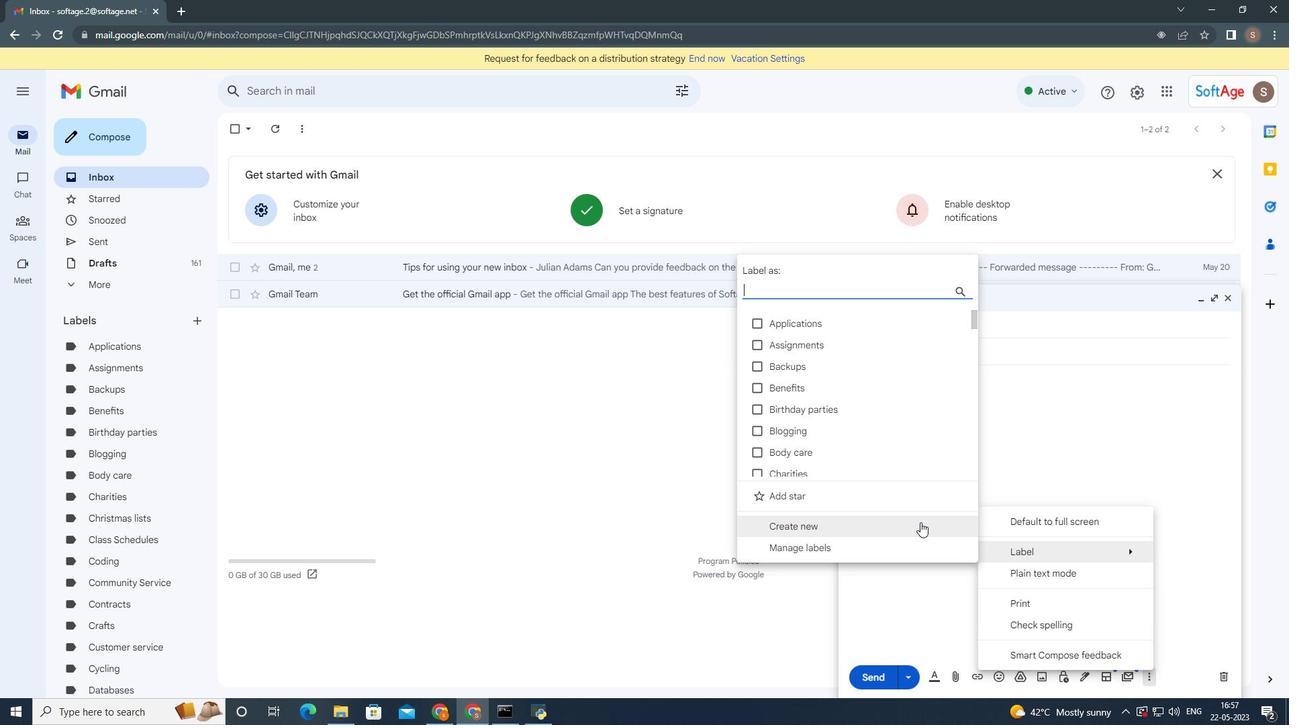 
Action: Mouse moved to (921, 522)
Screenshot: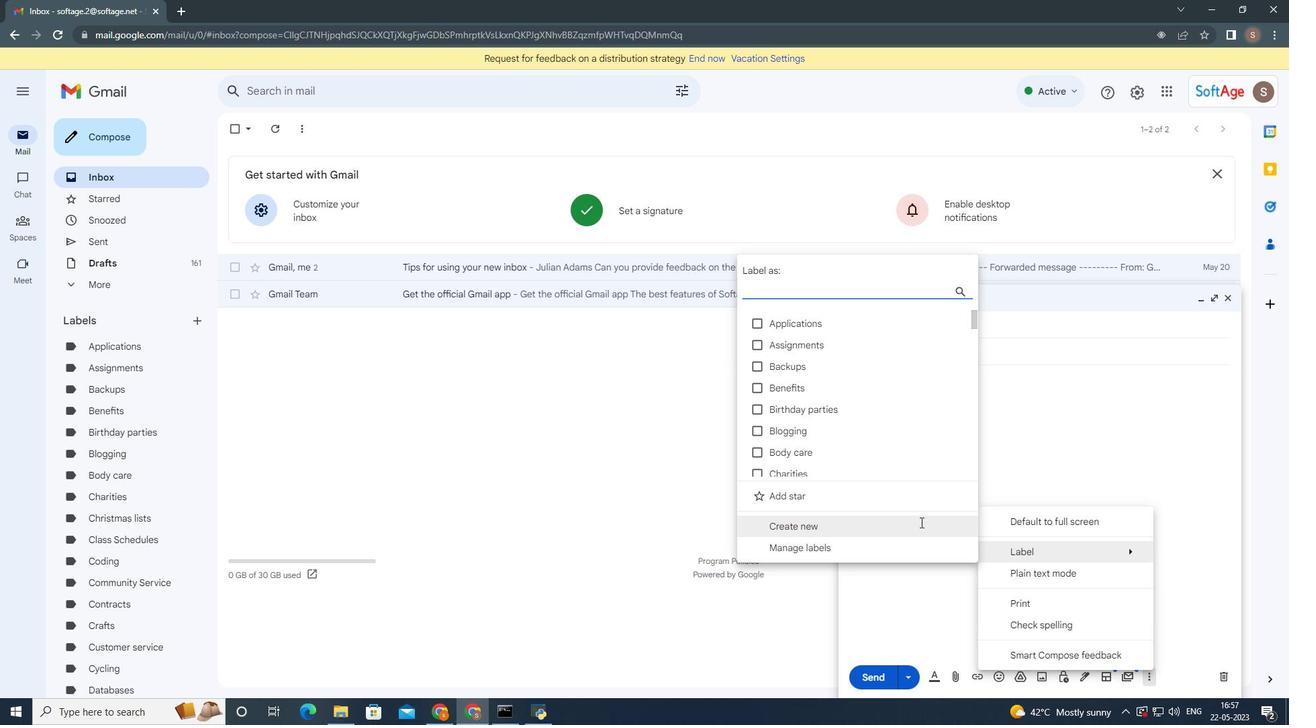 
Action: Key pressed <Key.shift>Patents
Screenshot: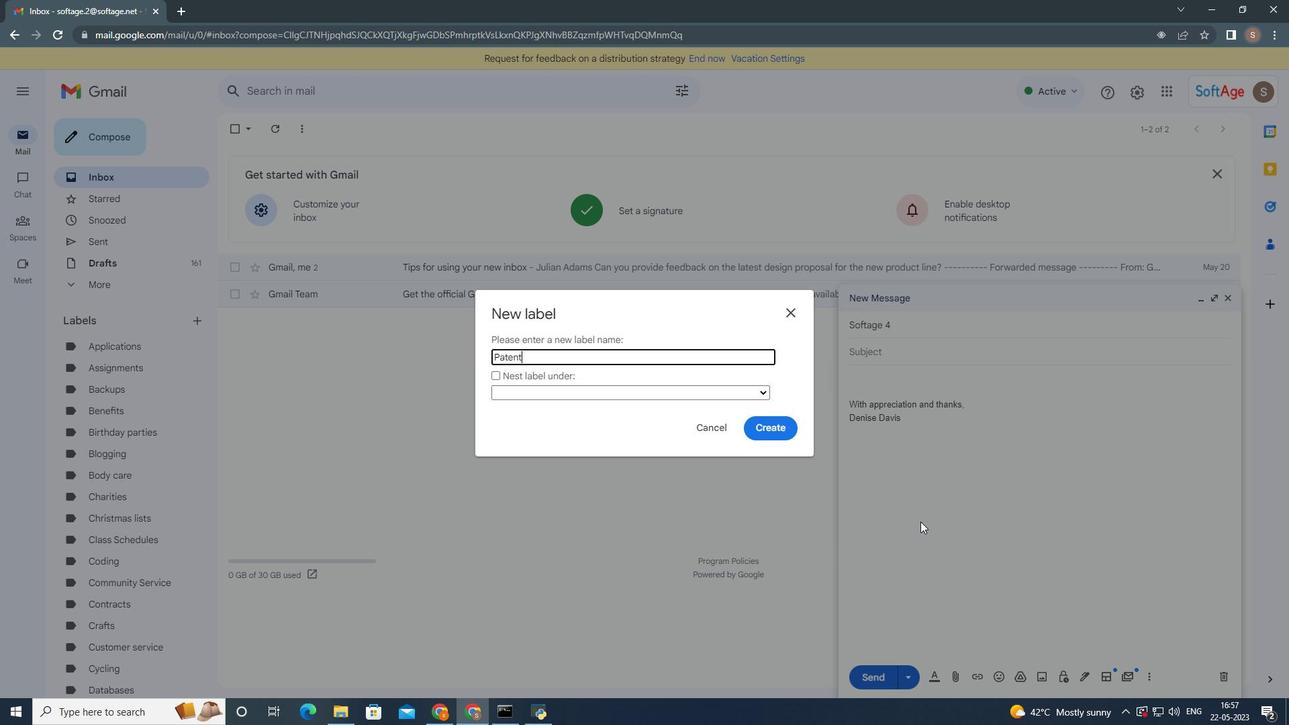 
Action: Mouse moved to (772, 427)
Screenshot: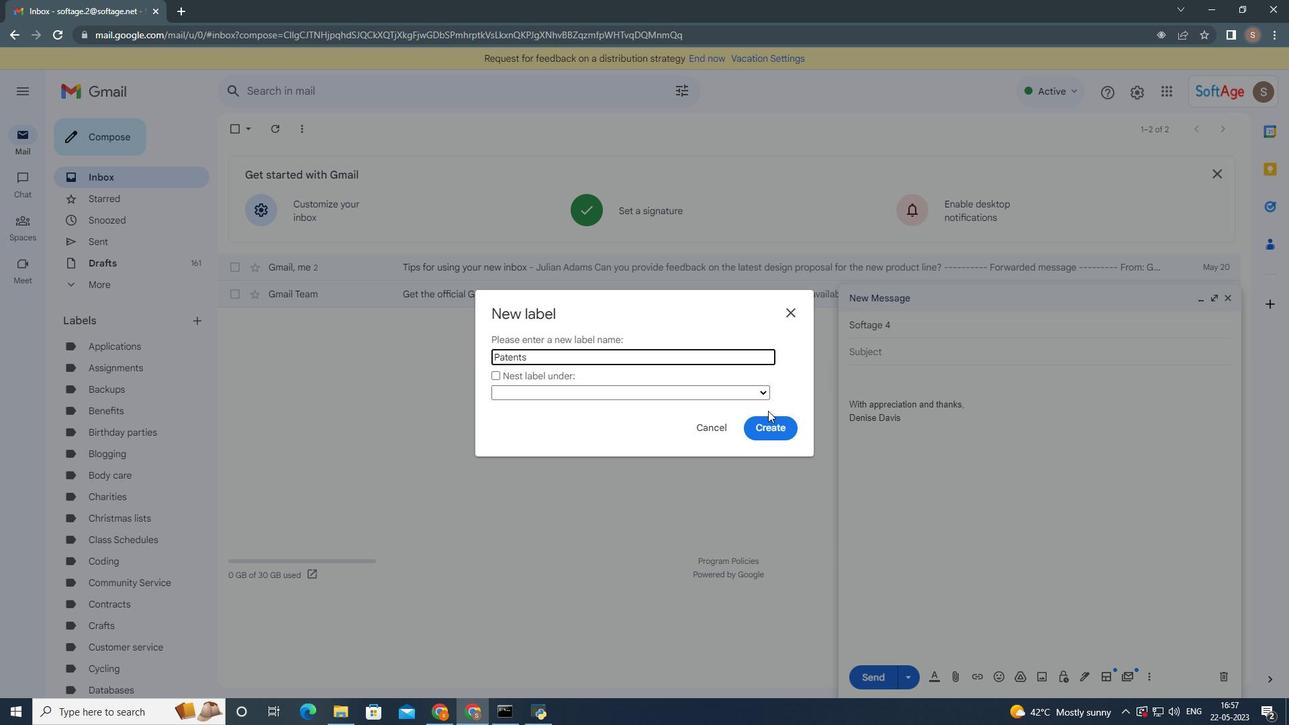 
Action: Mouse pressed left at (772, 427)
Screenshot: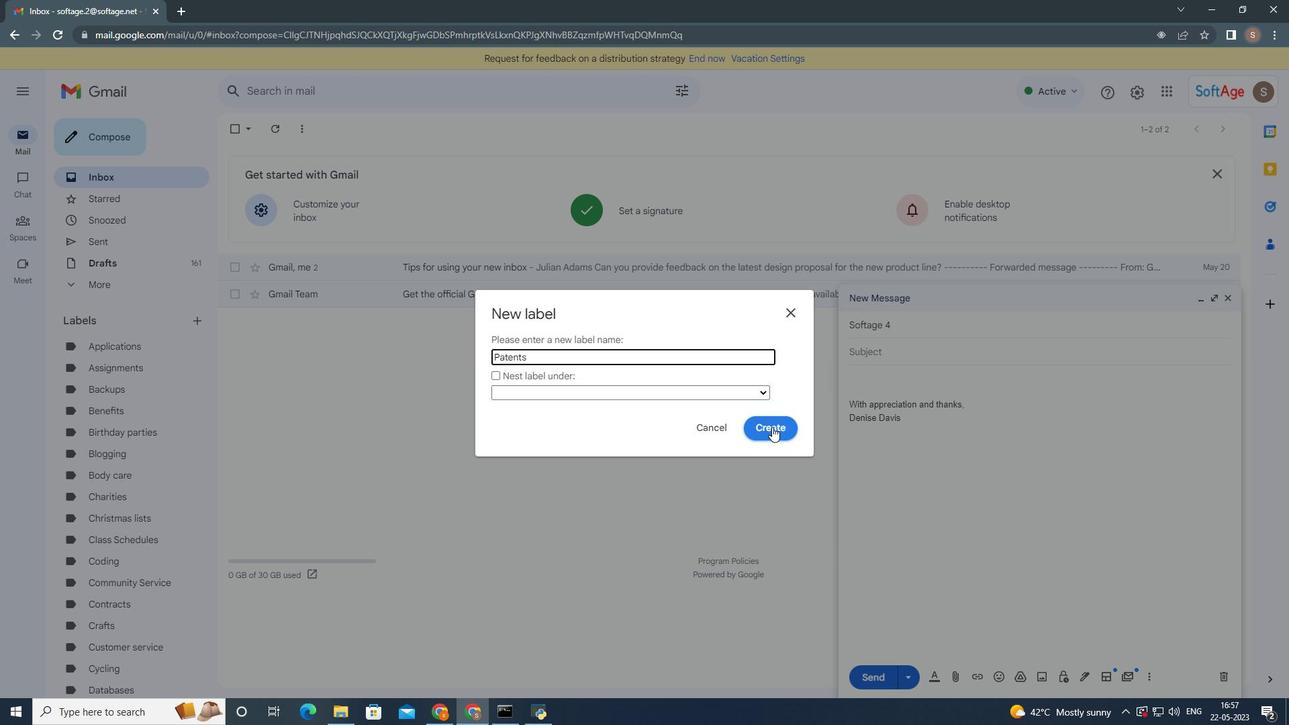 
Action: Mouse moved to (775, 430)
Screenshot: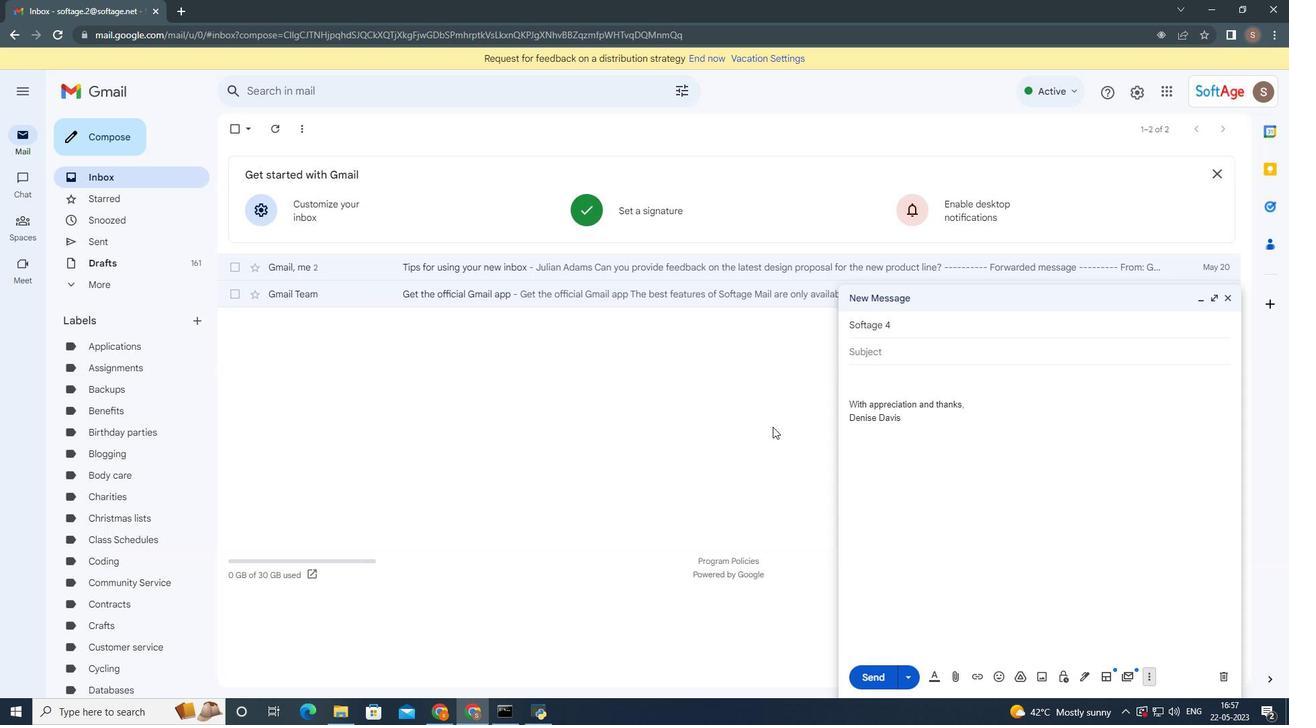 
